 Task: Find connections with filter location Pushkar with filter topic #Saleswith filter profile language English with filter current company INeuron.ai with filter school Punjabi University, Patiala with filter industry Broadcast Media Production and Distribution with filter service category Information Management with filter keywords title Makeup Artist
Action: Mouse moved to (609, 60)
Screenshot: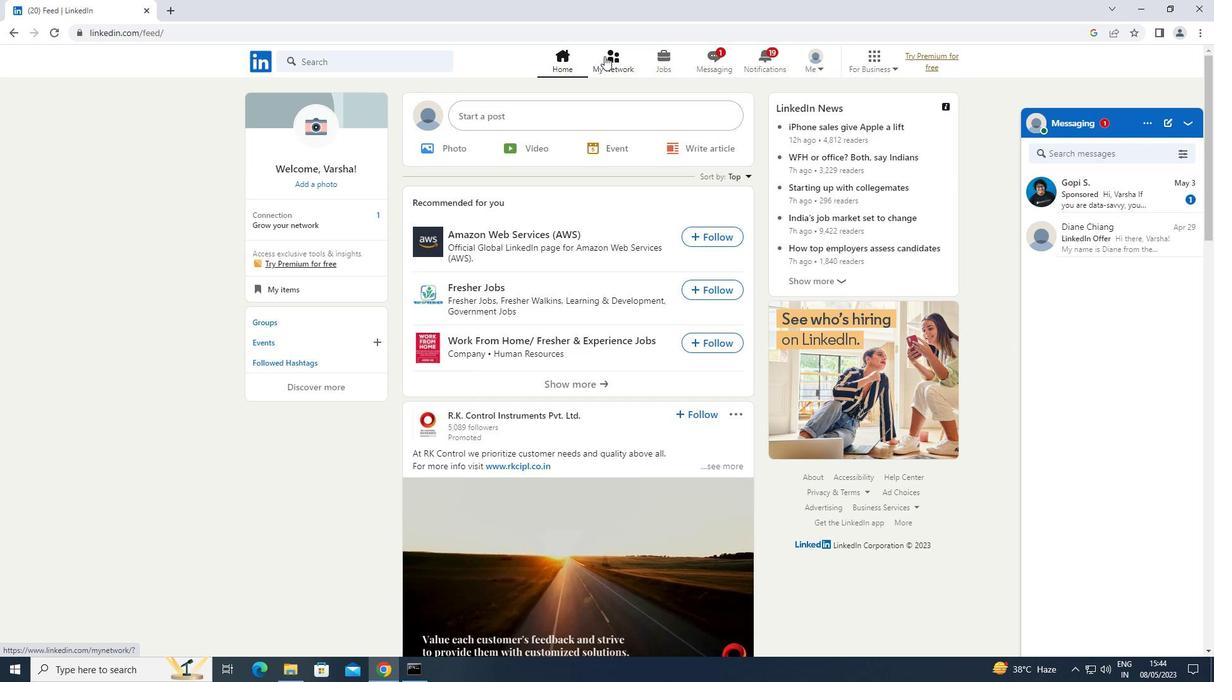 
Action: Mouse pressed left at (609, 60)
Screenshot: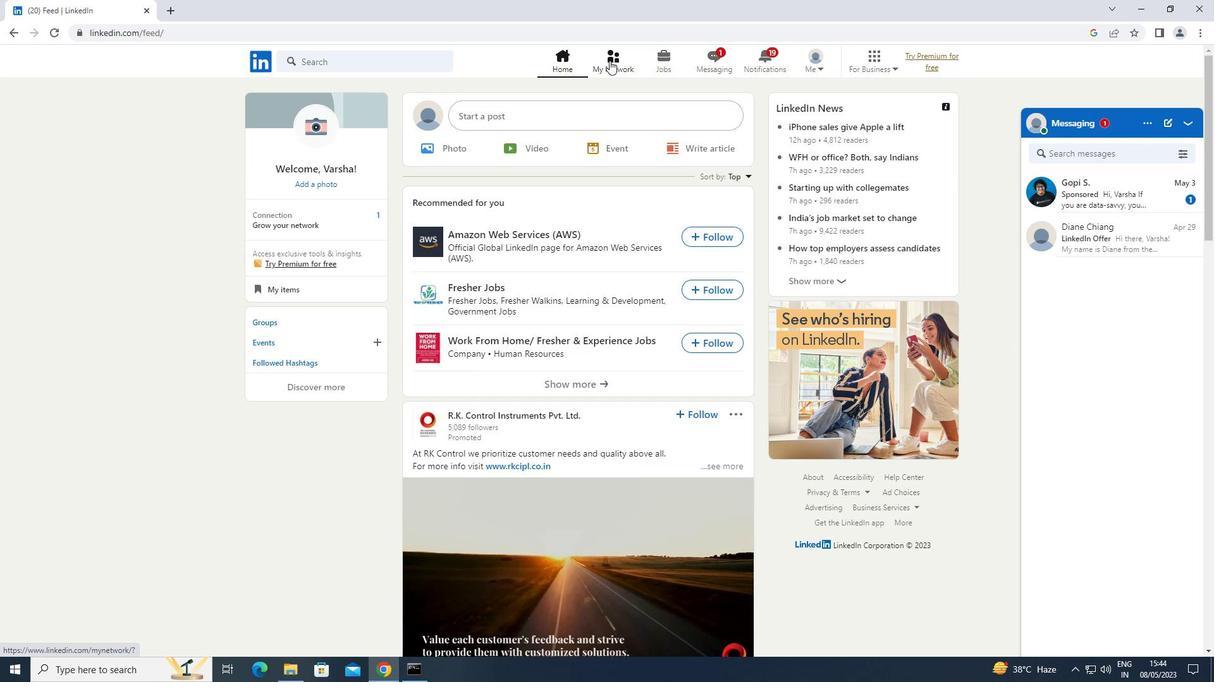 
Action: Mouse moved to (345, 132)
Screenshot: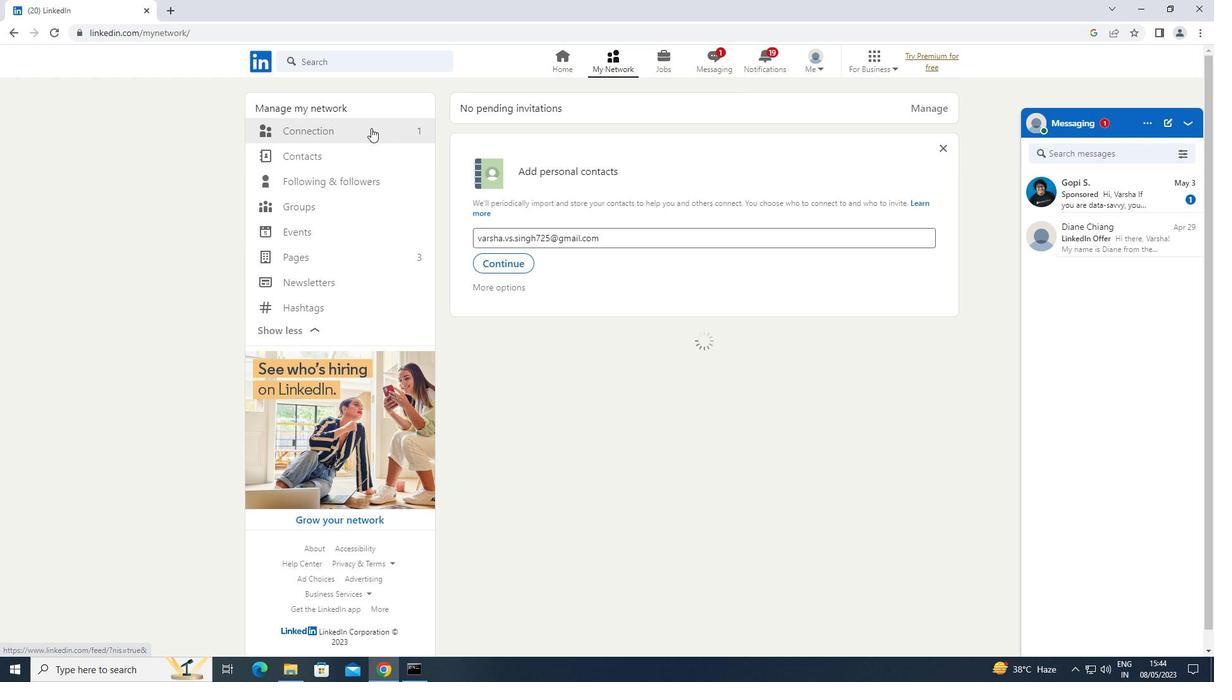 
Action: Mouse pressed left at (345, 132)
Screenshot: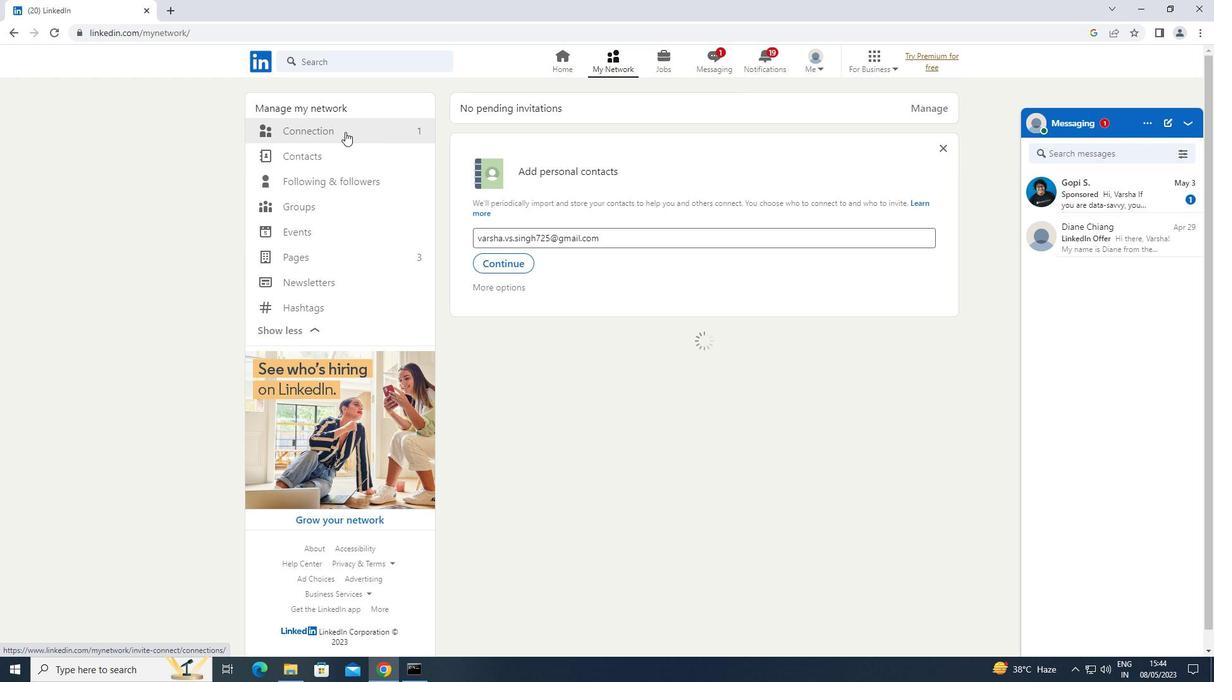 
Action: Mouse moved to (684, 127)
Screenshot: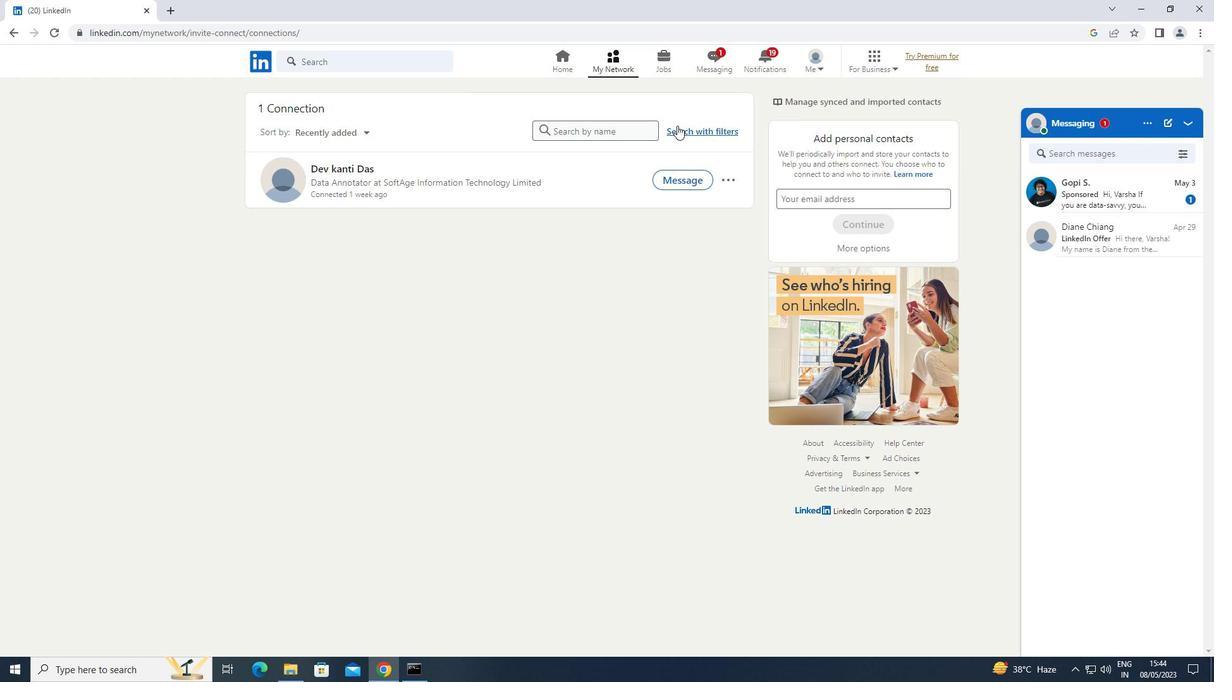 
Action: Mouse pressed left at (684, 127)
Screenshot: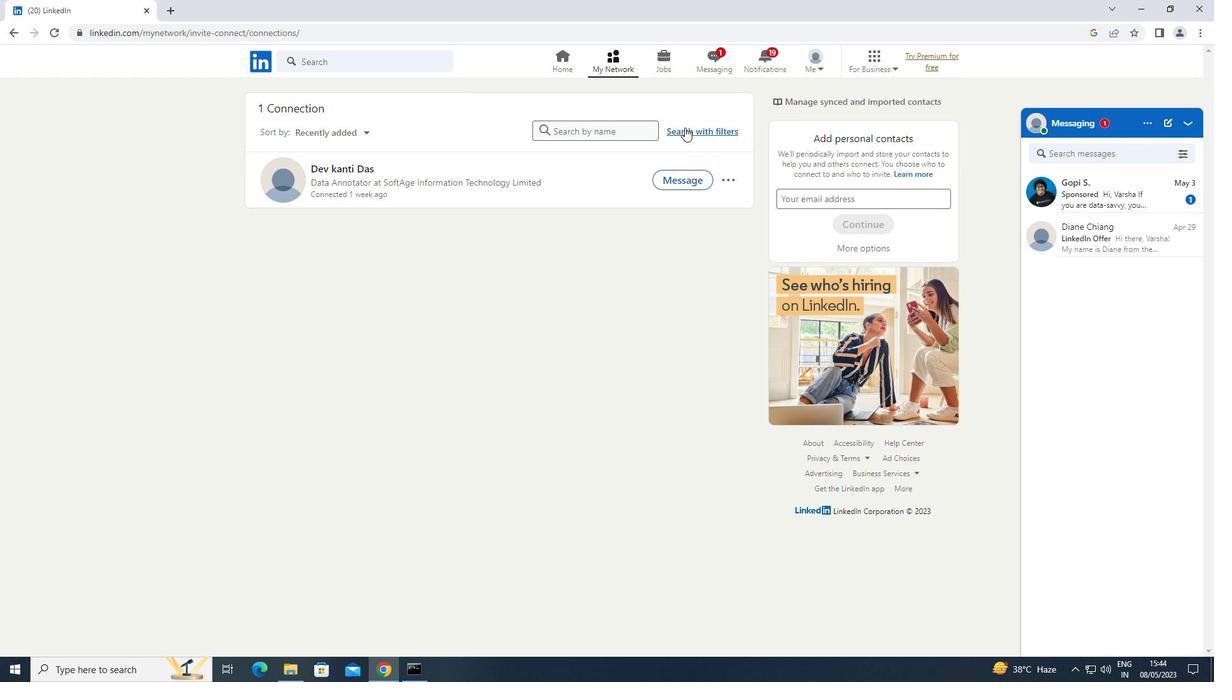
Action: Mouse moved to (646, 97)
Screenshot: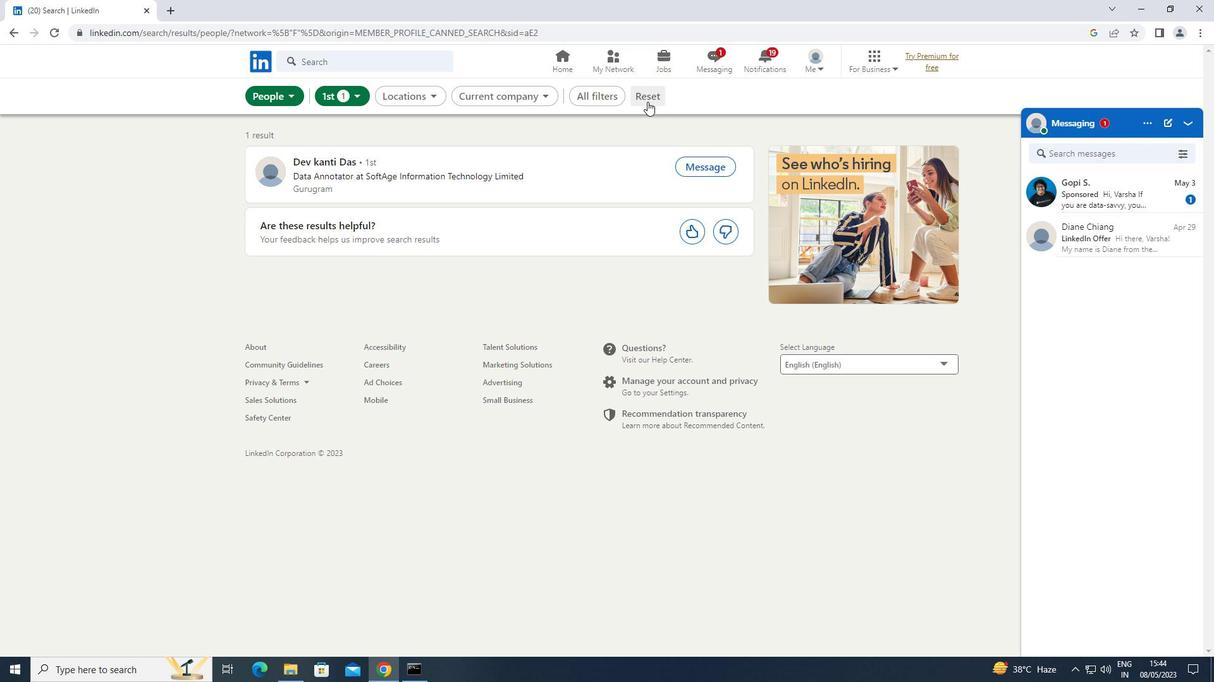 
Action: Mouse pressed left at (646, 97)
Screenshot: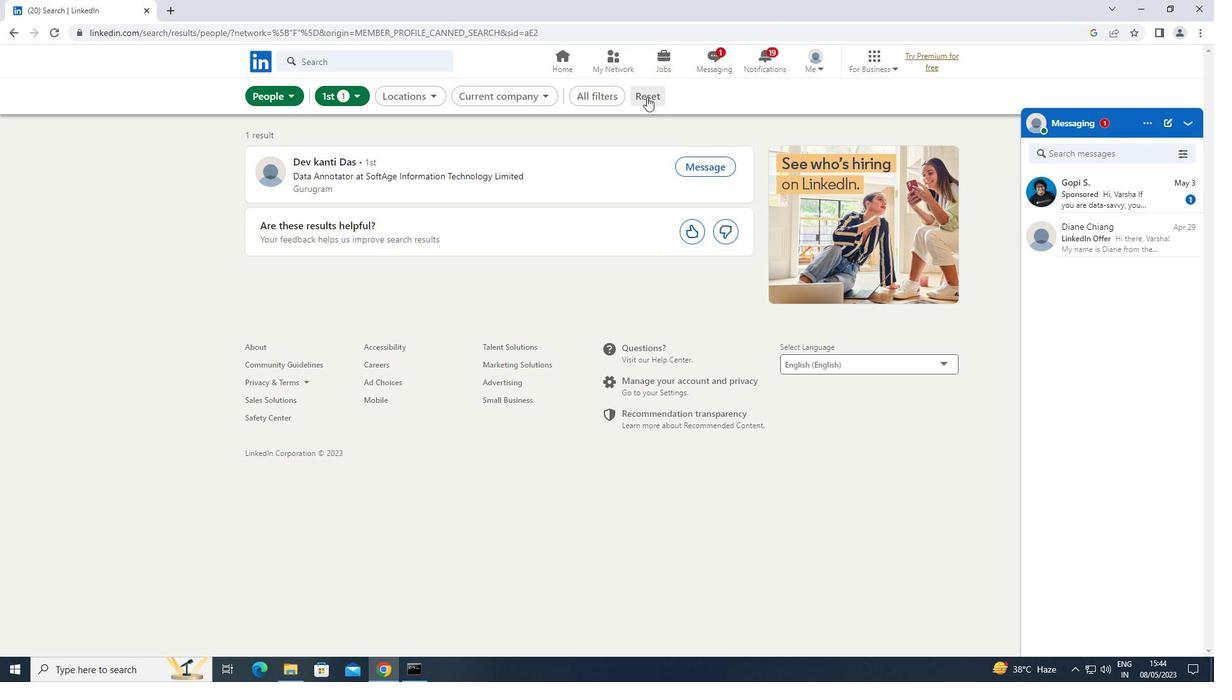 
Action: Mouse moved to (639, 92)
Screenshot: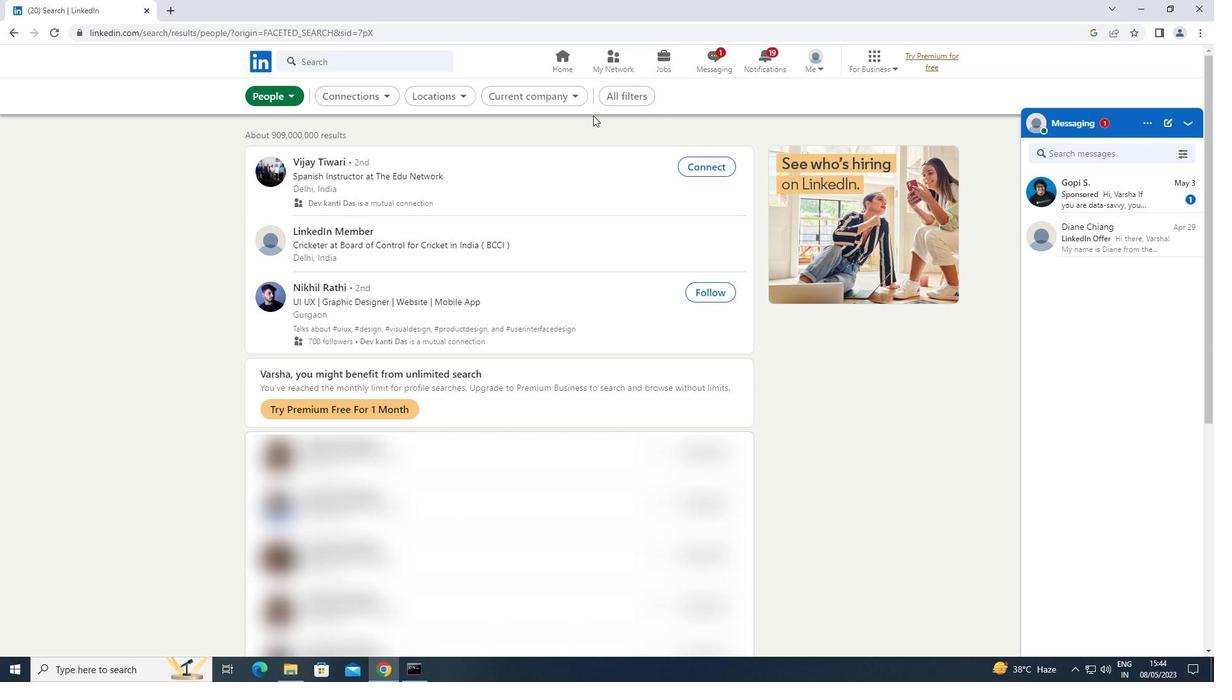 
Action: Mouse pressed left at (639, 92)
Screenshot: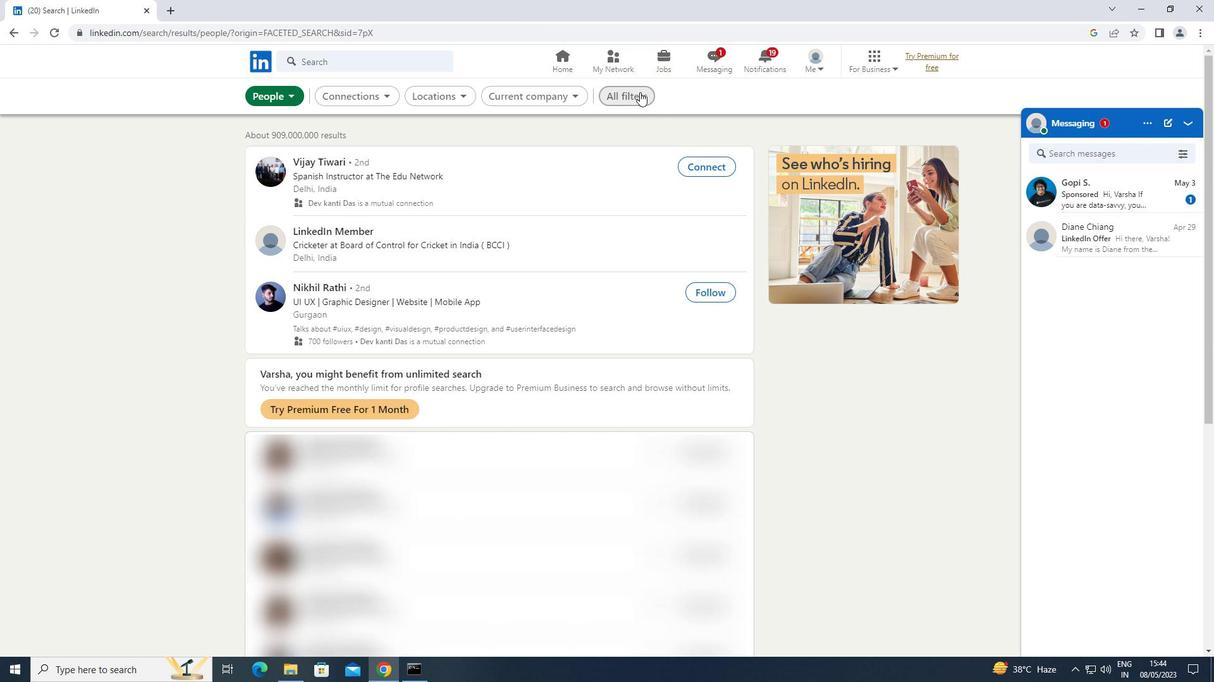 
Action: Mouse moved to (857, 259)
Screenshot: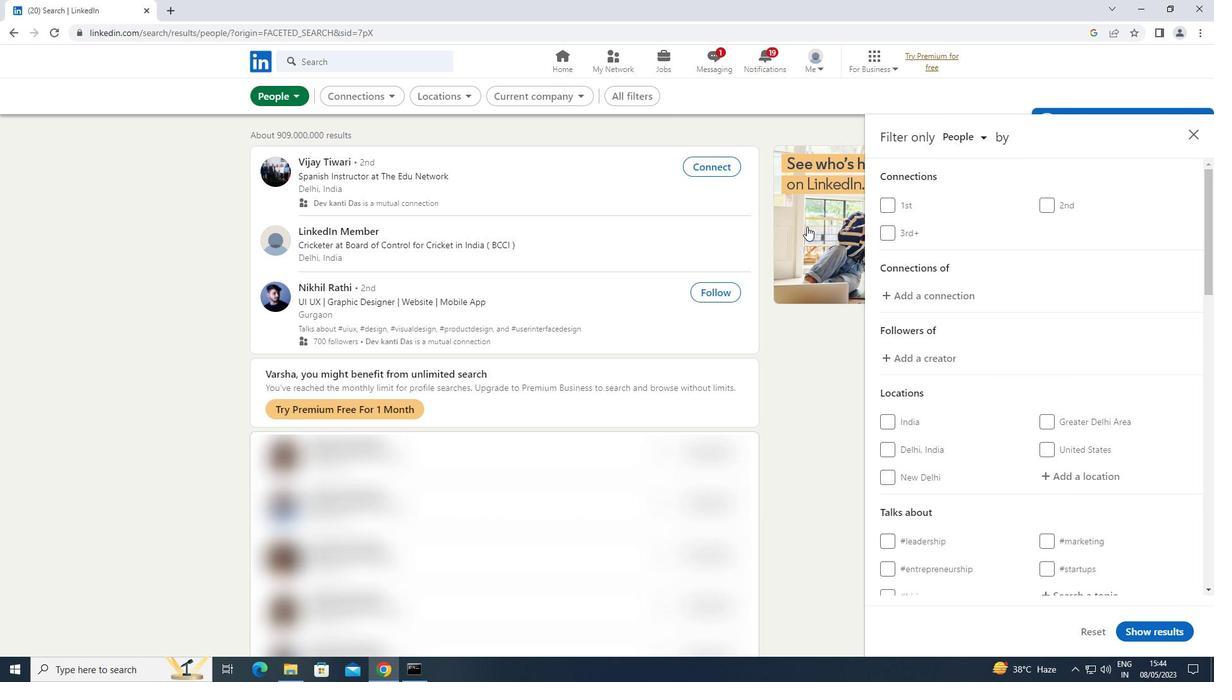 
Action: Mouse scrolled (857, 258) with delta (0, 0)
Screenshot: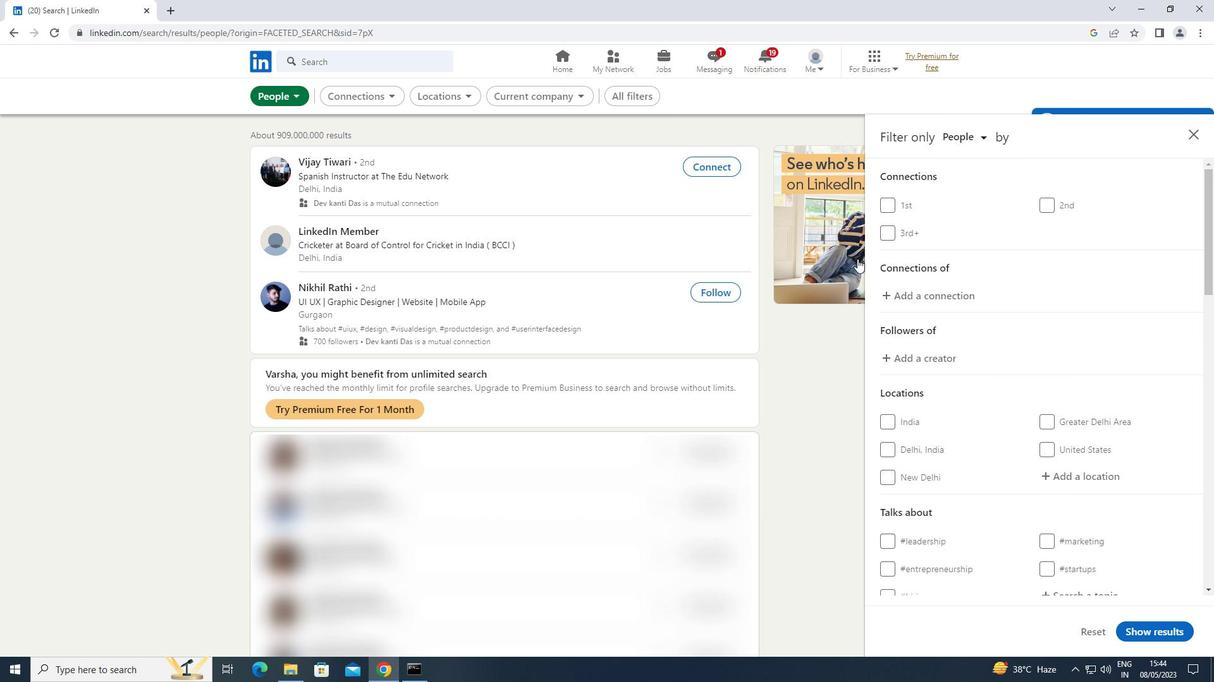 
Action: Mouse scrolled (857, 258) with delta (0, 0)
Screenshot: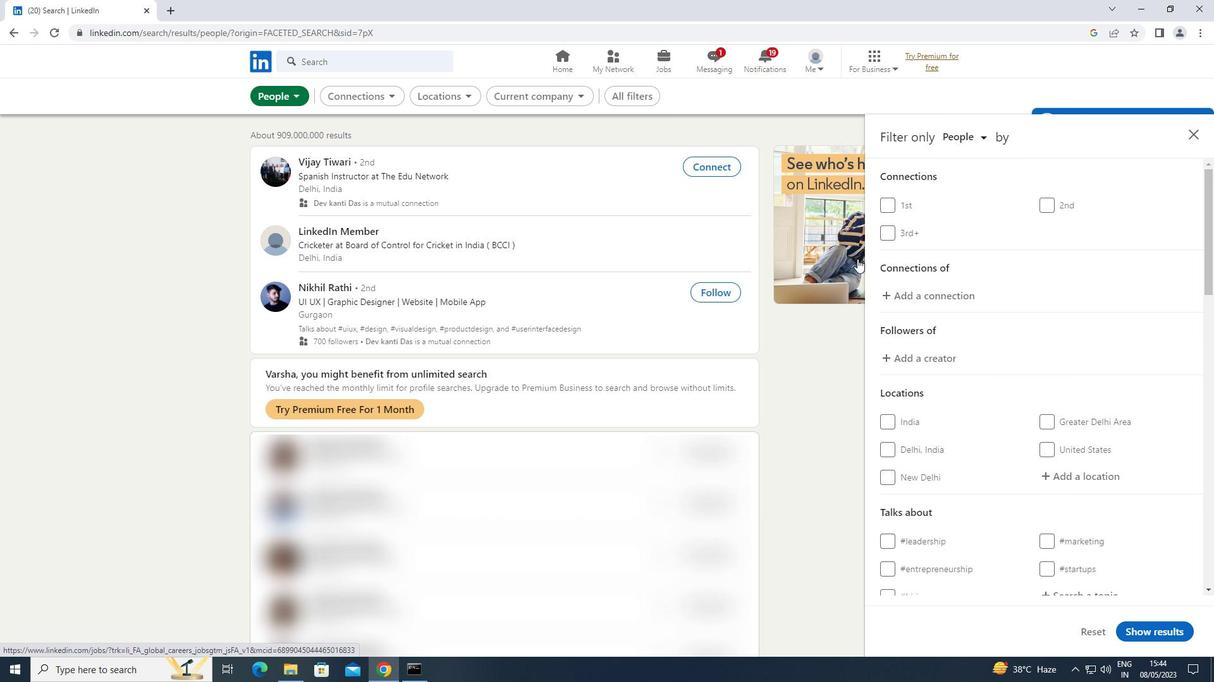
Action: Mouse moved to (914, 284)
Screenshot: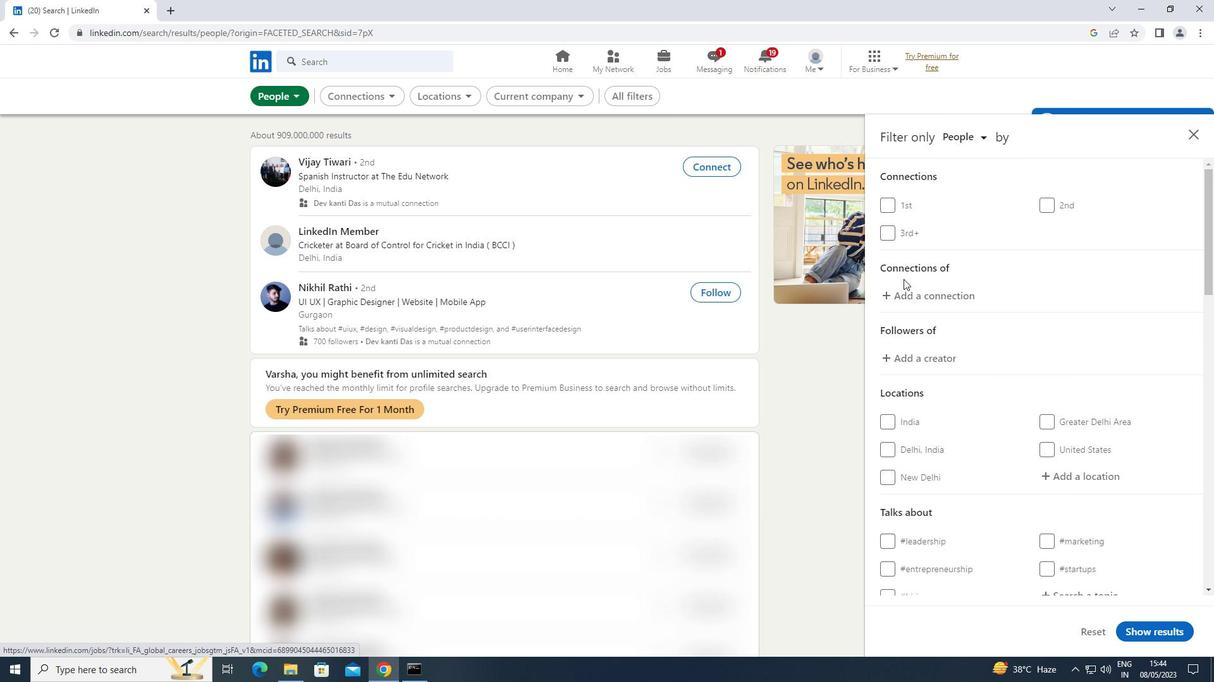 
Action: Mouse scrolled (914, 283) with delta (0, 0)
Screenshot: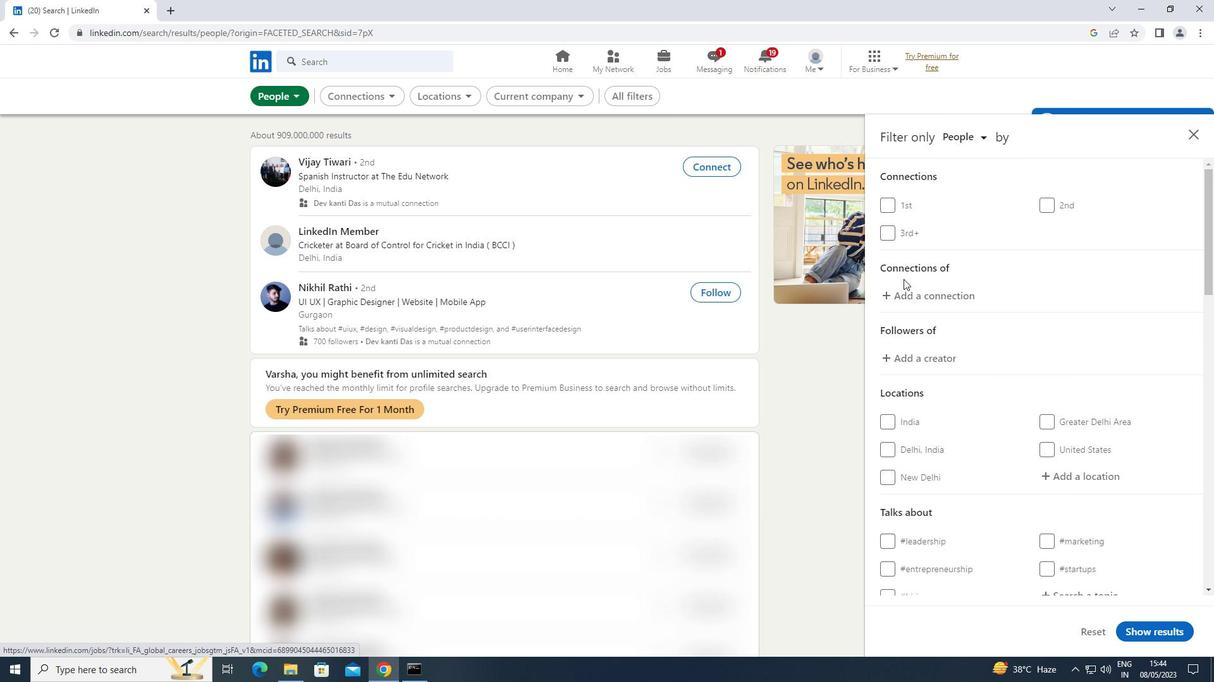 
Action: Mouse moved to (916, 285)
Screenshot: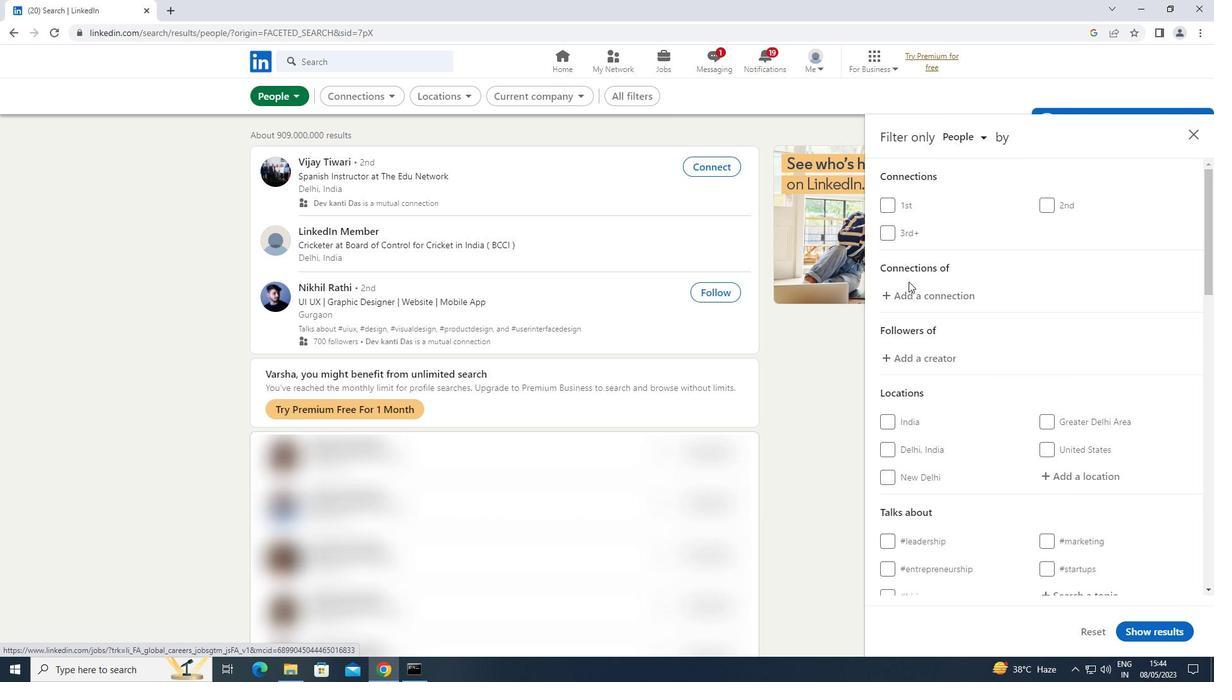 
Action: Mouse scrolled (916, 285) with delta (0, 0)
Screenshot: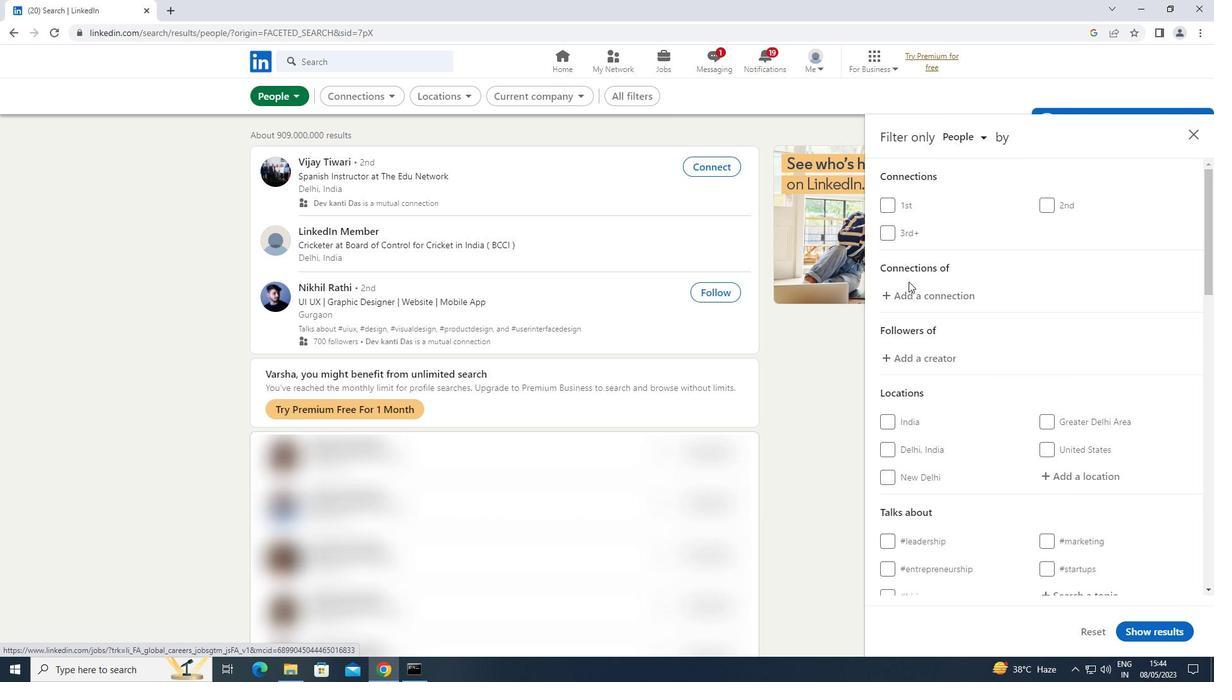 
Action: Mouse moved to (1074, 343)
Screenshot: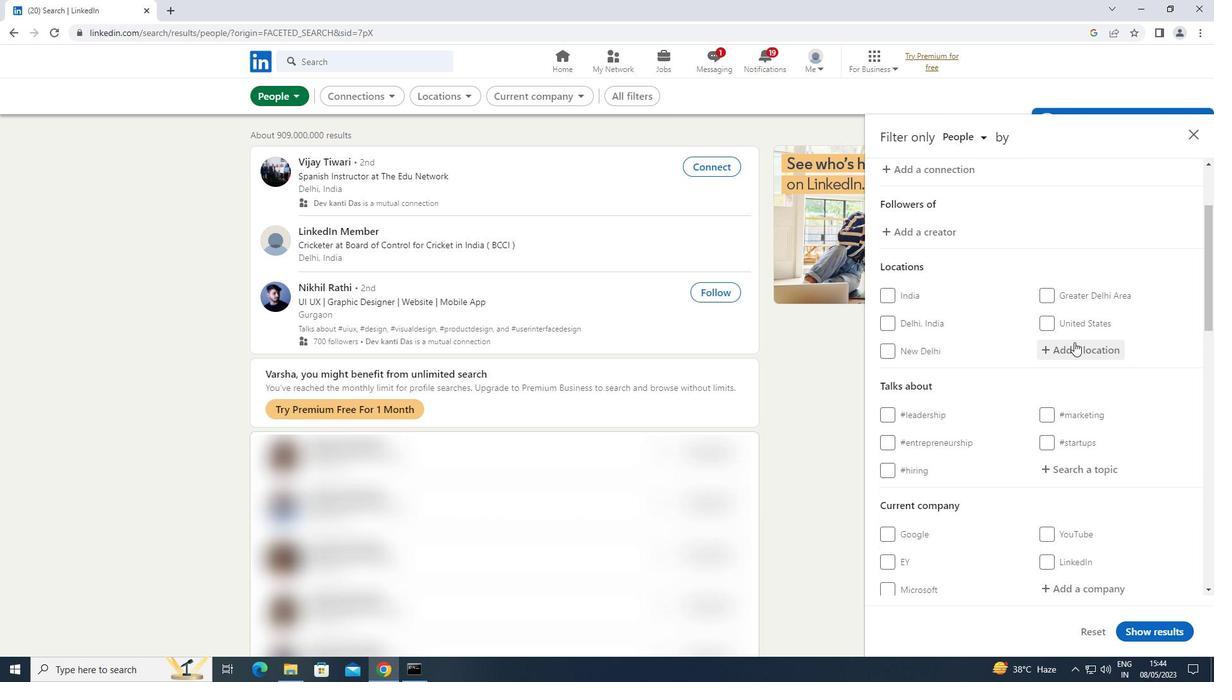 
Action: Mouse pressed left at (1074, 343)
Screenshot: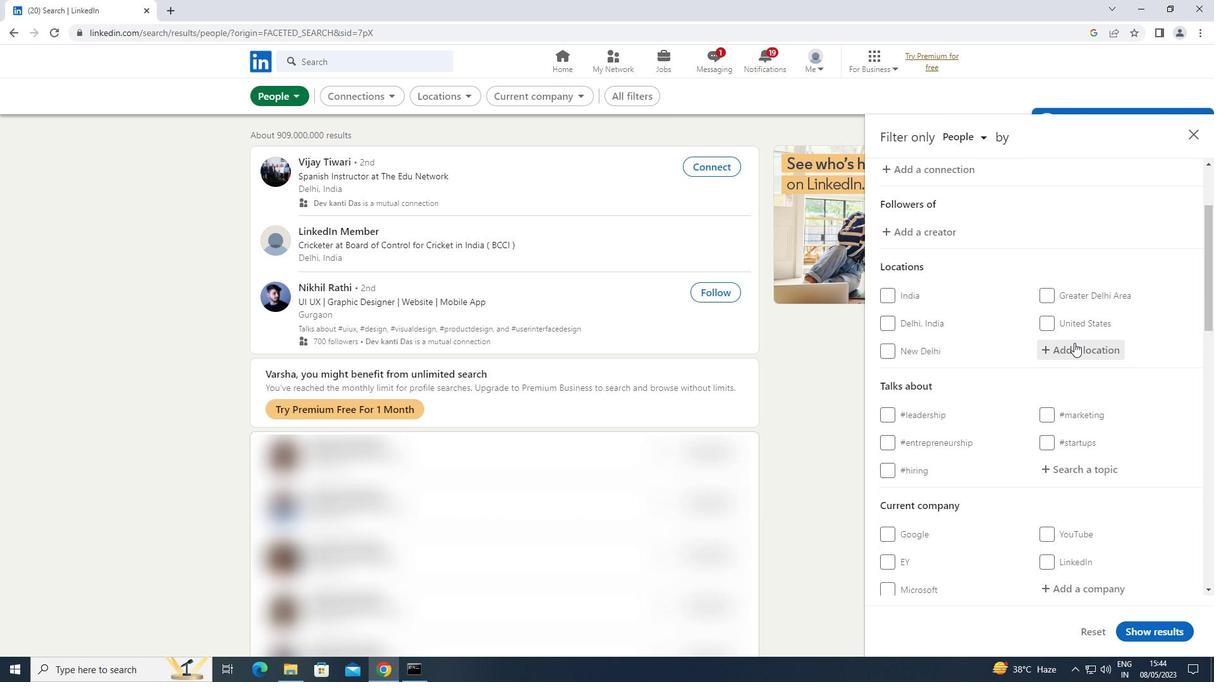 
Action: Key pressed <Key.shift>PU
Screenshot: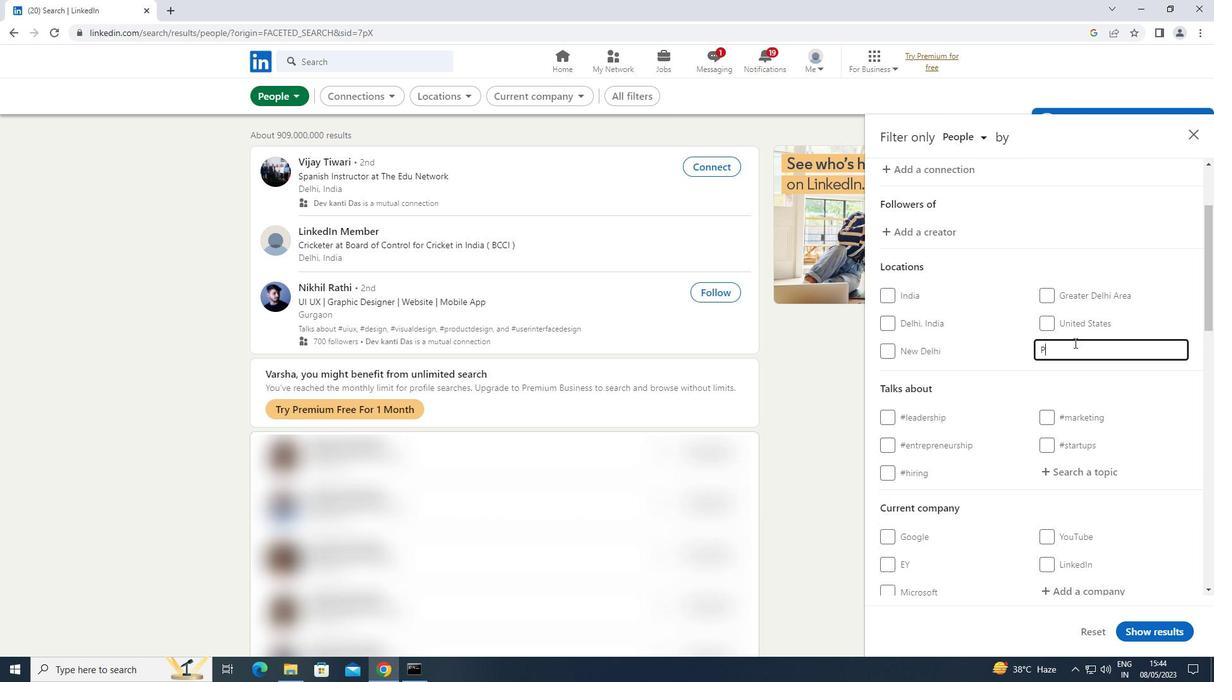 
Action: Mouse moved to (1073, 343)
Screenshot: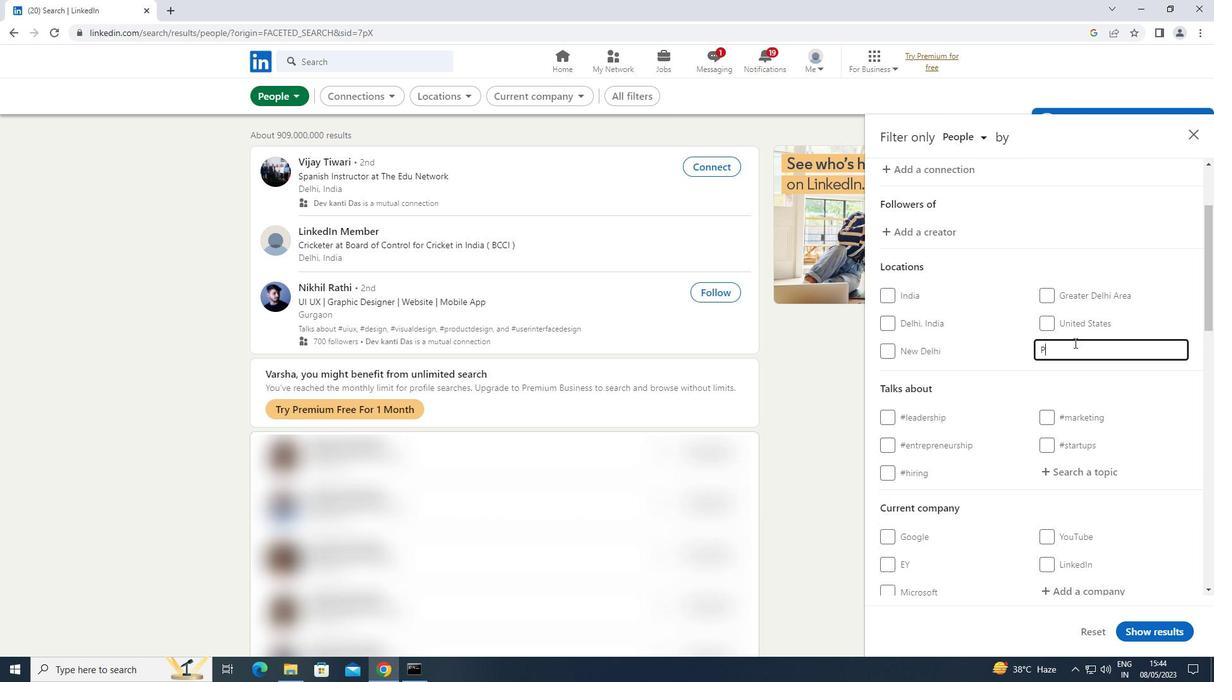 
Action: Key pressed SHKAR
Screenshot: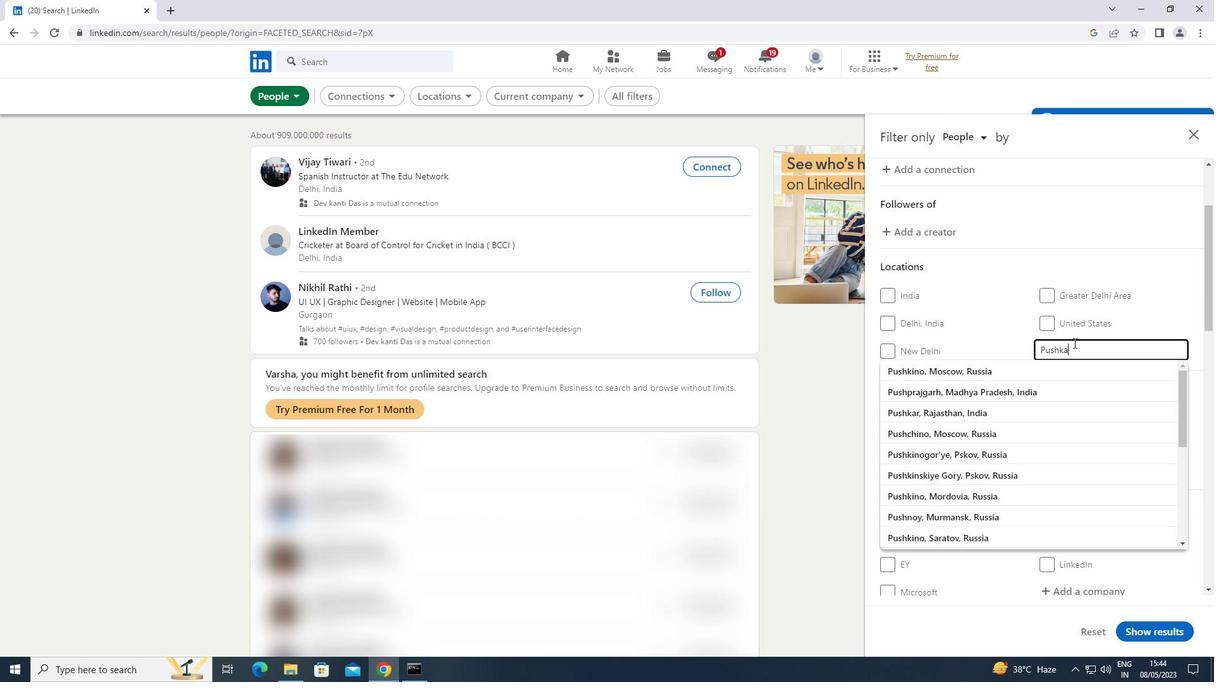 
Action: Mouse moved to (1079, 554)
Screenshot: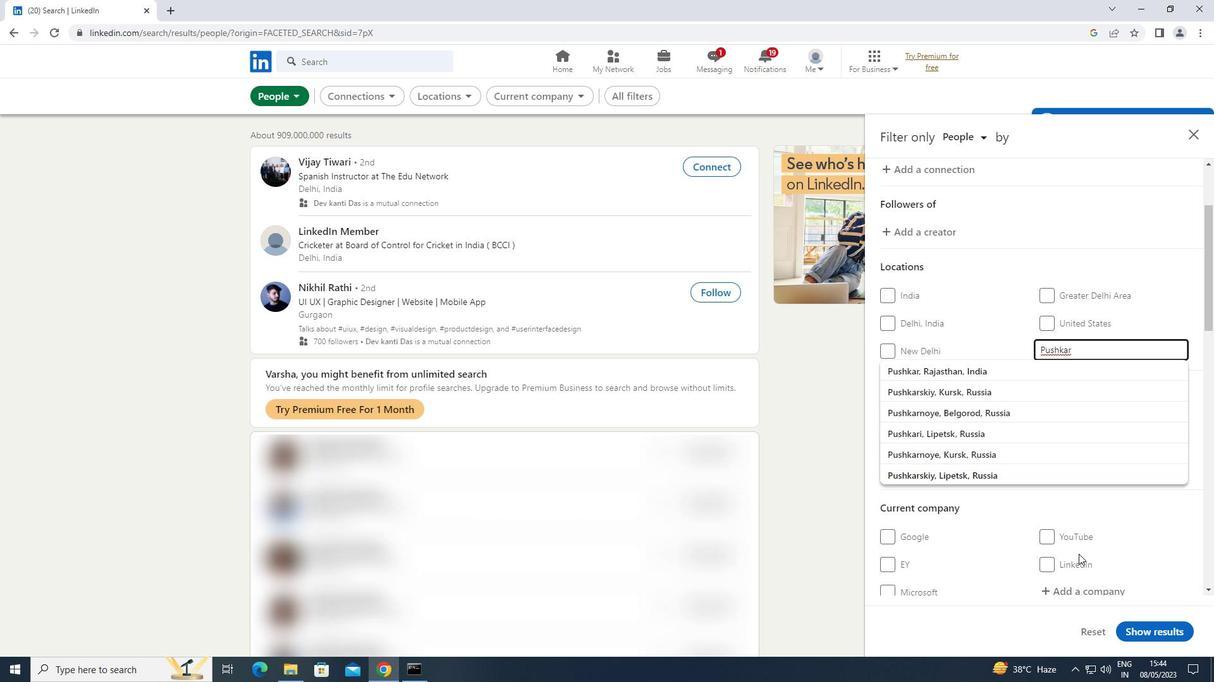
Action: Key pressed <Key.enter>
Screenshot: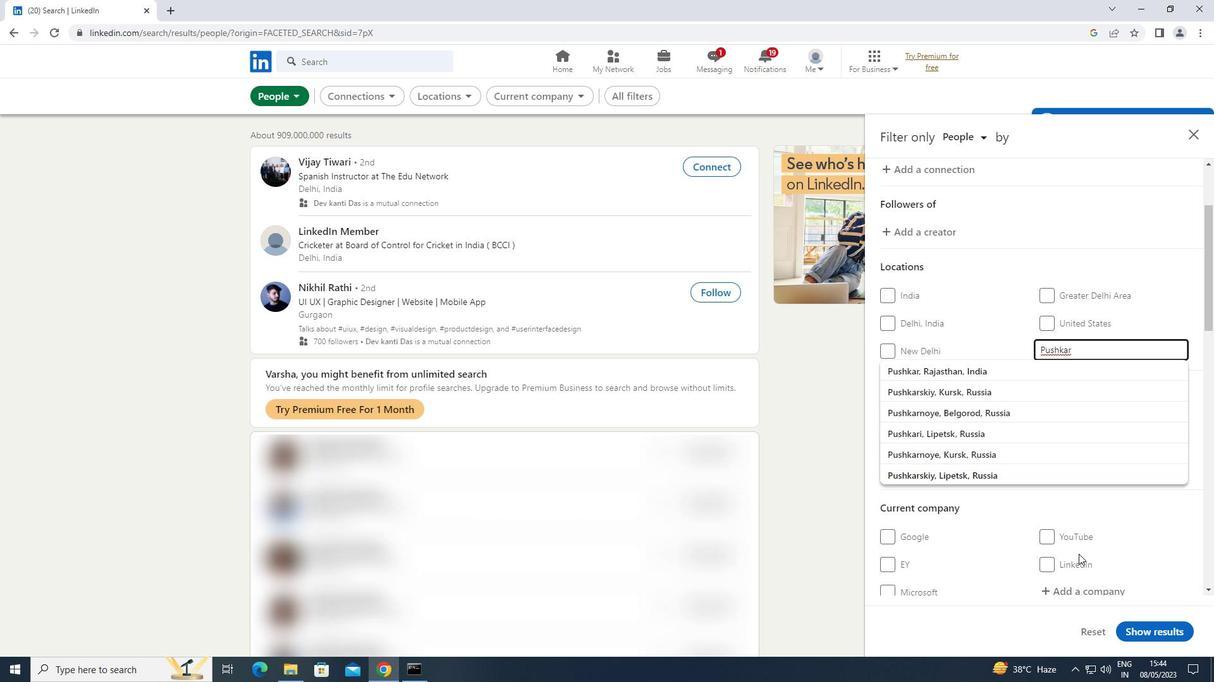 
Action: Mouse moved to (1079, 552)
Screenshot: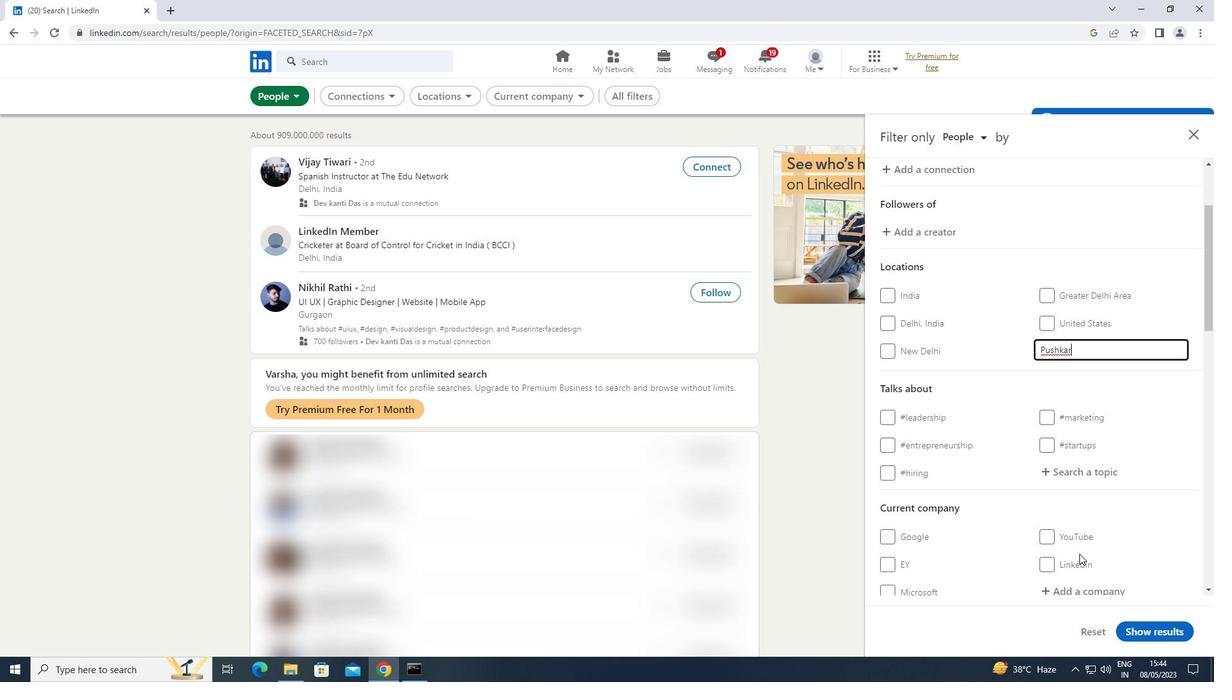 
Action: Mouse scrolled (1079, 552) with delta (0, 0)
Screenshot: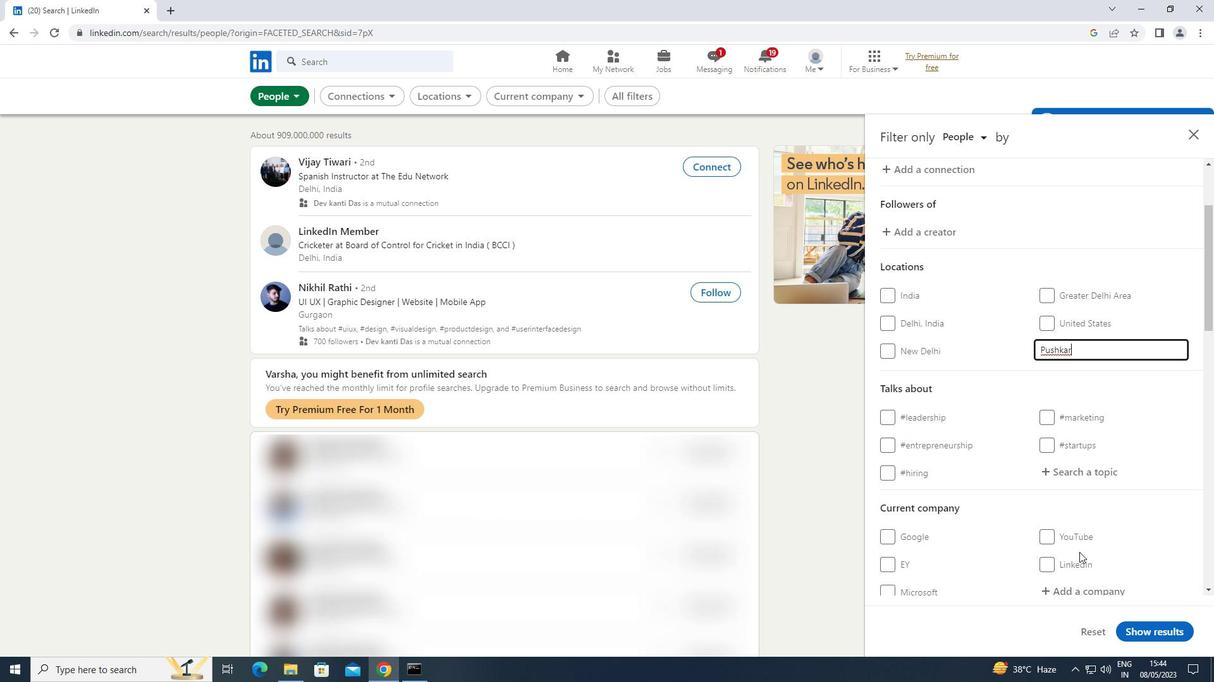 
Action: Mouse scrolled (1079, 552) with delta (0, 0)
Screenshot: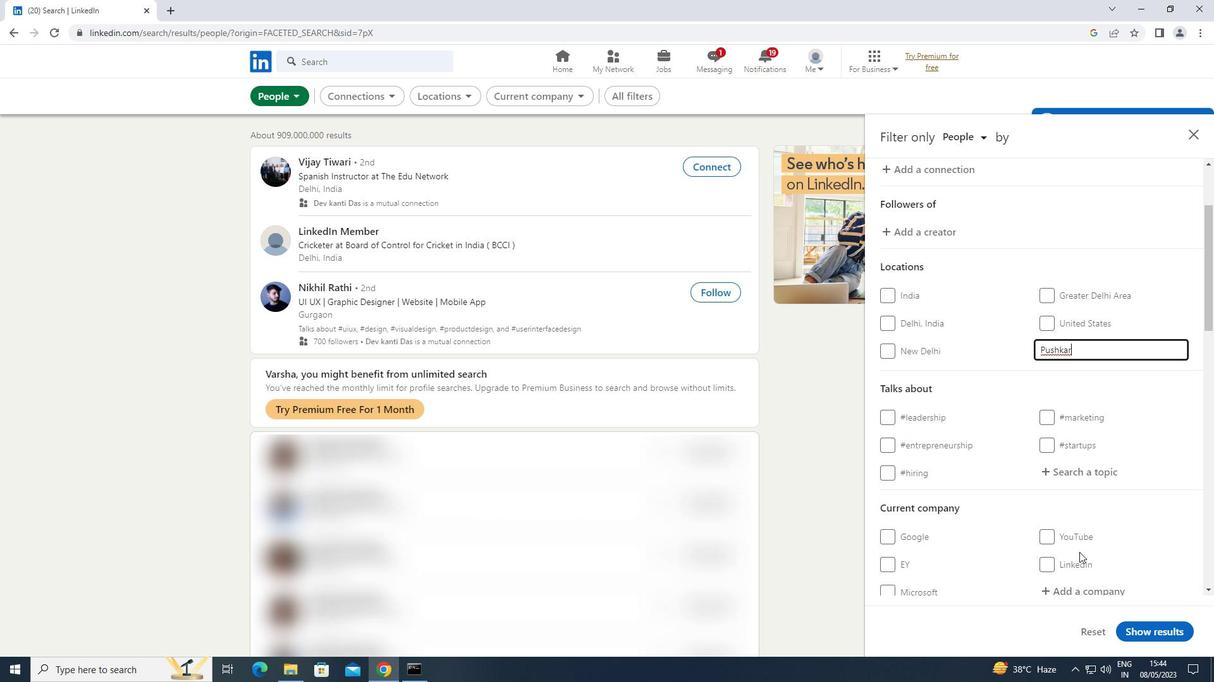 
Action: Mouse moved to (1090, 334)
Screenshot: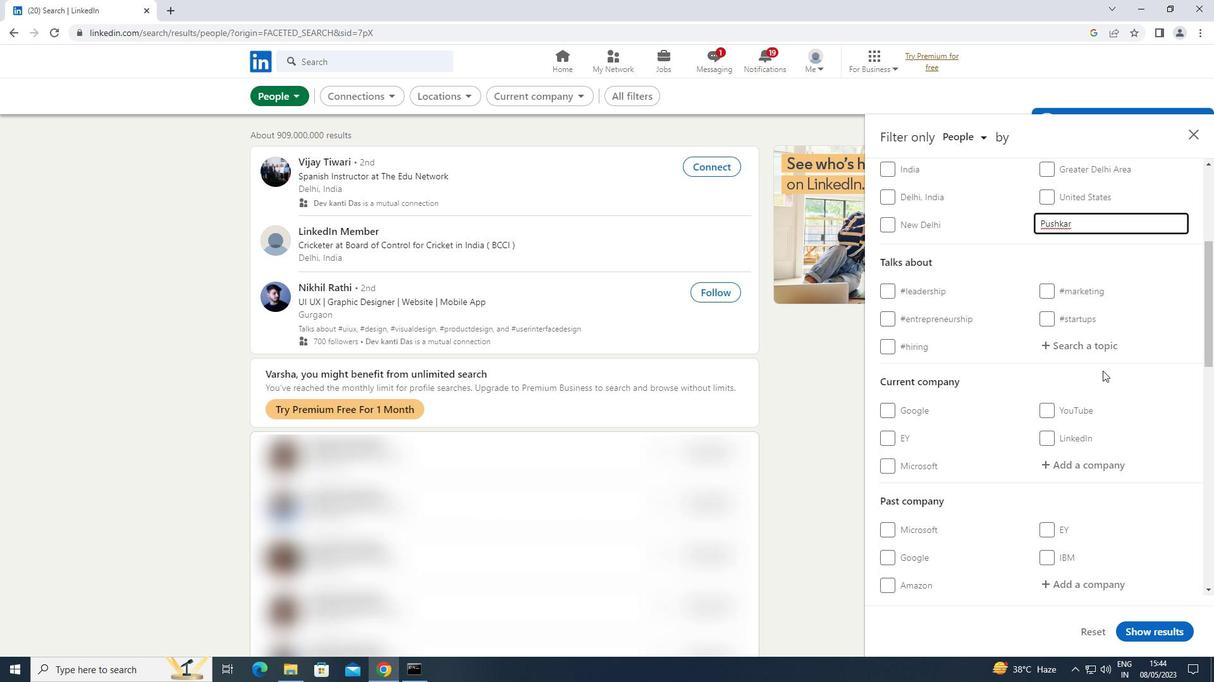 
Action: Mouse pressed left at (1090, 334)
Screenshot: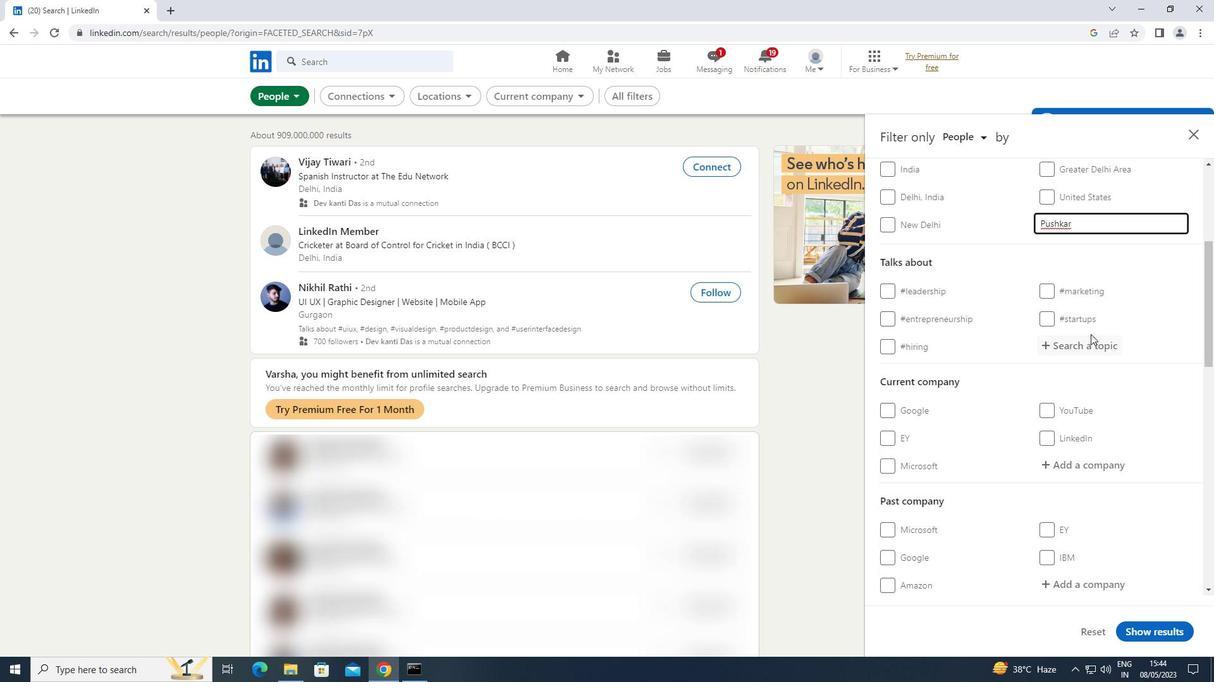 
Action: Mouse moved to (1089, 343)
Screenshot: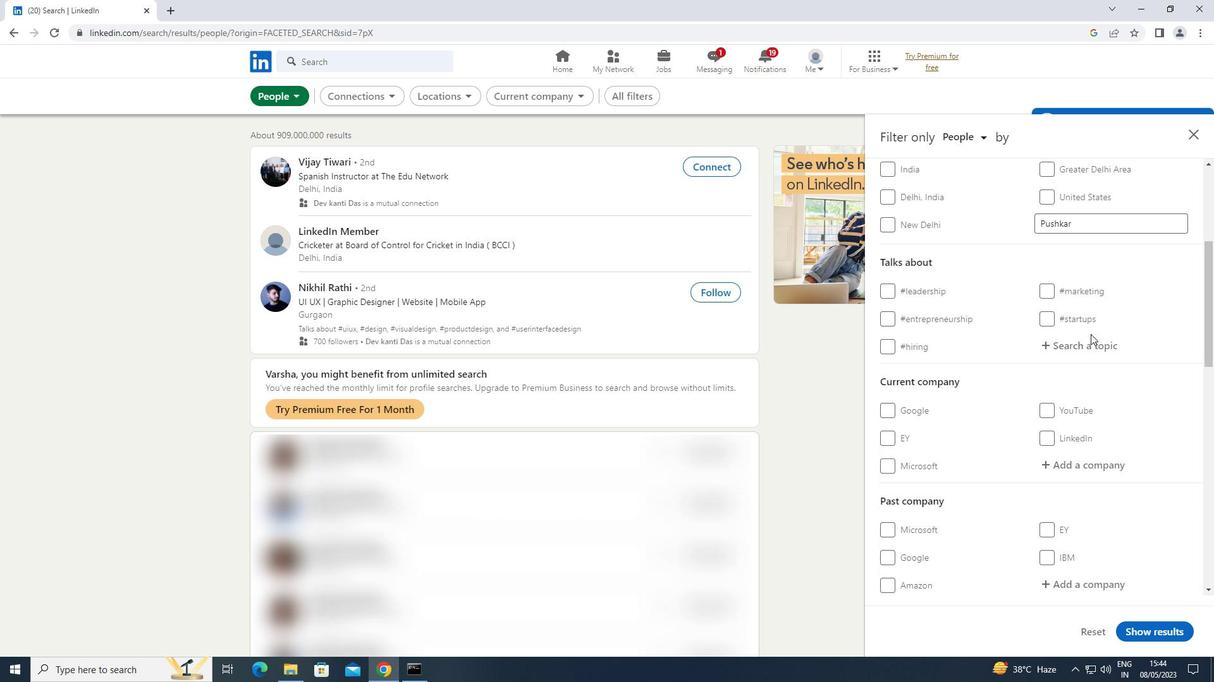 
Action: Mouse pressed left at (1089, 343)
Screenshot: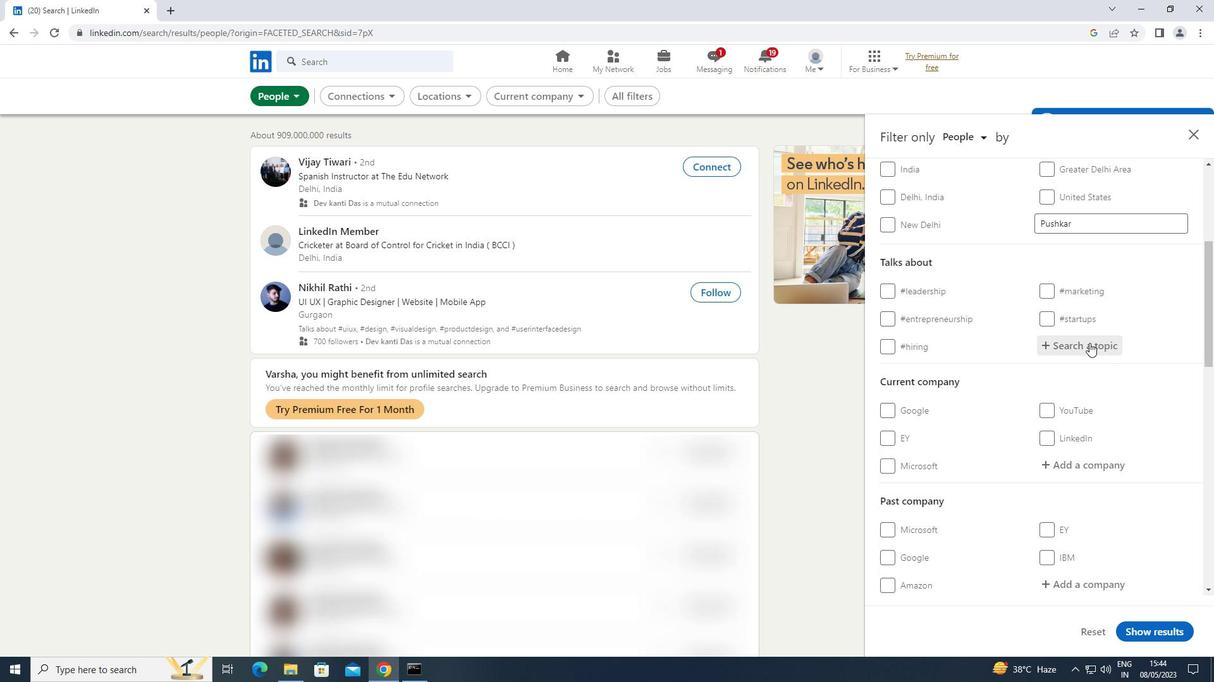 
Action: Key pressed <Key.shift><Key.shift><Key.shift>#<Key.shift>SALES
Screenshot: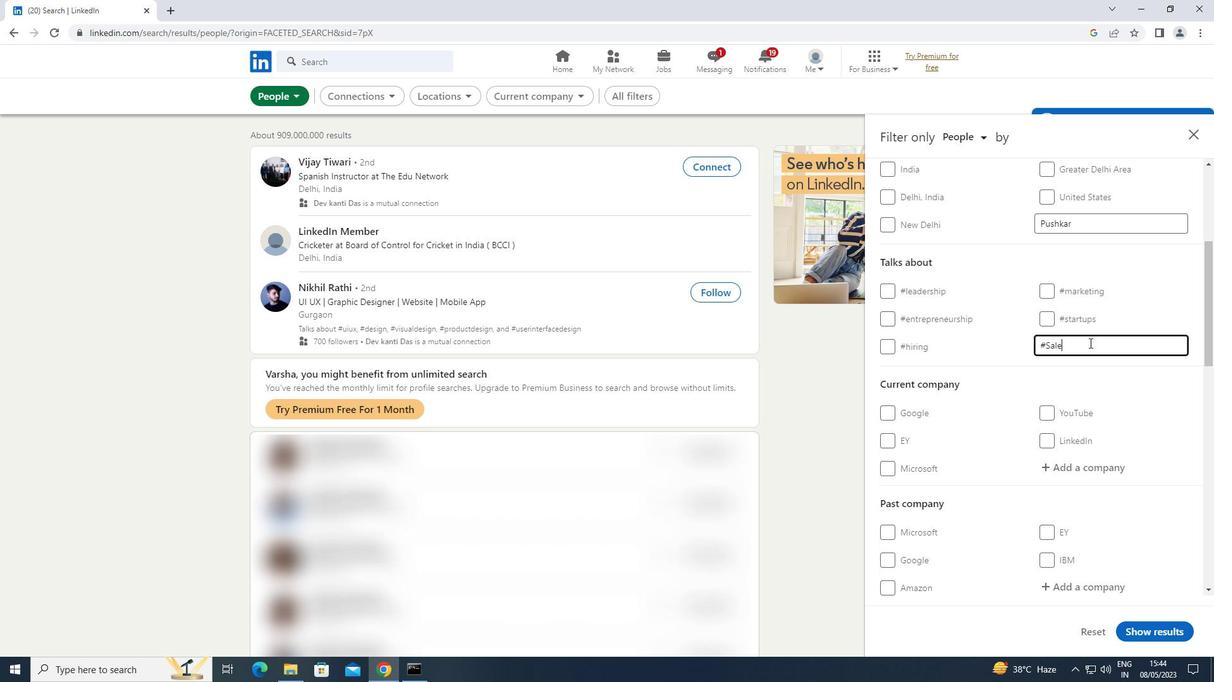 
Action: Mouse moved to (1085, 368)
Screenshot: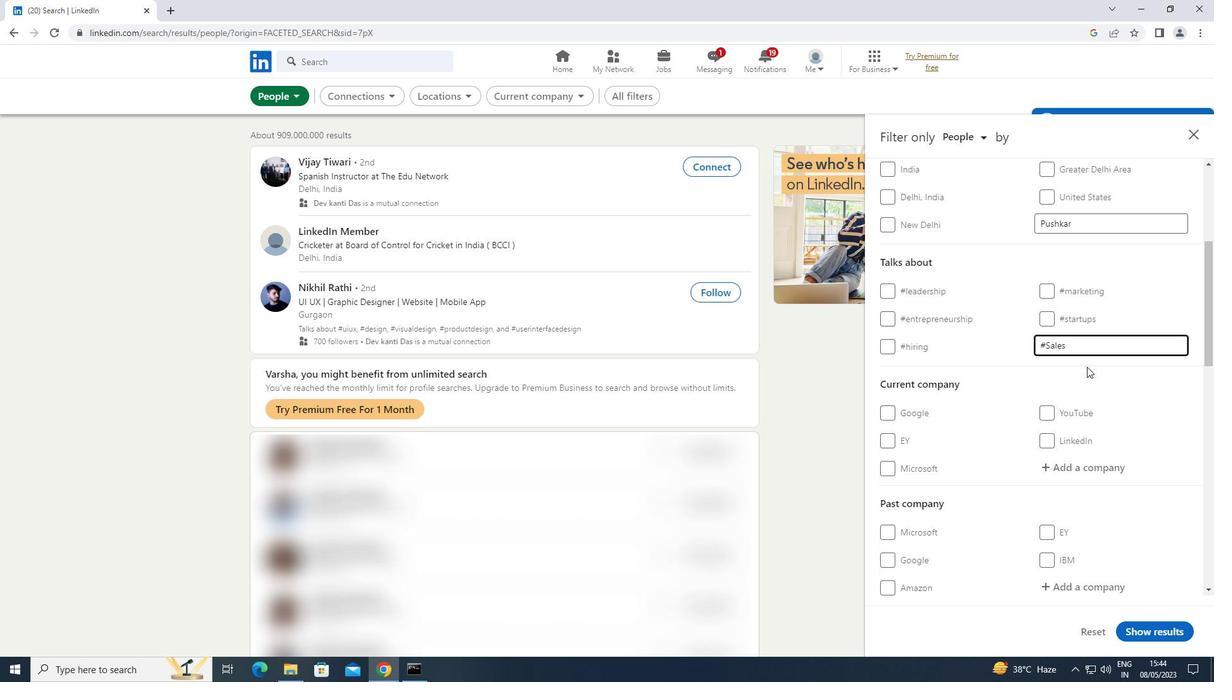 
Action: Mouse scrolled (1085, 368) with delta (0, 0)
Screenshot: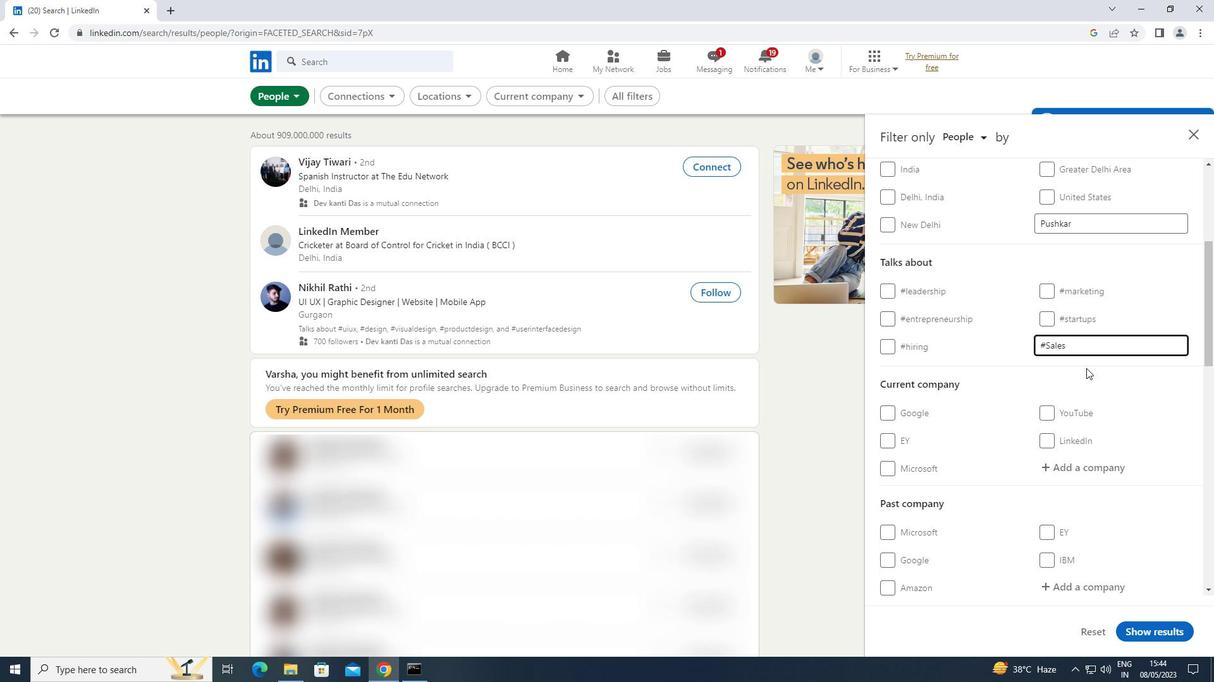 
Action: Mouse moved to (1085, 369)
Screenshot: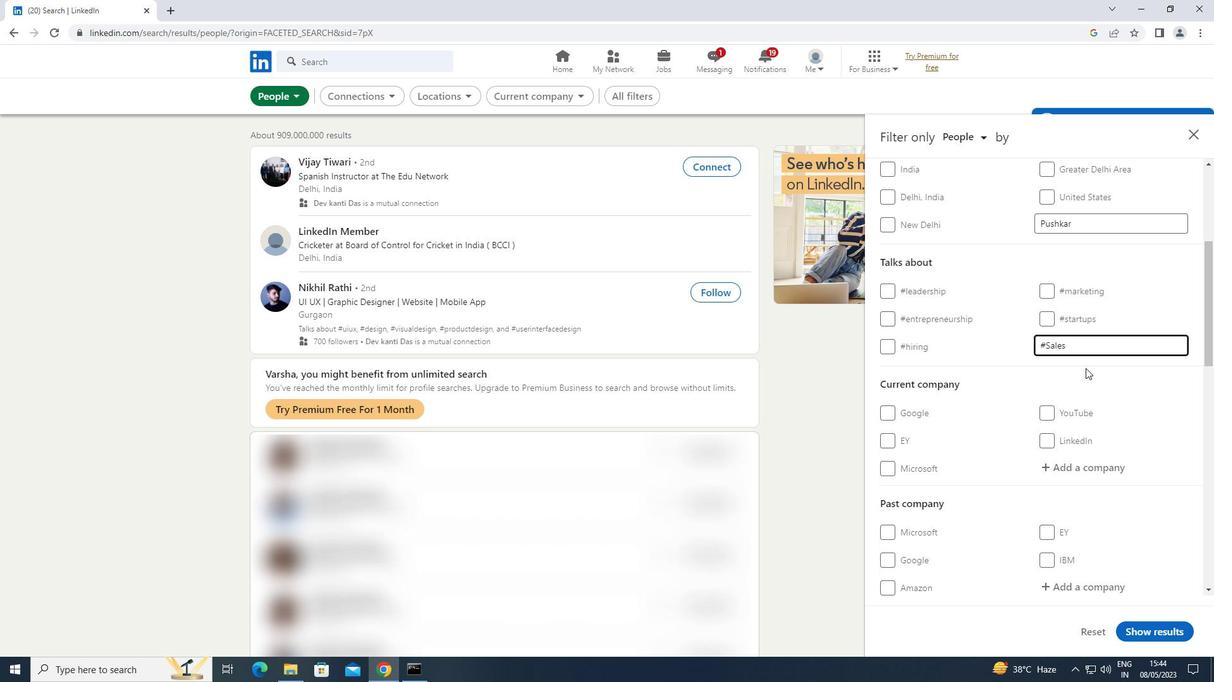 
Action: Mouse scrolled (1085, 369) with delta (0, 0)
Screenshot: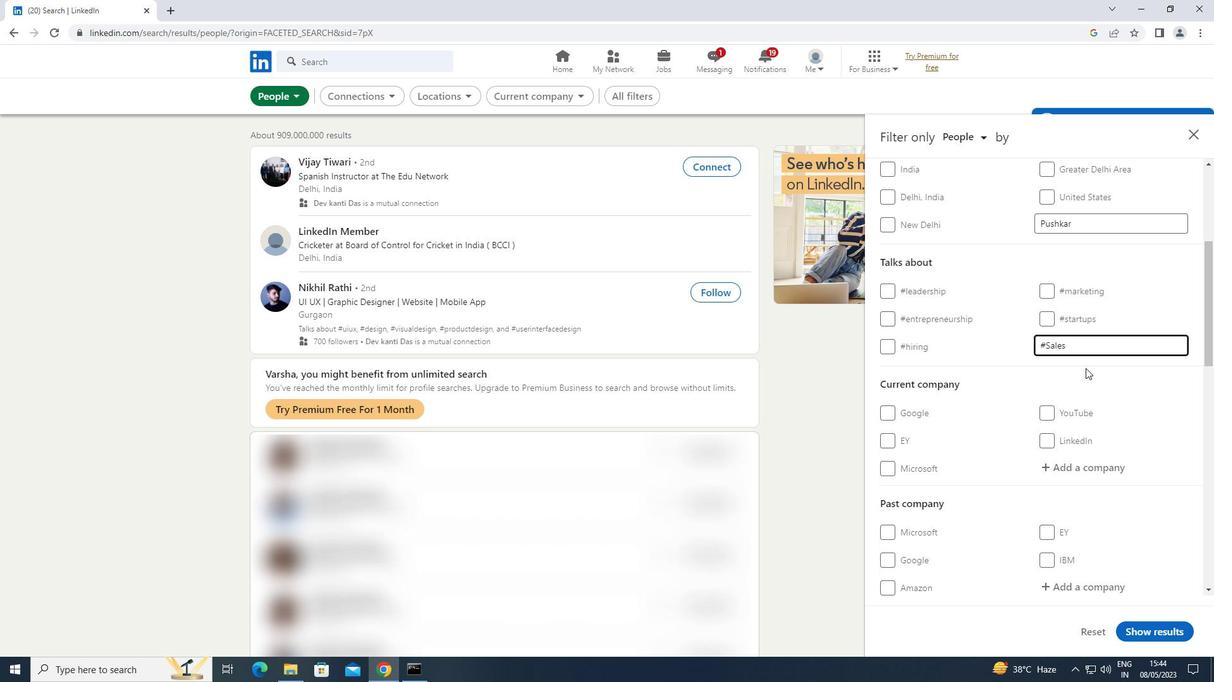 
Action: Mouse moved to (1085, 370)
Screenshot: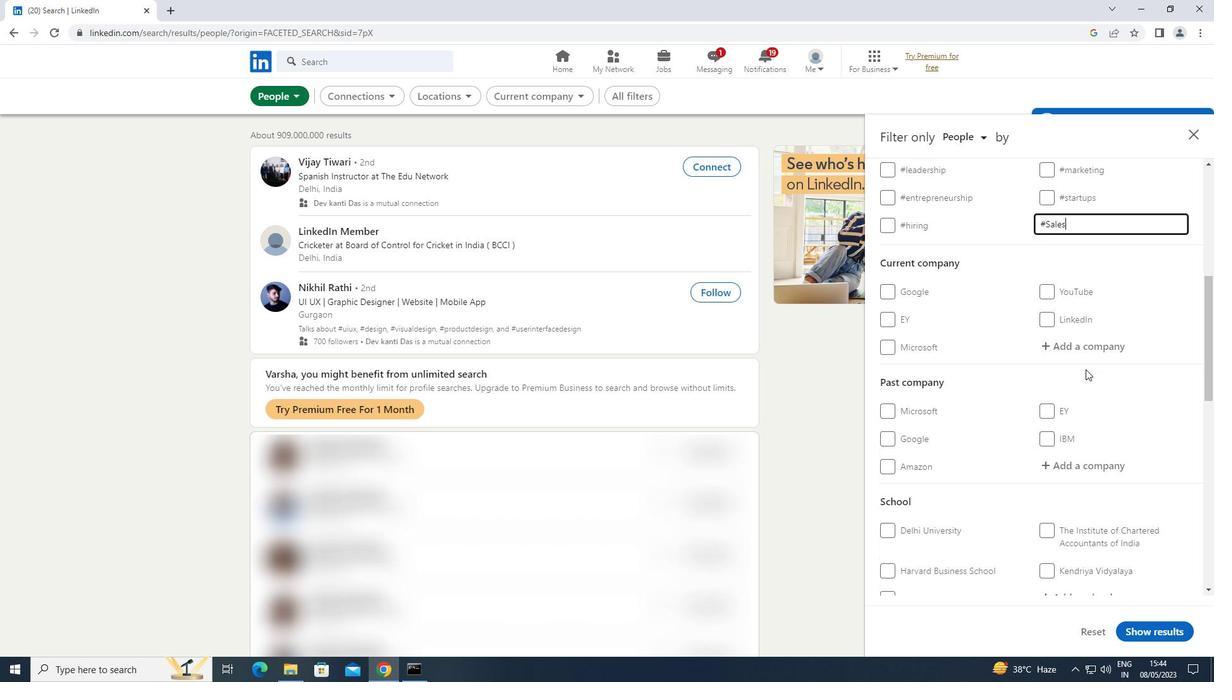 
Action: Mouse scrolled (1085, 369) with delta (0, 0)
Screenshot: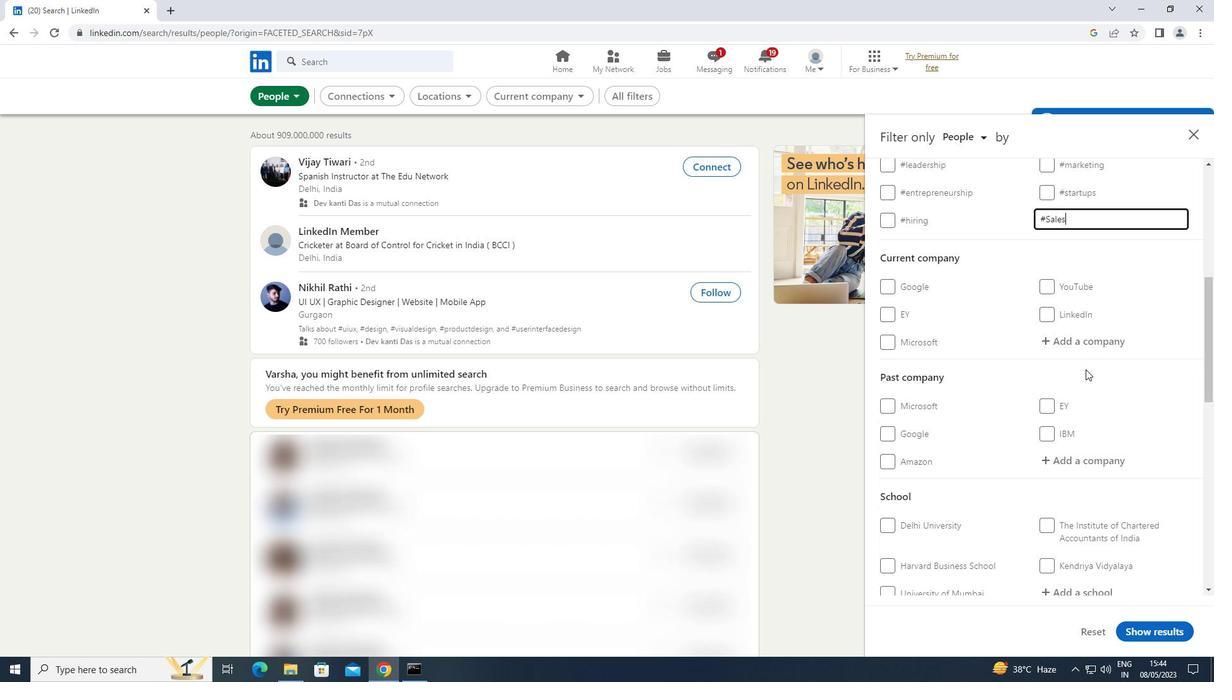 
Action: Mouse moved to (1085, 370)
Screenshot: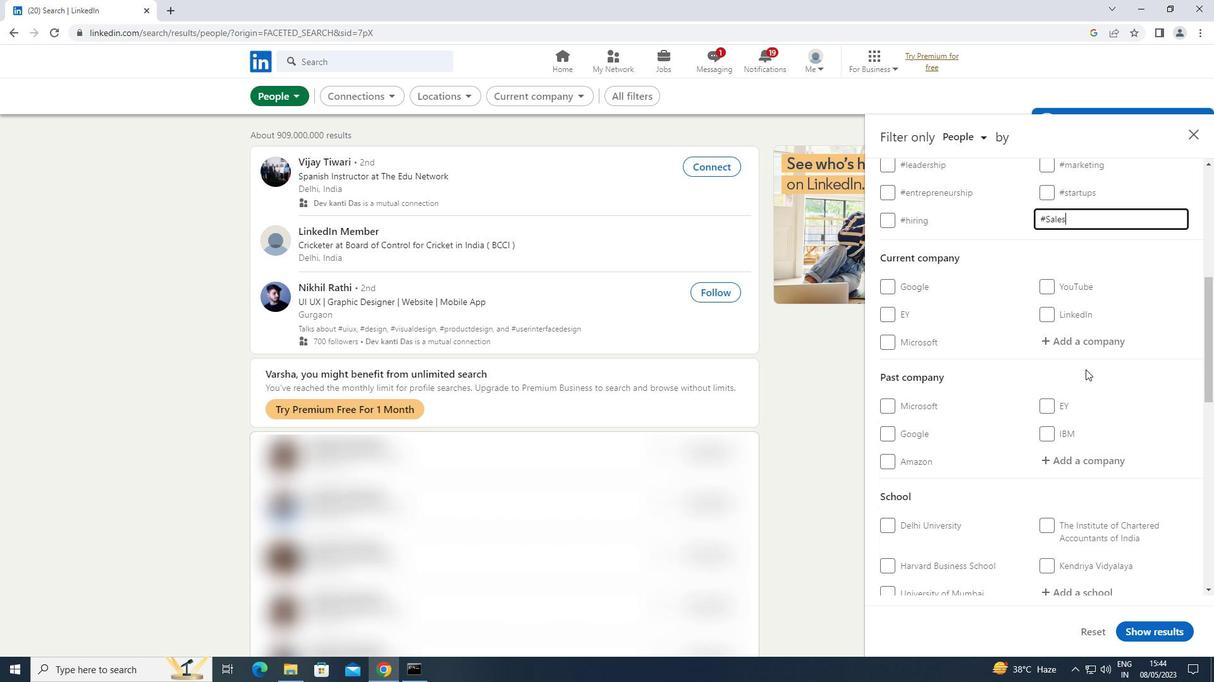 
Action: Mouse scrolled (1085, 369) with delta (0, 0)
Screenshot: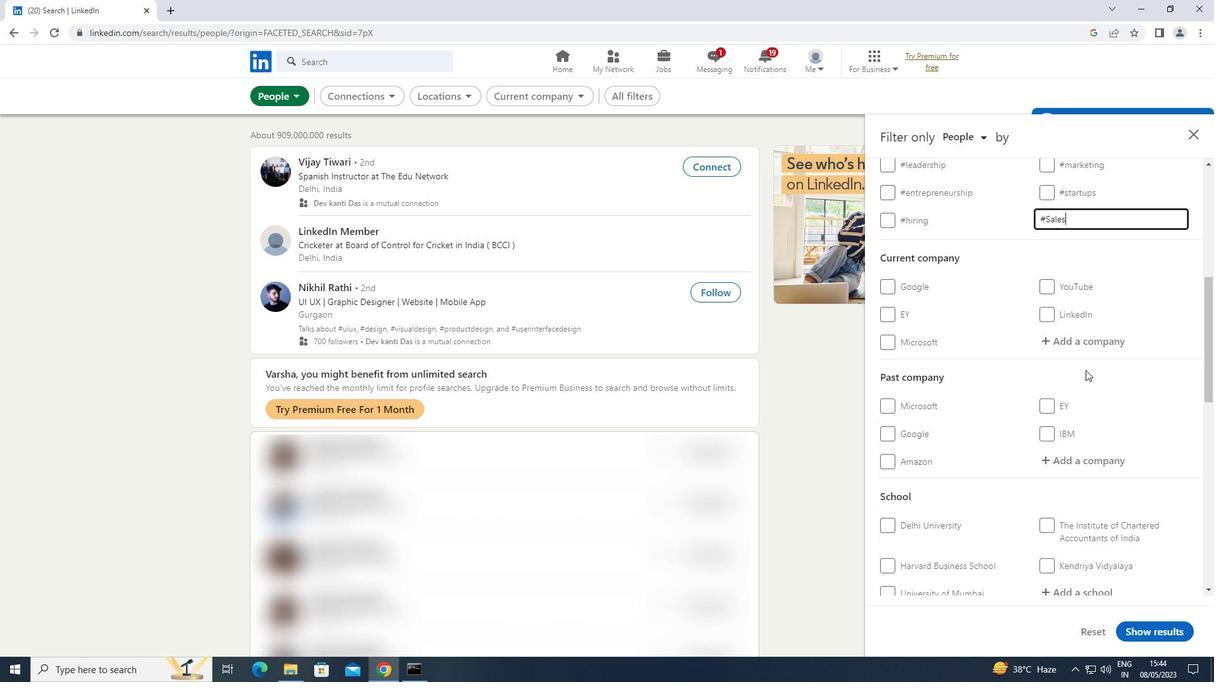 
Action: Mouse scrolled (1085, 369) with delta (0, 0)
Screenshot: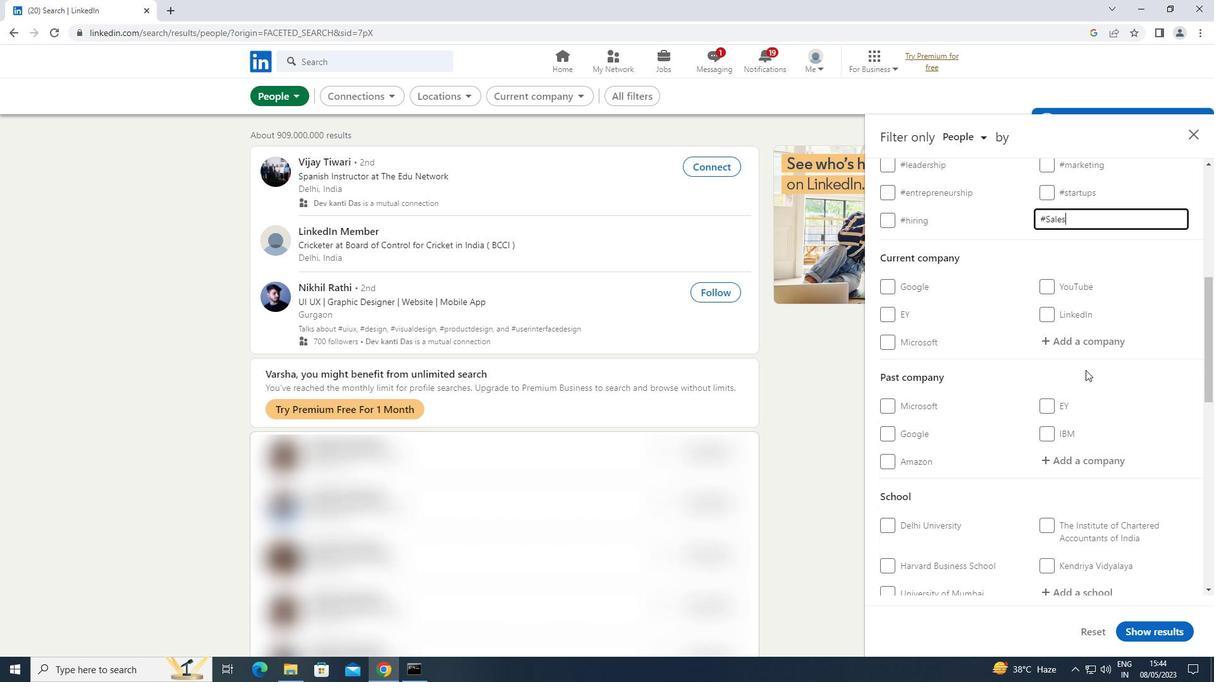 
Action: Mouse scrolled (1085, 369) with delta (0, 0)
Screenshot: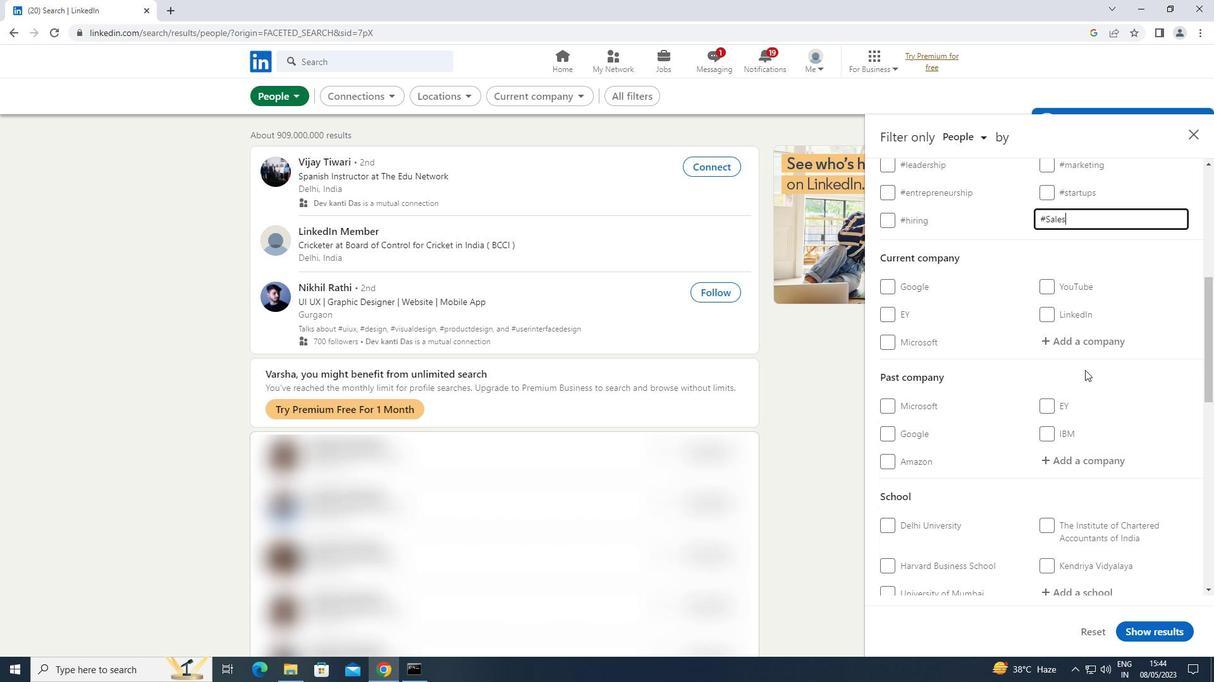 
Action: Mouse moved to (890, 545)
Screenshot: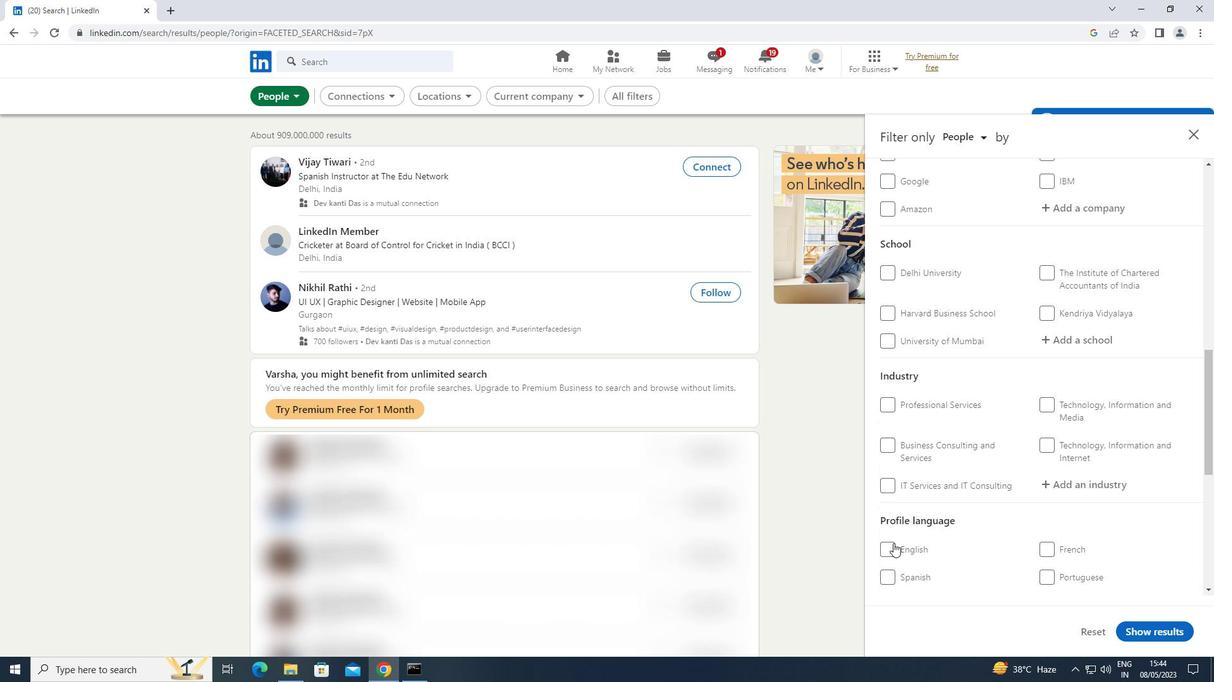 
Action: Mouse pressed left at (890, 545)
Screenshot: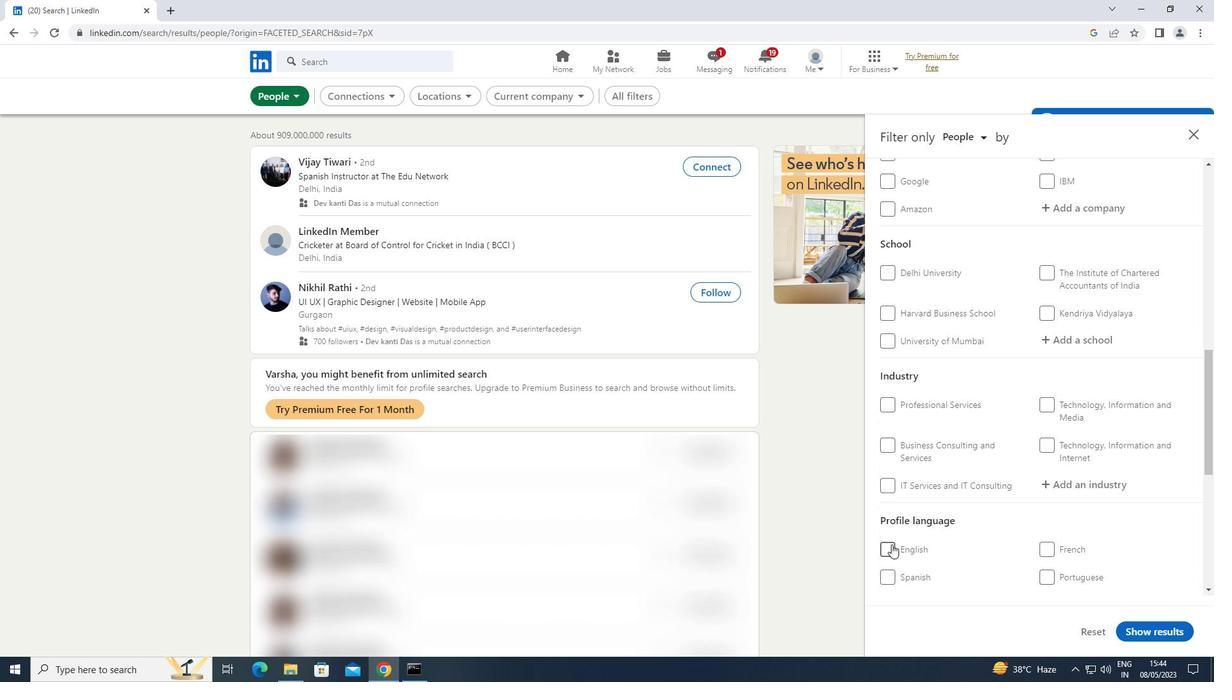 
Action: Mouse moved to (908, 514)
Screenshot: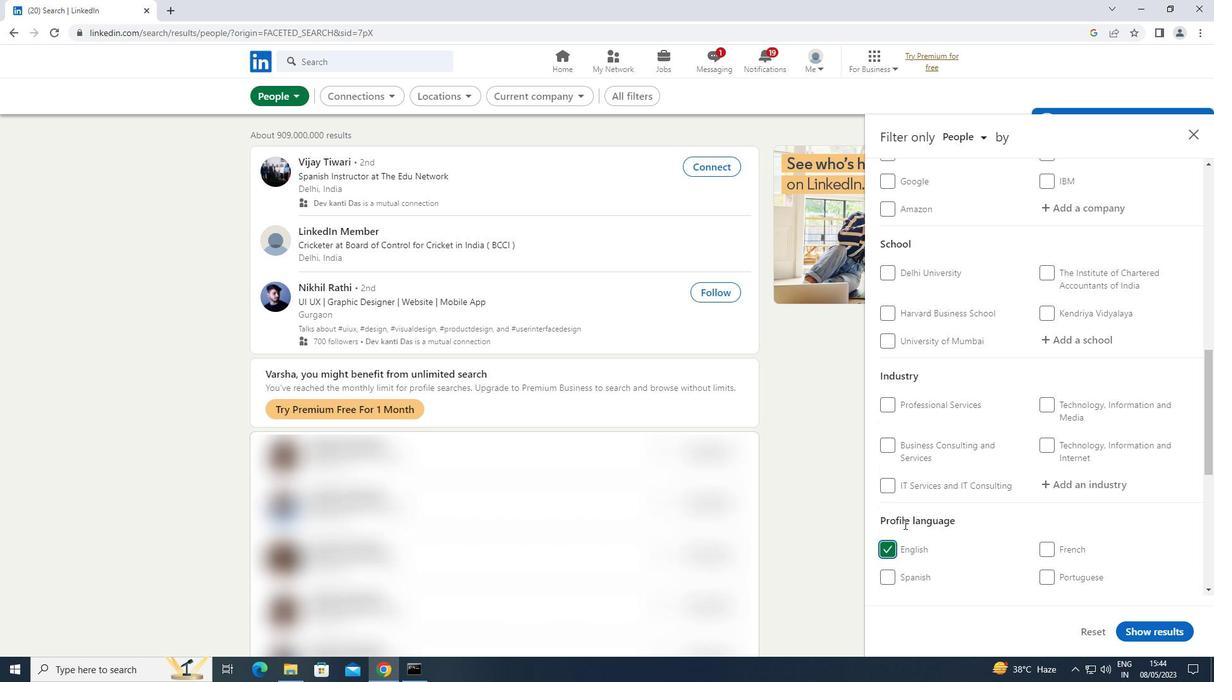 
Action: Mouse scrolled (908, 514) with delta (0, 0)
Screenshot: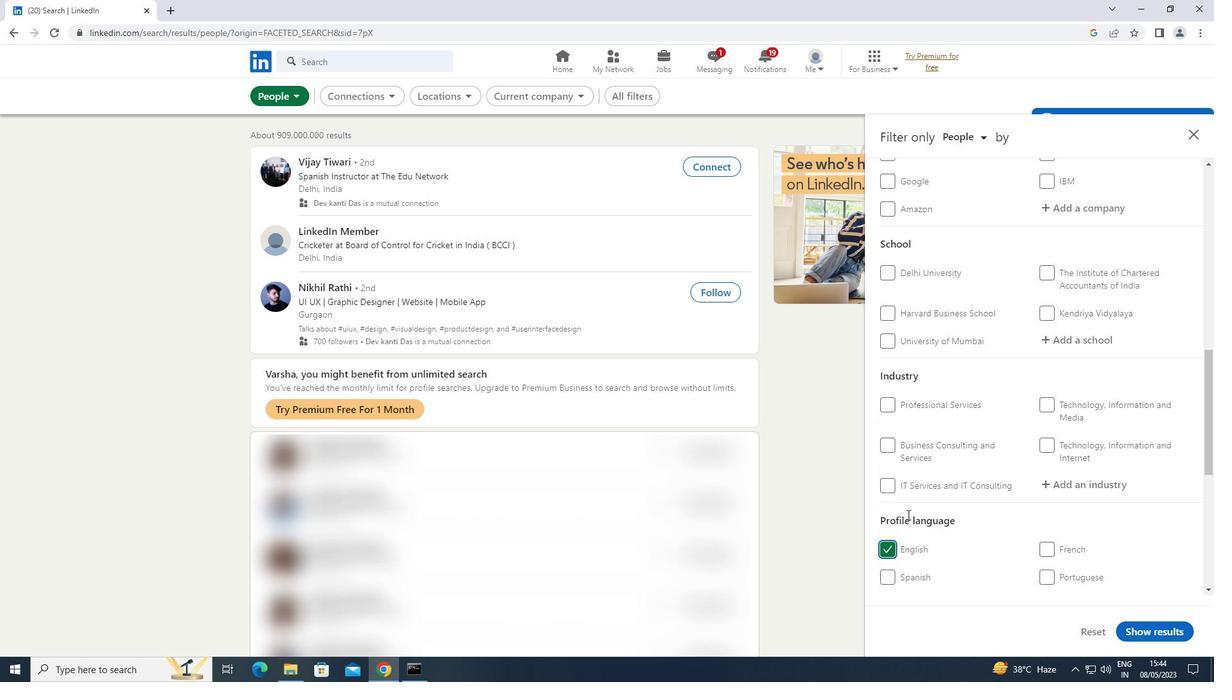 
Action: Mouse scrolled (908, 514) with delta (0, 0)
Screenshot: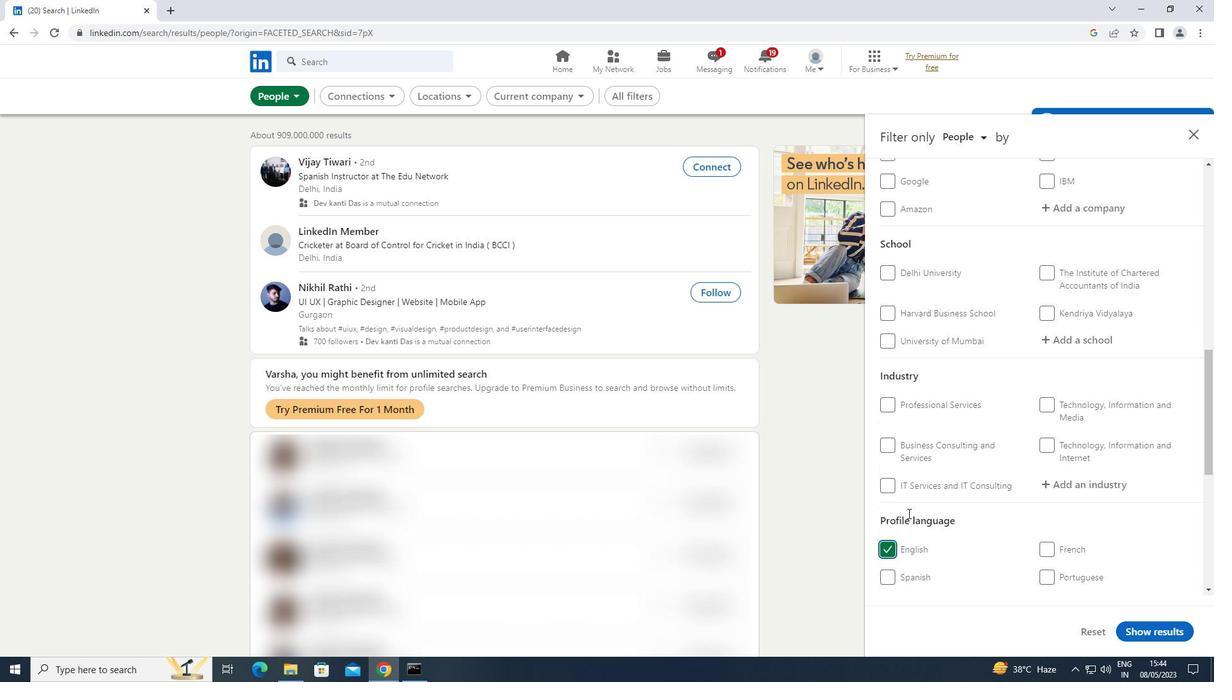 
Action: Mouse scrolled (908, 514) with delta (0, 0)
Screenshot: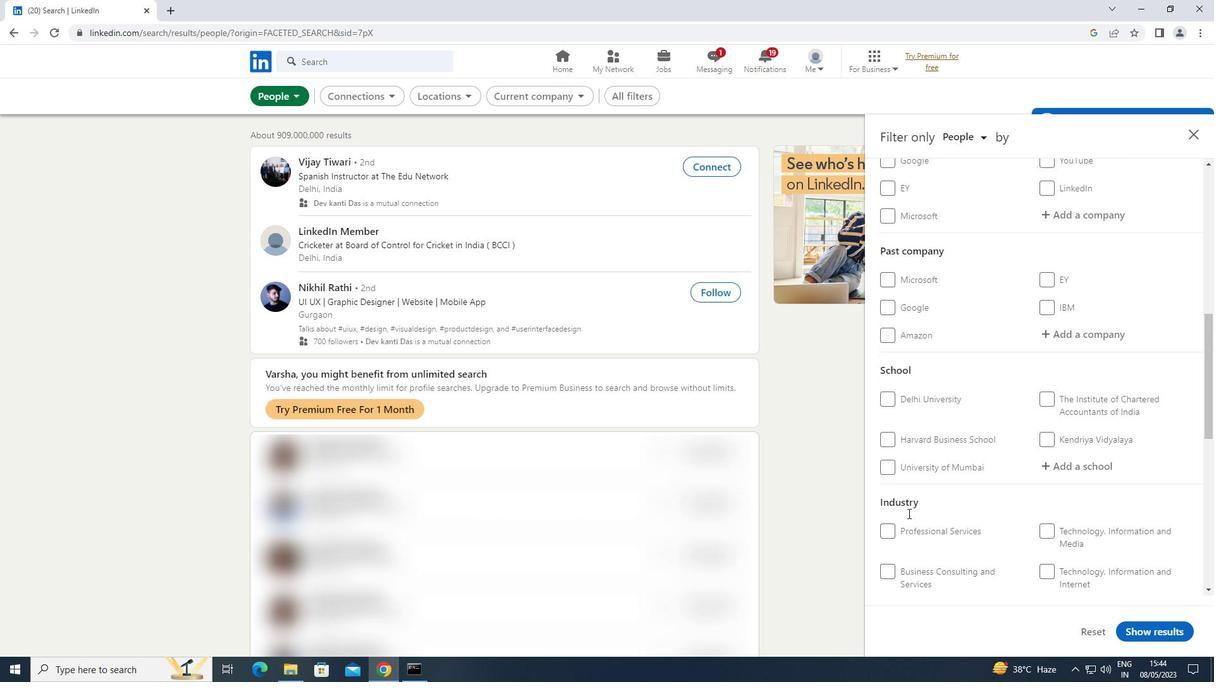 
Action: Mouse scrolled (908, 514) with delta (0, 0)
Screenshot: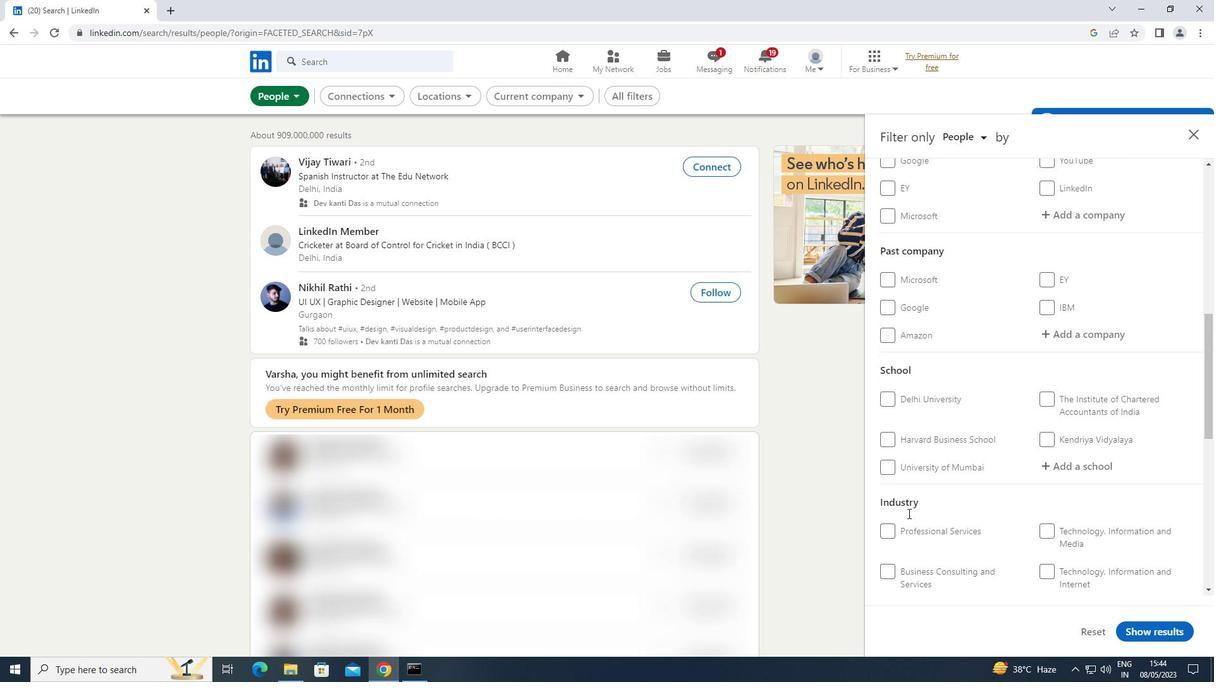 
Action: Mouse scrolled (908, 514) with delta (0, 0)
Screenshot: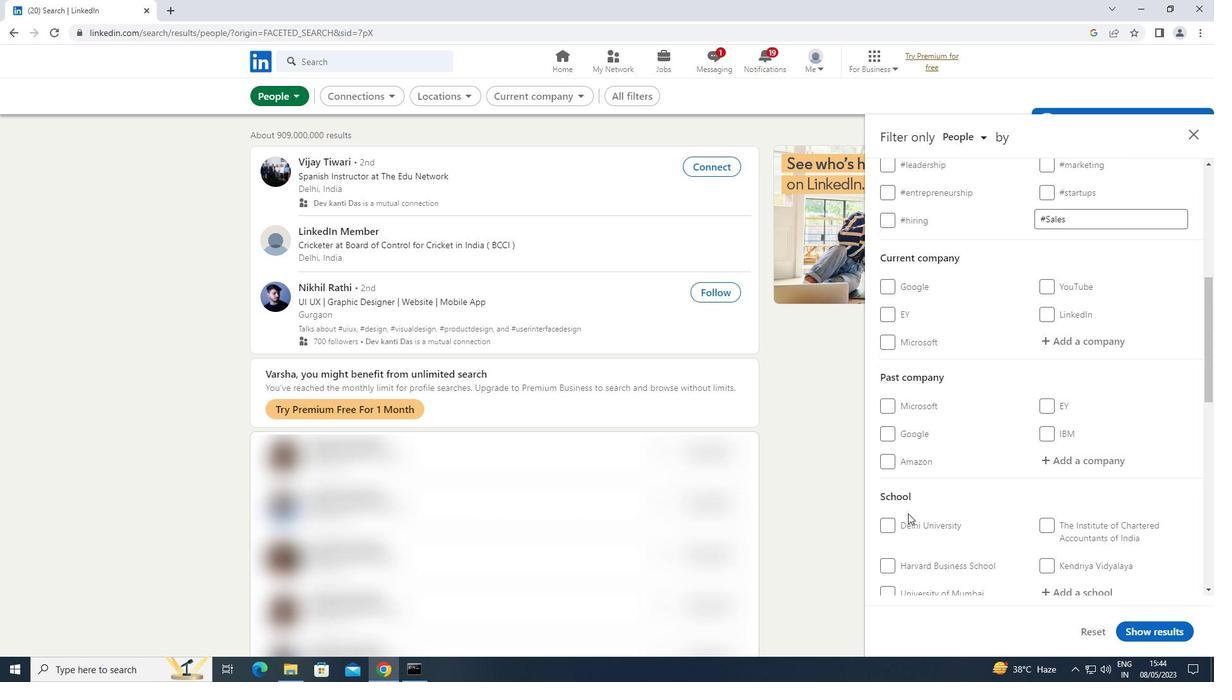 
Action: Mouse moved to (1072, 406)
Screenshot: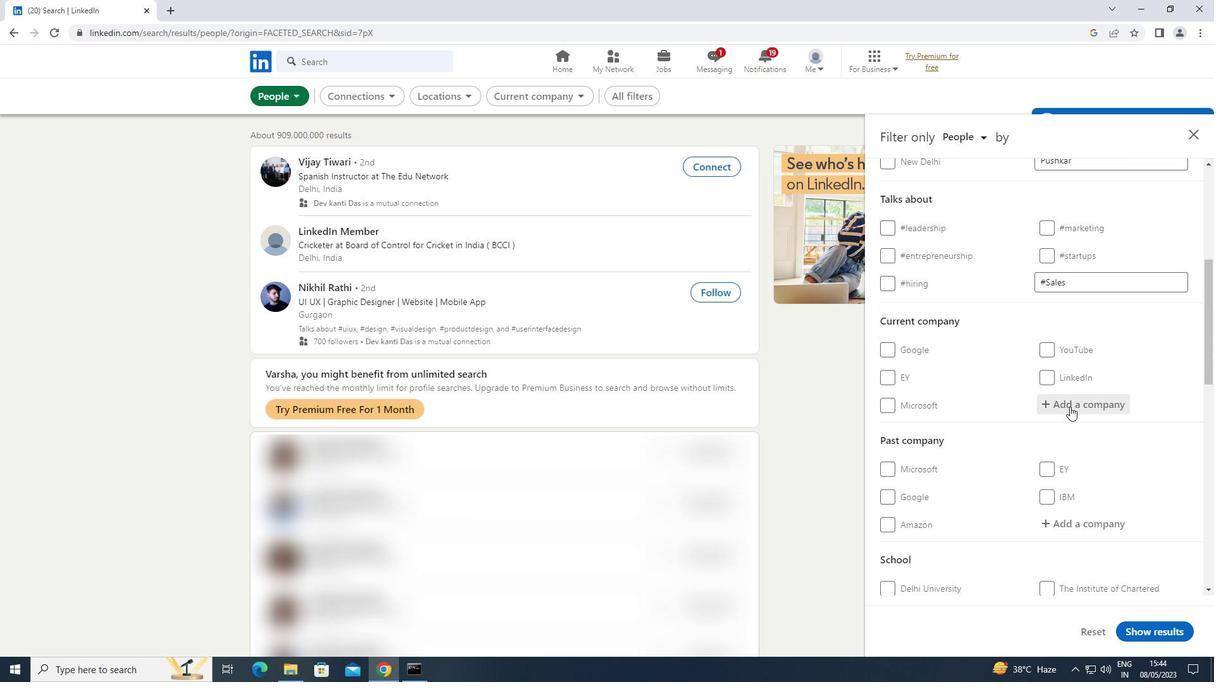 
Action: Mouse pressed left at (1072, 406)
Screenshot: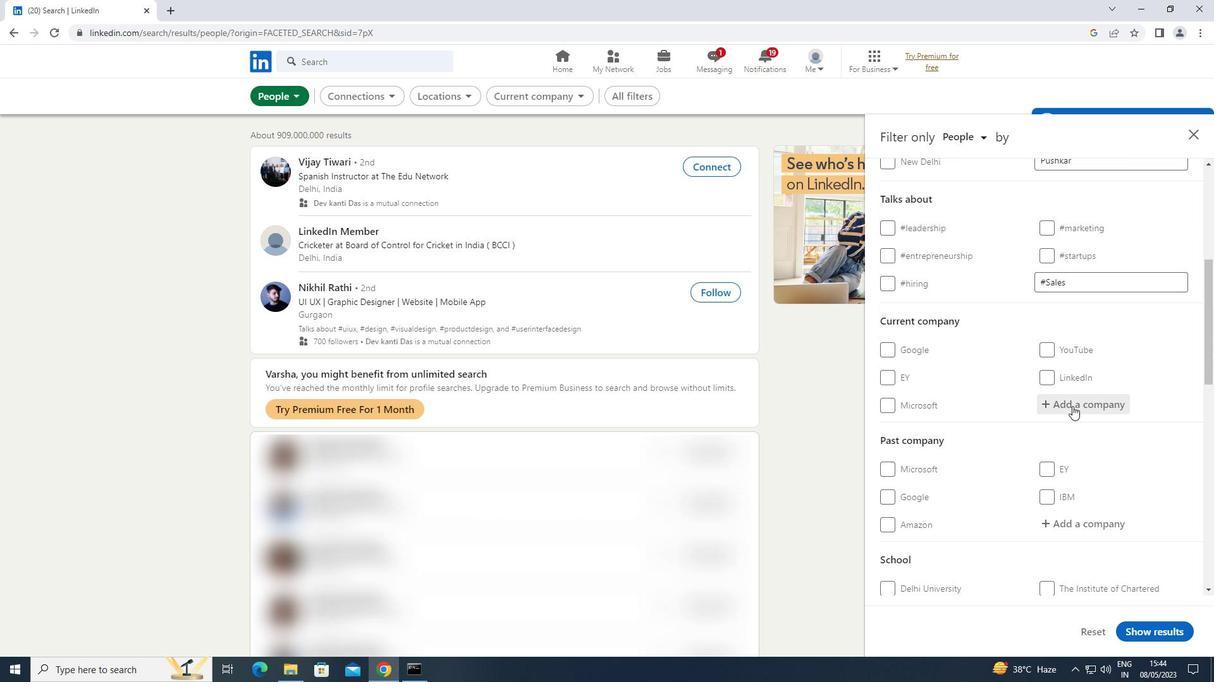 
Action: Key pressed <Key.shift>NEURON.AI
Screenshot: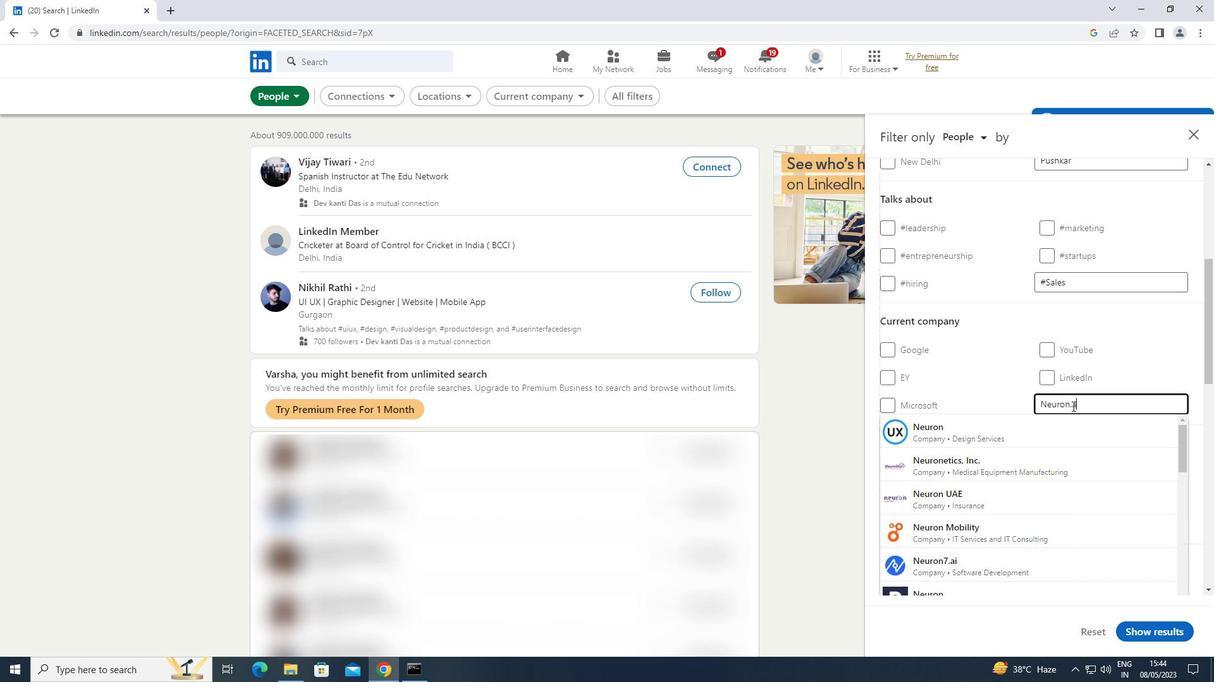 
Action: Mouse moved to (1038, 400)
Screenshot: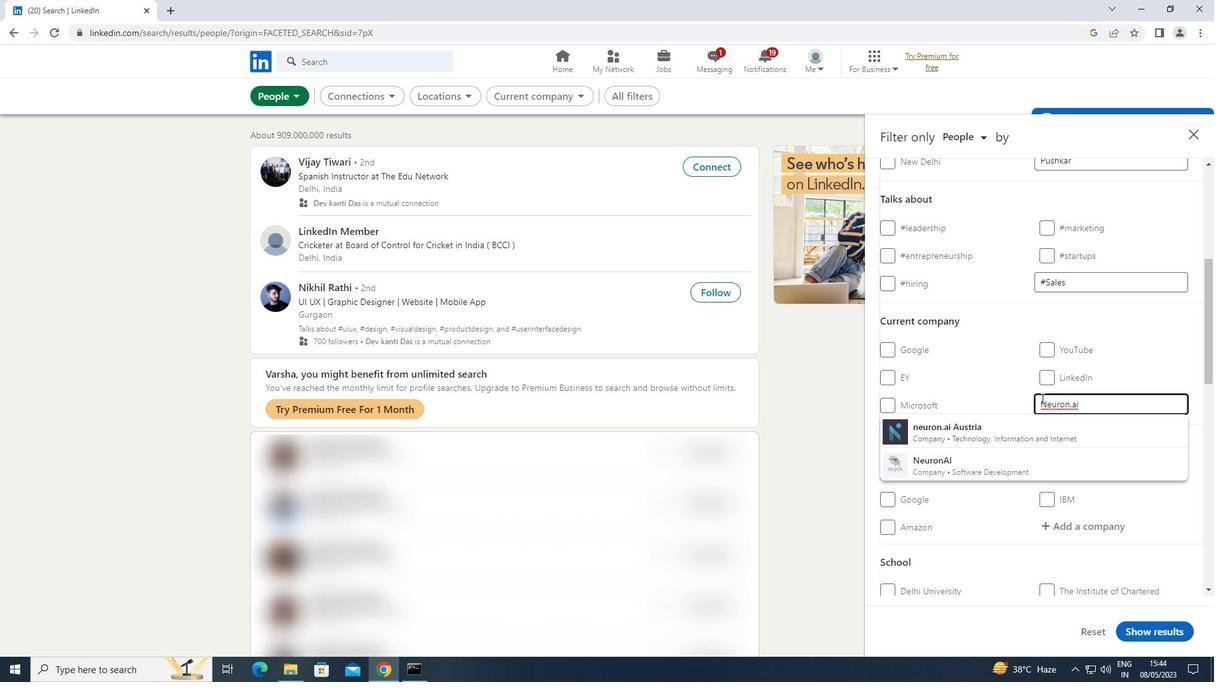 
Action: Mouse pressed left at (1038, 400)
Screenshot: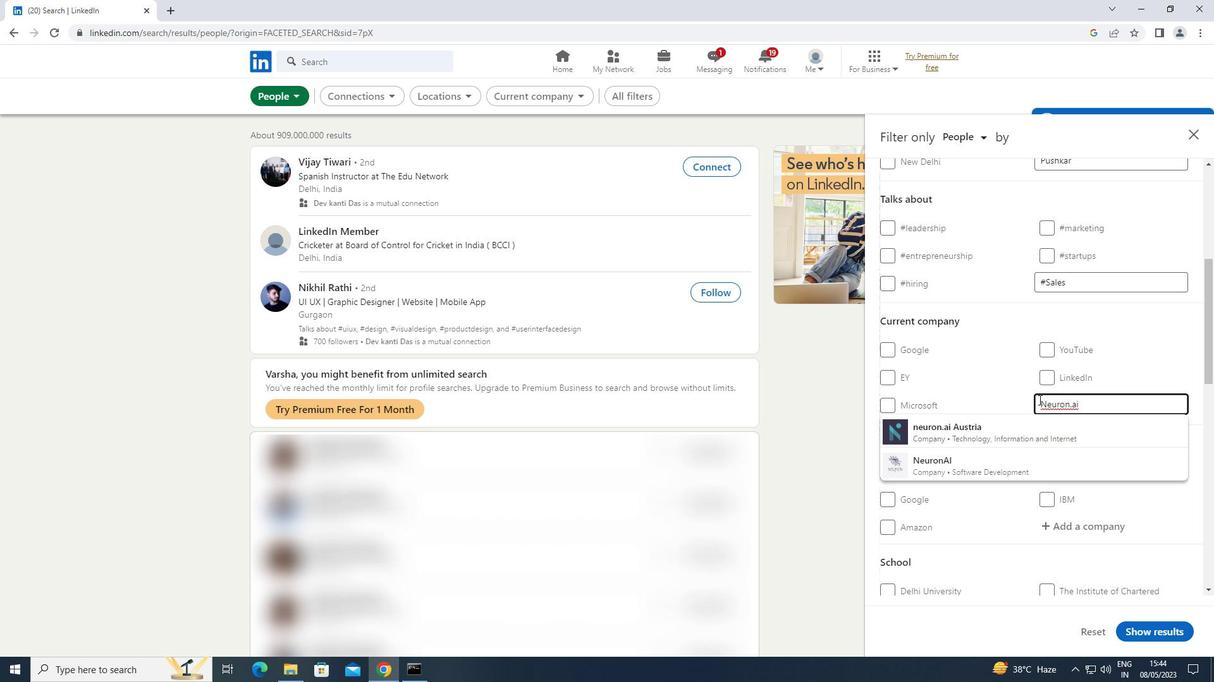 
Action: Mouse moved to (1038, 399)
Screenshot: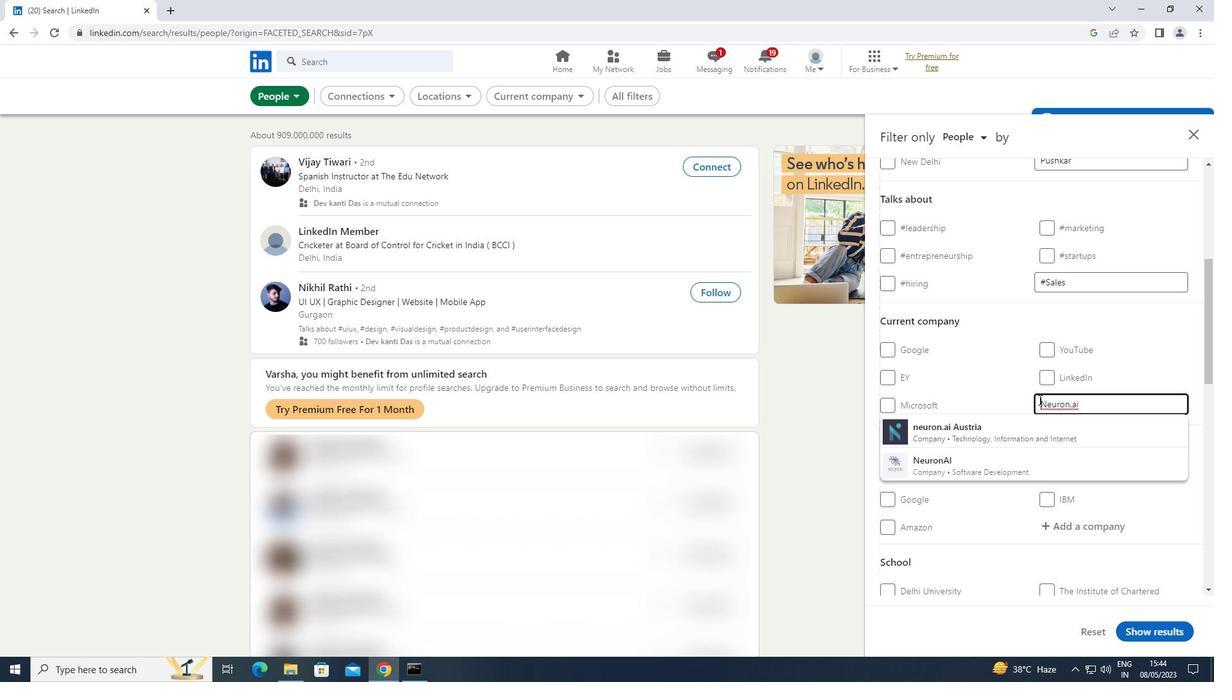 
Action: Key pressed <Key.shift>I
Screenshot: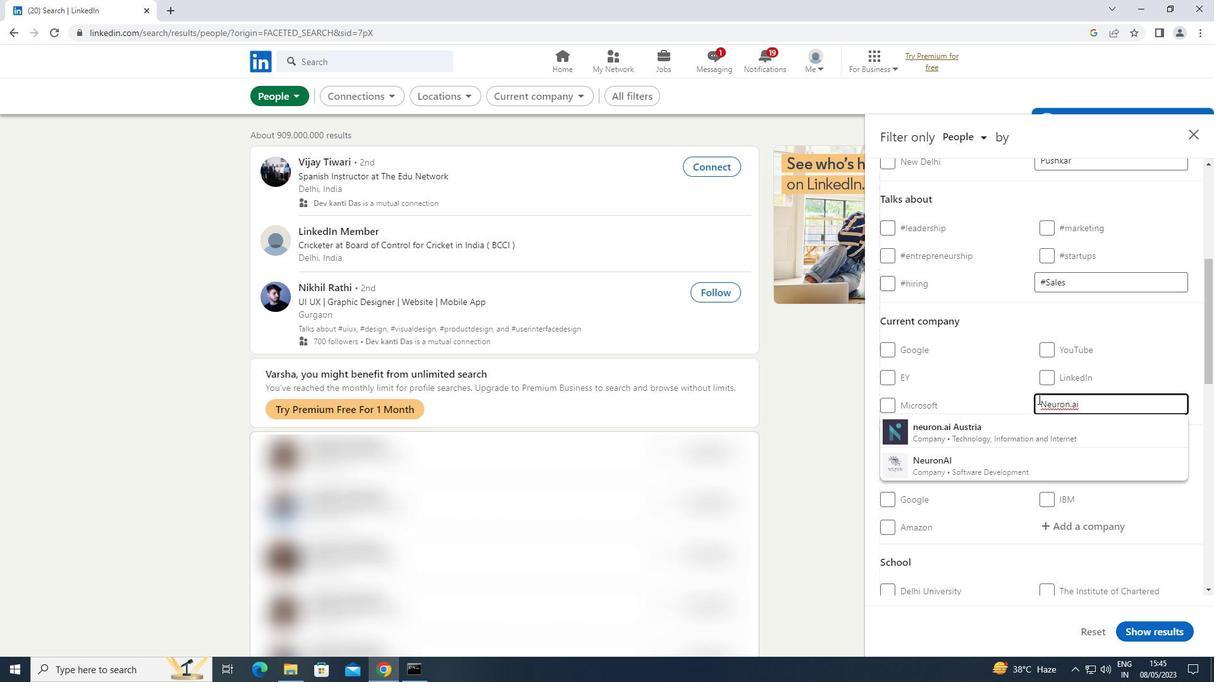 
Action: Mouse moved to (1069, 428)
Screenshot: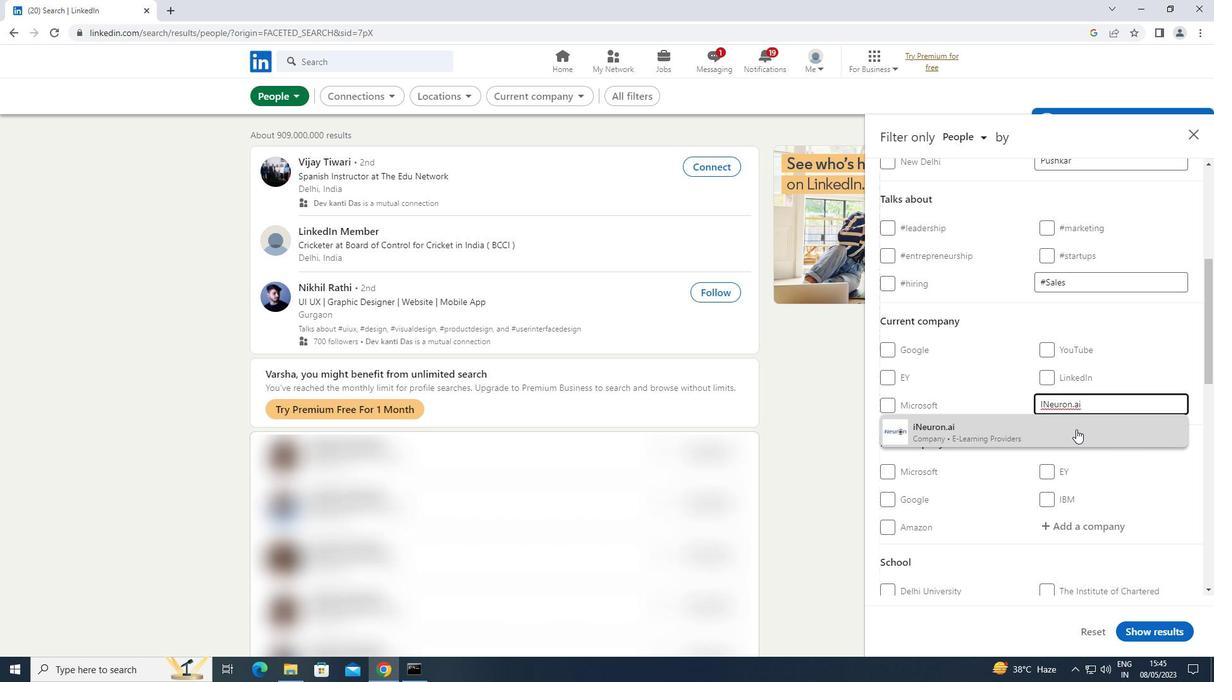 
Action: Key pressed <Key.enter>
Screenshot: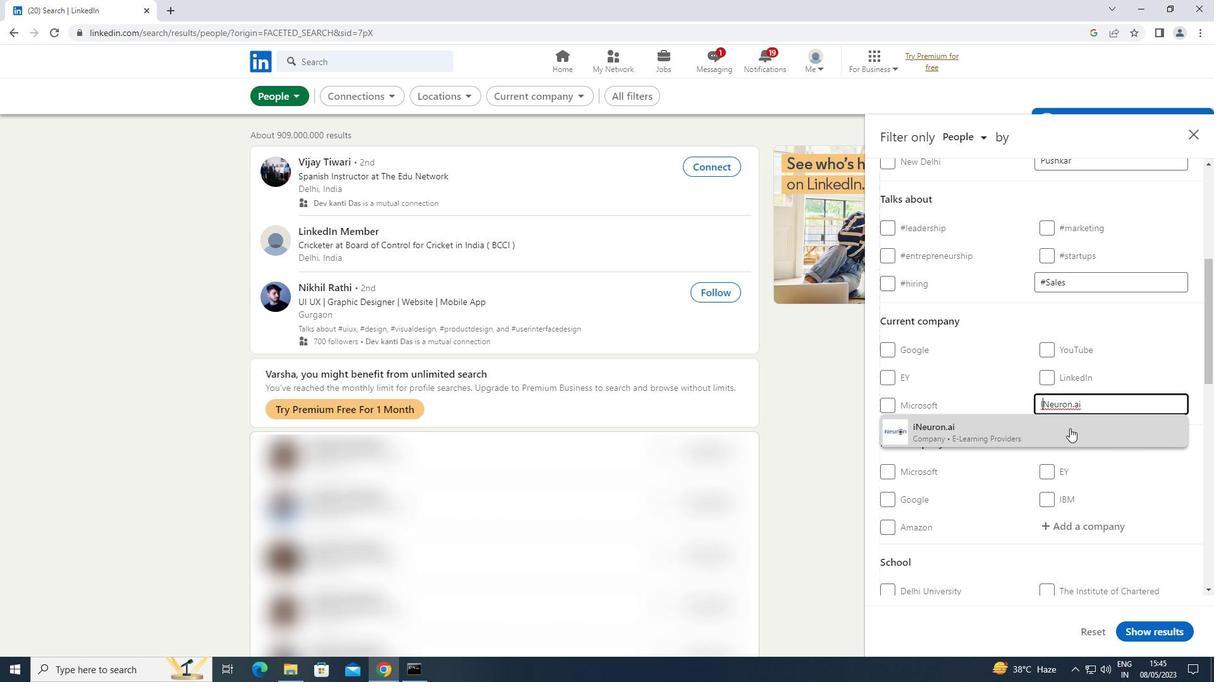 
Action: Mouse scrolled (1069, 428) with delta (0, 0)
Screenshot: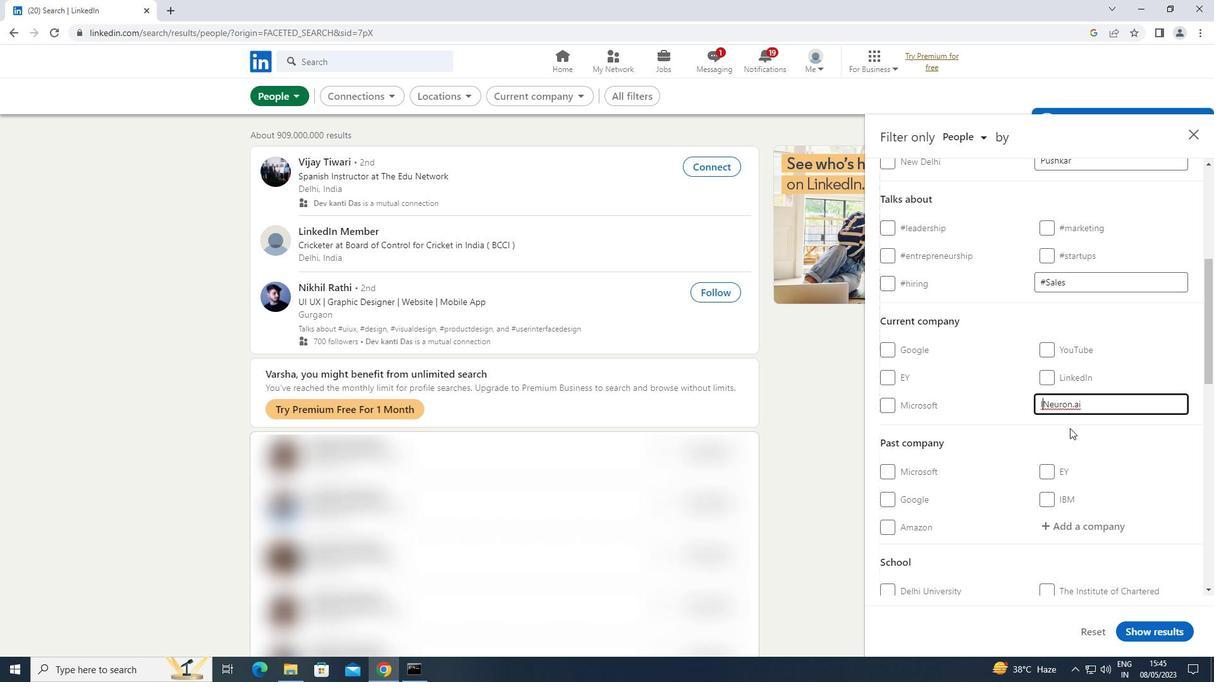 
Action: Mouse scrolled (1069, 428) with delta (0, 0)
Screenshot: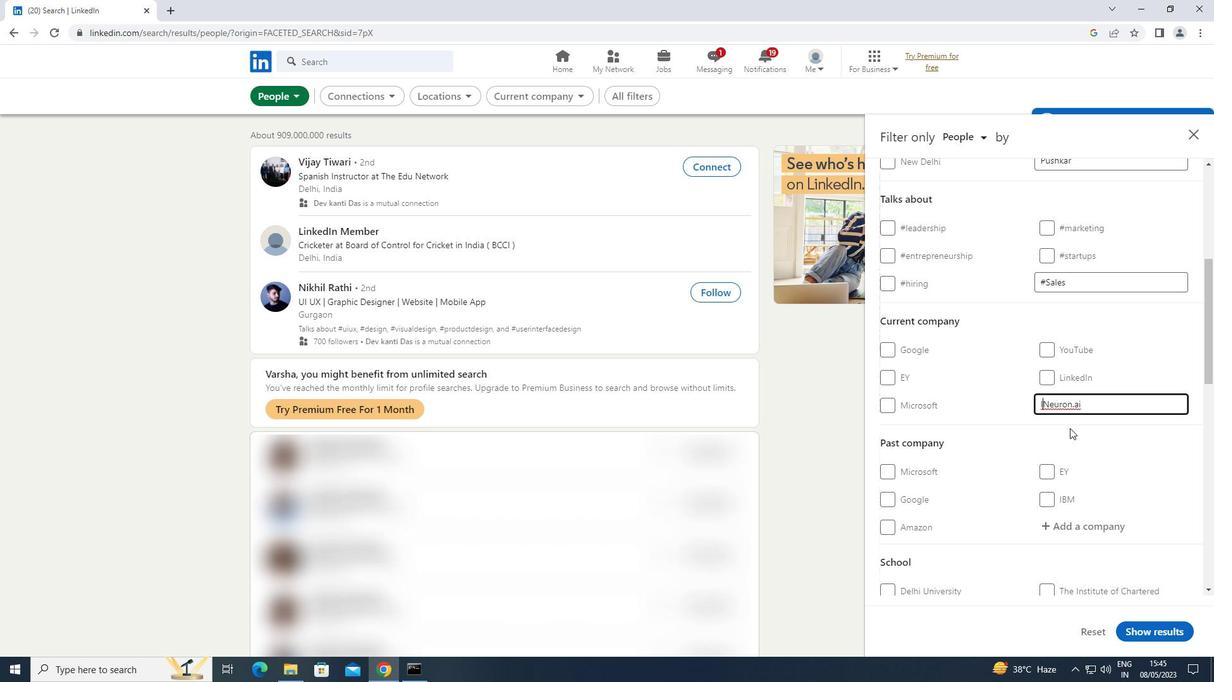 
Action: Mouse scrolled (1069, 428) with delta (0, 0)
Screenshot: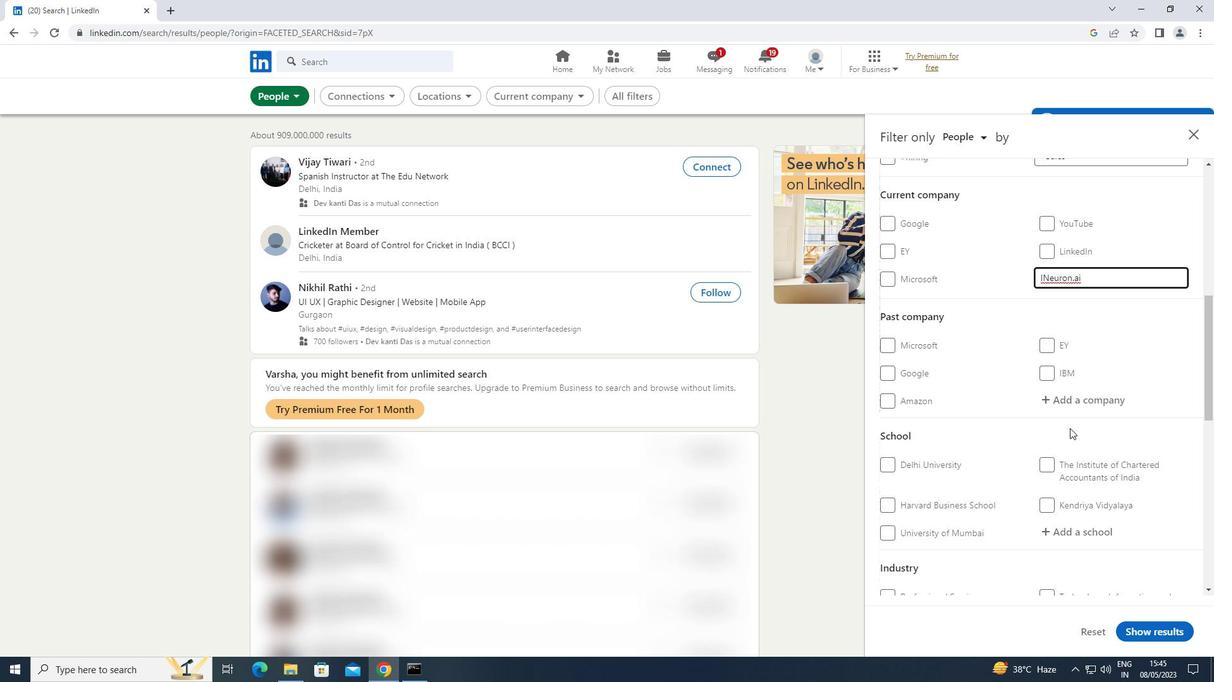 
Action: Mouse scrolled (1069, 428) with delta (0, 0)
Screenshot: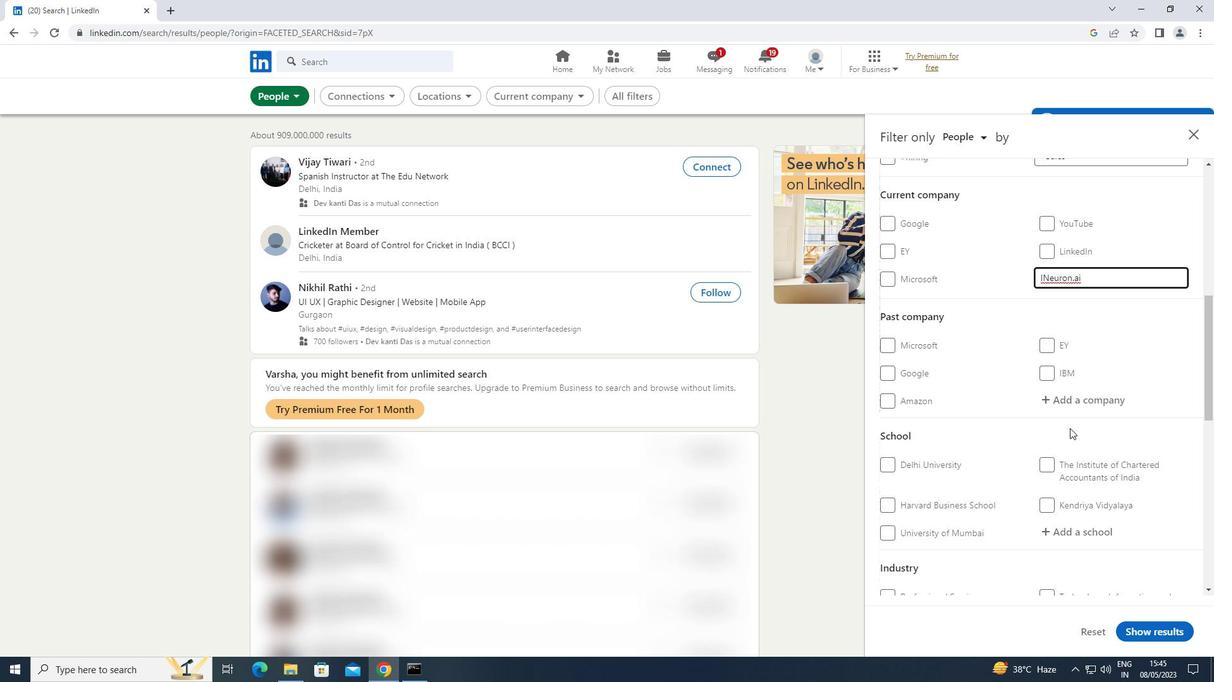 
Action: Mouse moved to (1097, 408)
Screenshot: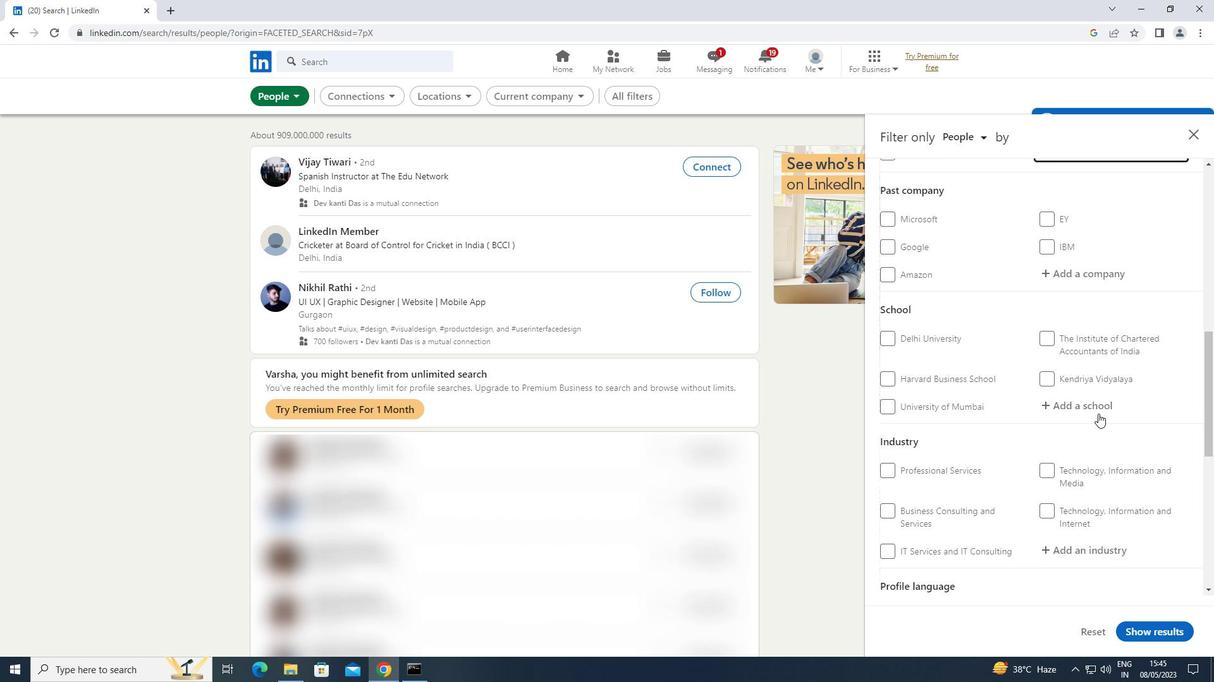 
Action: Mouse pressed left at (1097, 408)
Screenshot: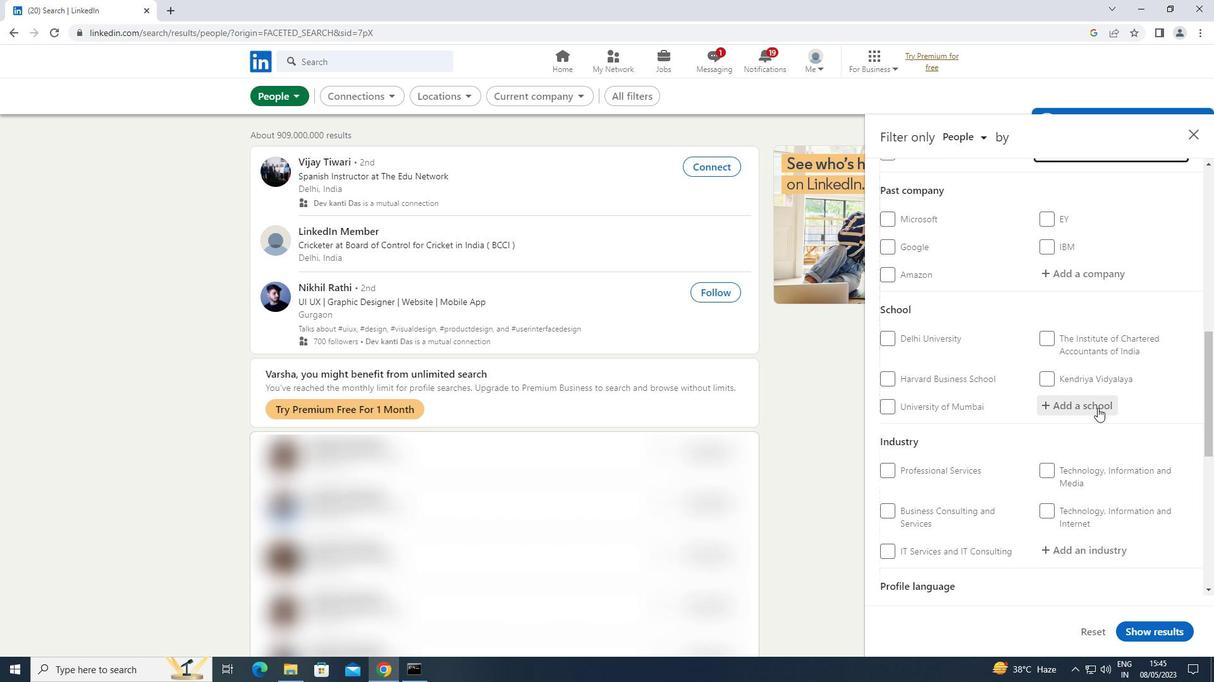 
Action: Mouse moved to (1100, 406)
Screenshot: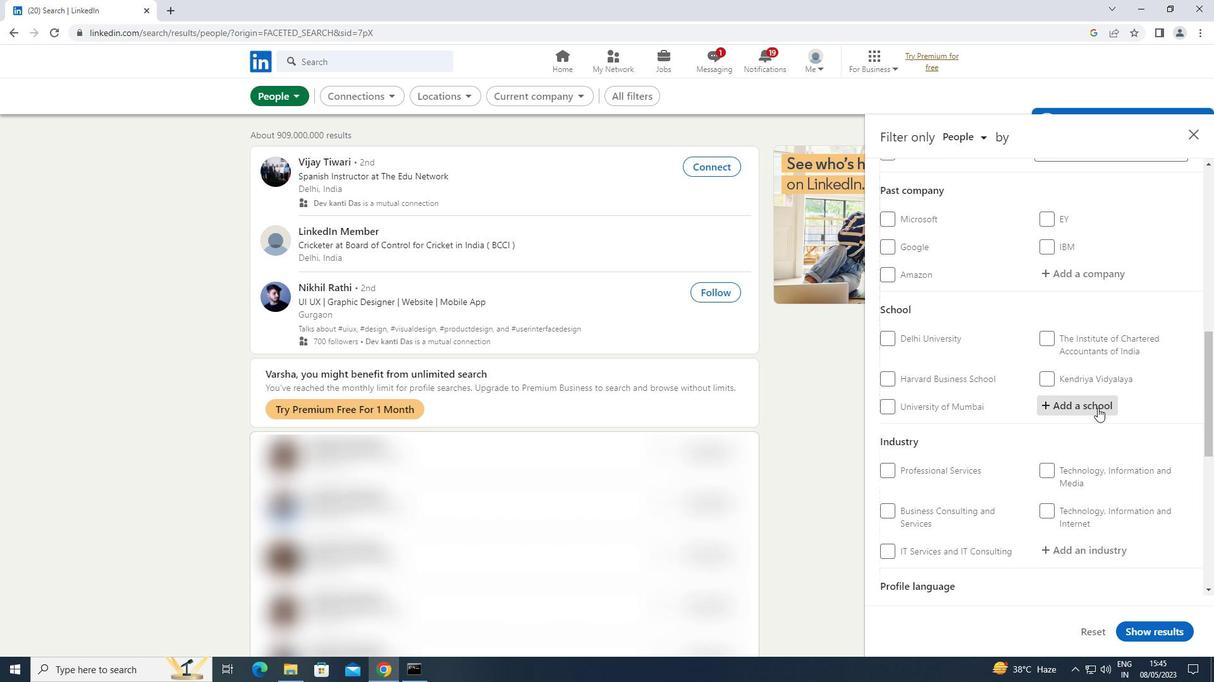
Action: Key pressed <Key.shift><Key.shift><Key.shift><Key.shift>PUNJABI
Screenshot: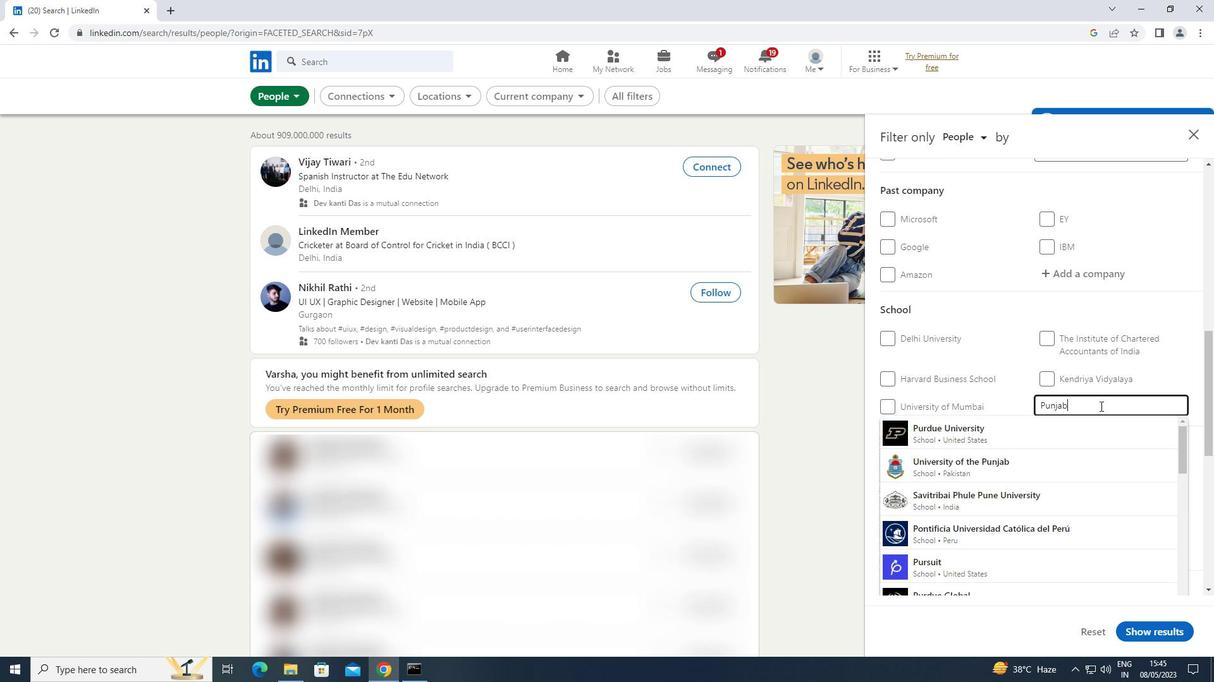 
Action: Mouse moved to (1030, 455)
Screenshot: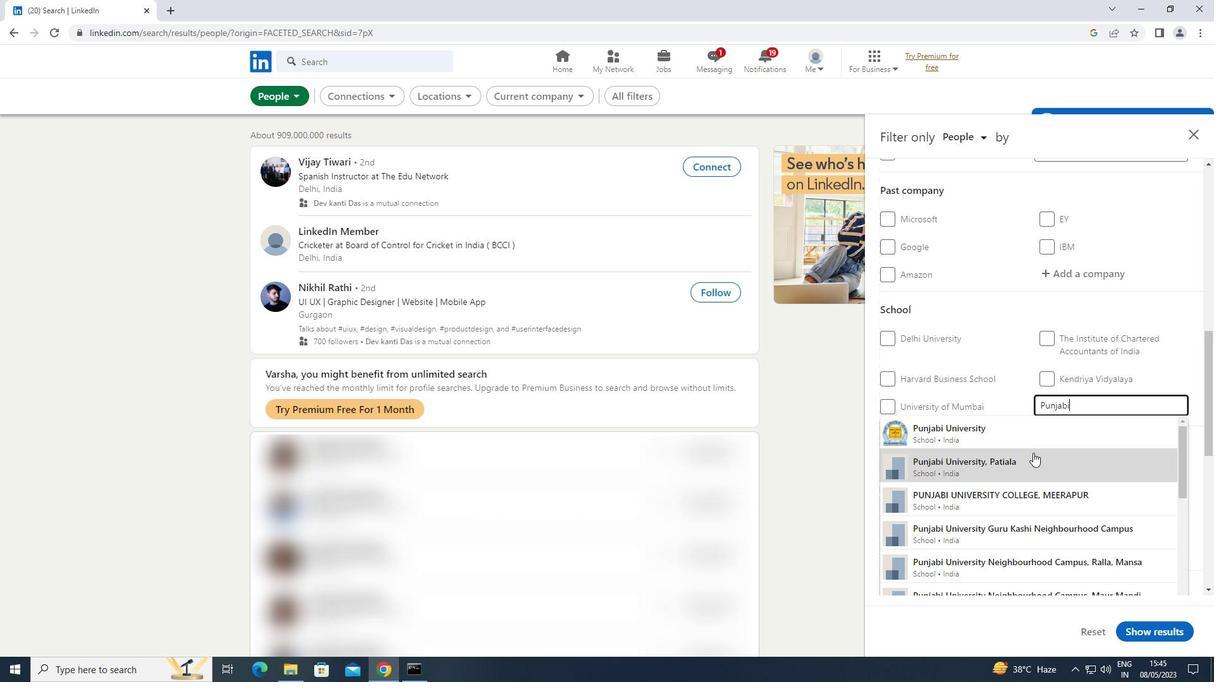 
Action: Mouse pressed left at (1030, 455)
Screenshot: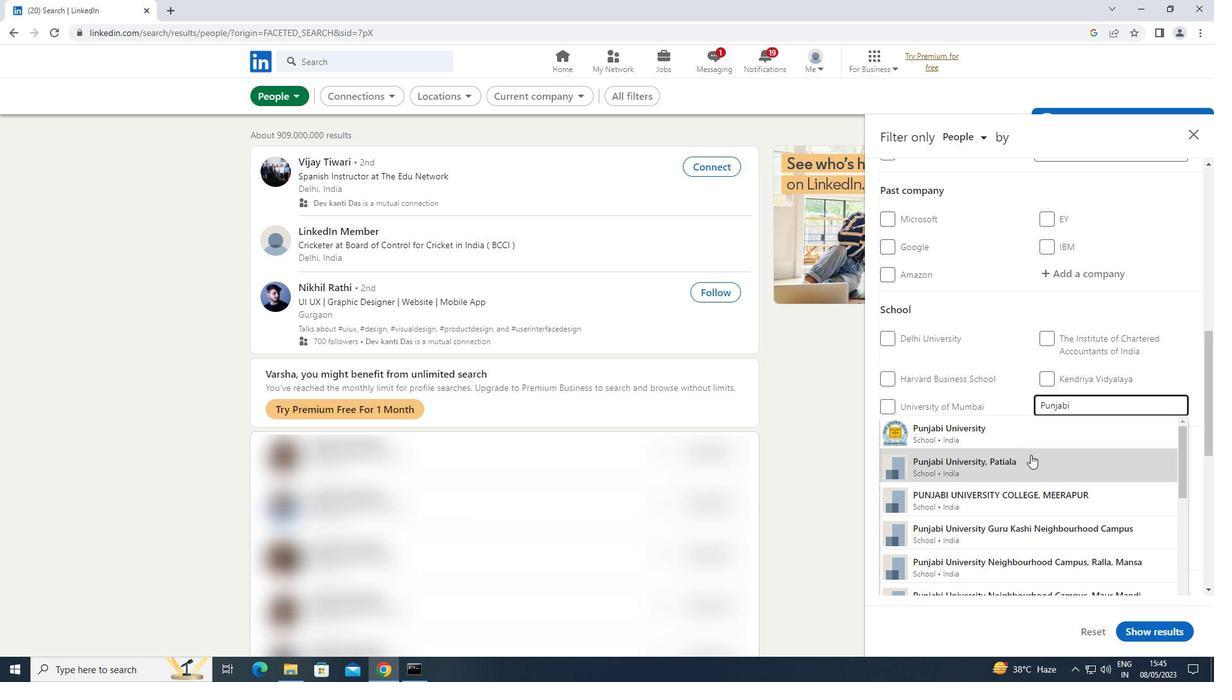 
Action: Mouse scrolled (1030, 454) with delta (0, 0)
Screenshot: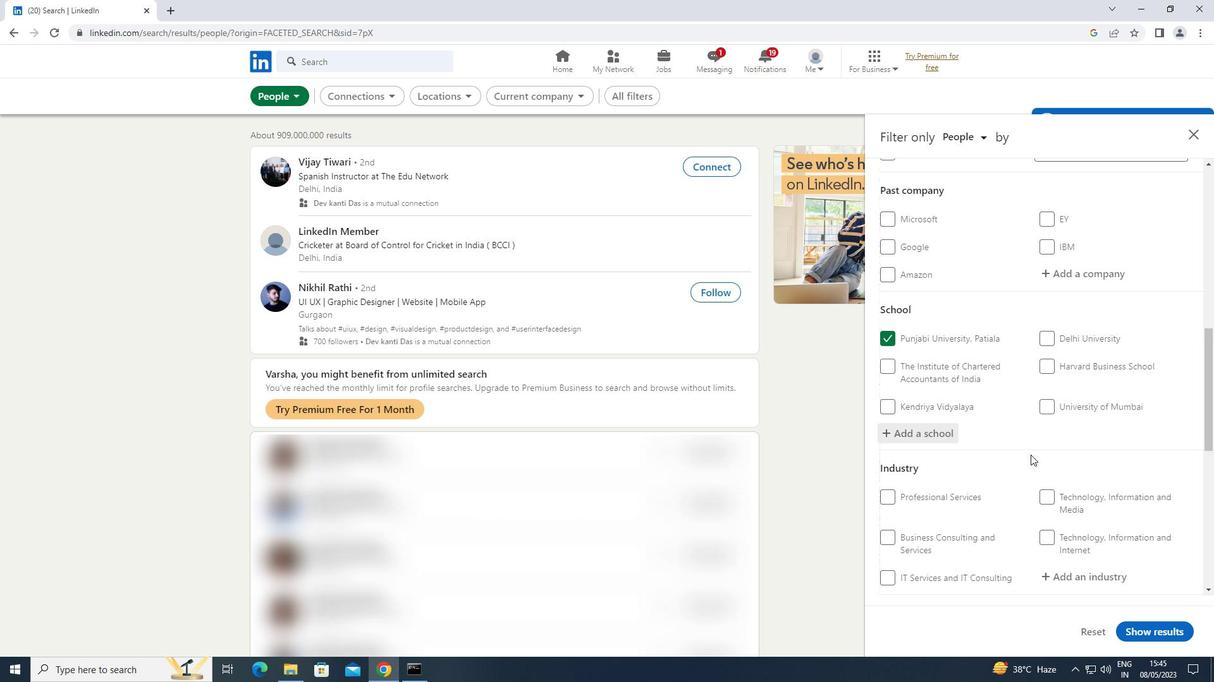 
Action: Mouse scrolled (1030, 454) with delta (0, 0)
Screenshot: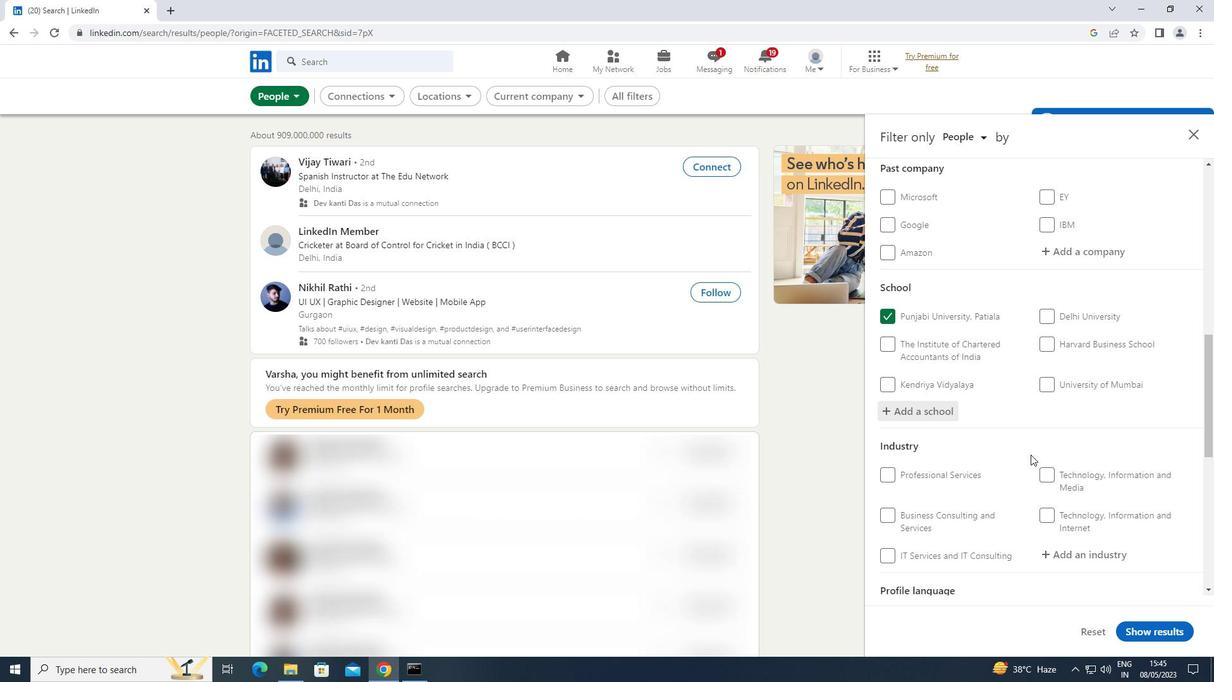
Action: Mouse scrolled (1030, 454) with delta (0, 0)
Screenshot: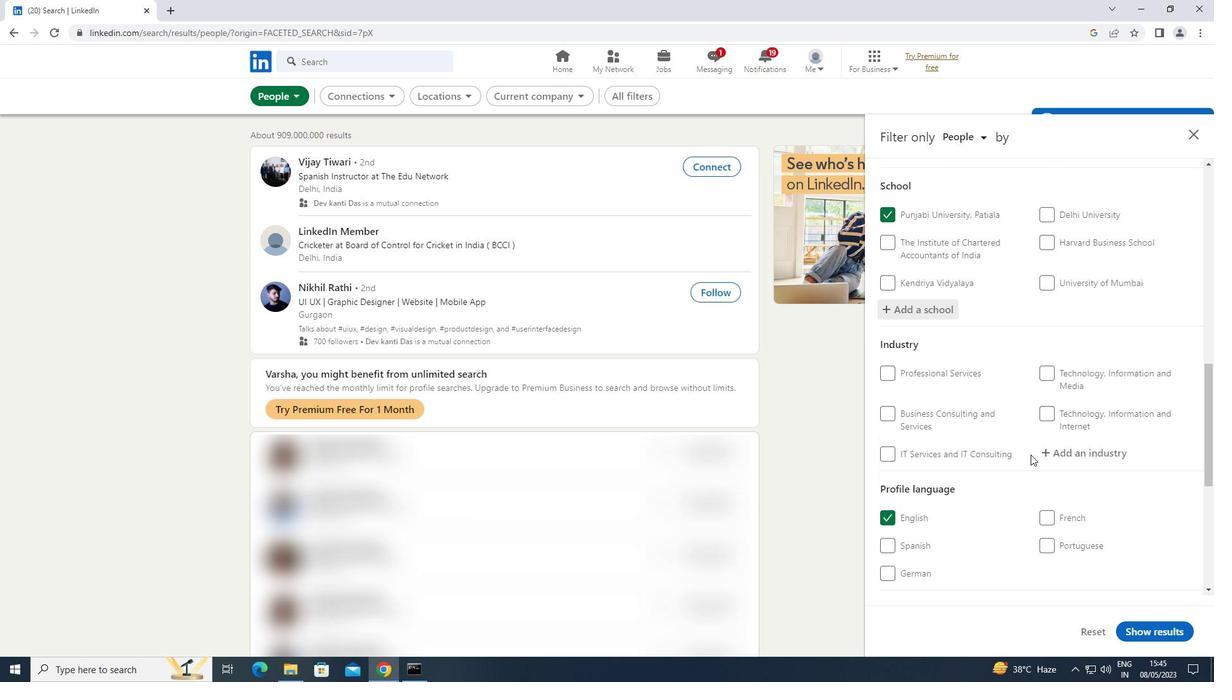 
Action: Mouse moved to (1081, 390)
Screenshot: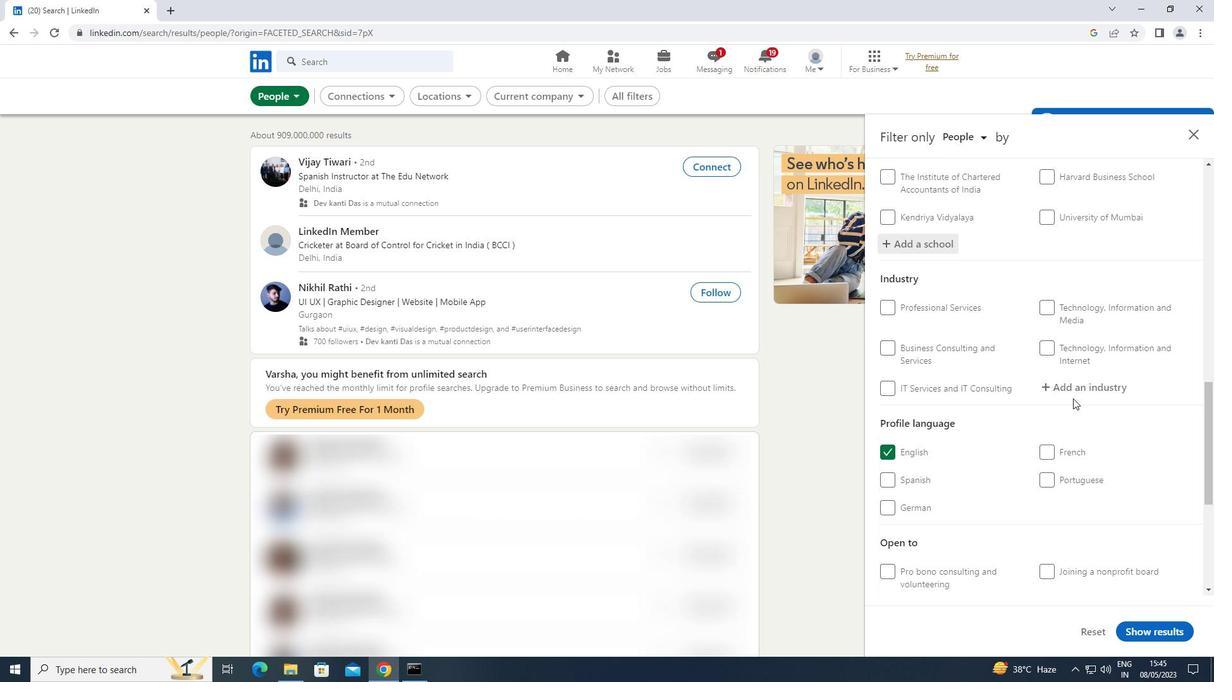 
Action: Mouse pressed left at (1081, 390)
Screenshot: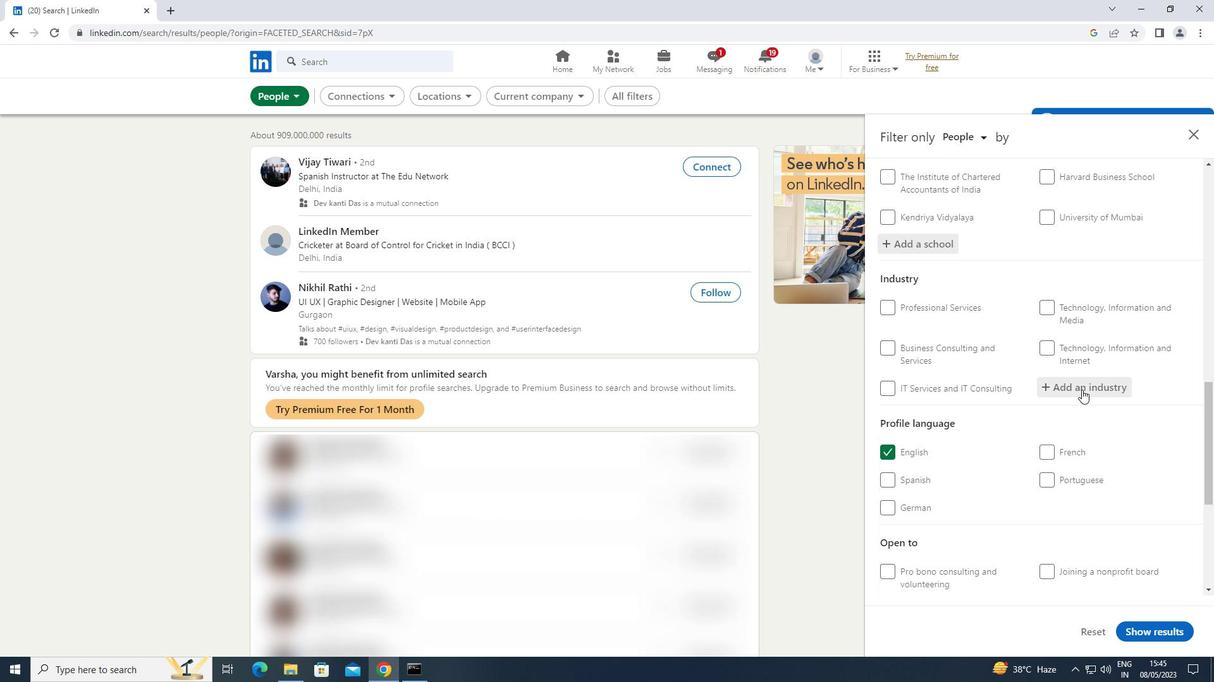 
Action: Key pressed <Key.shift>BROADCAST
Screenshot: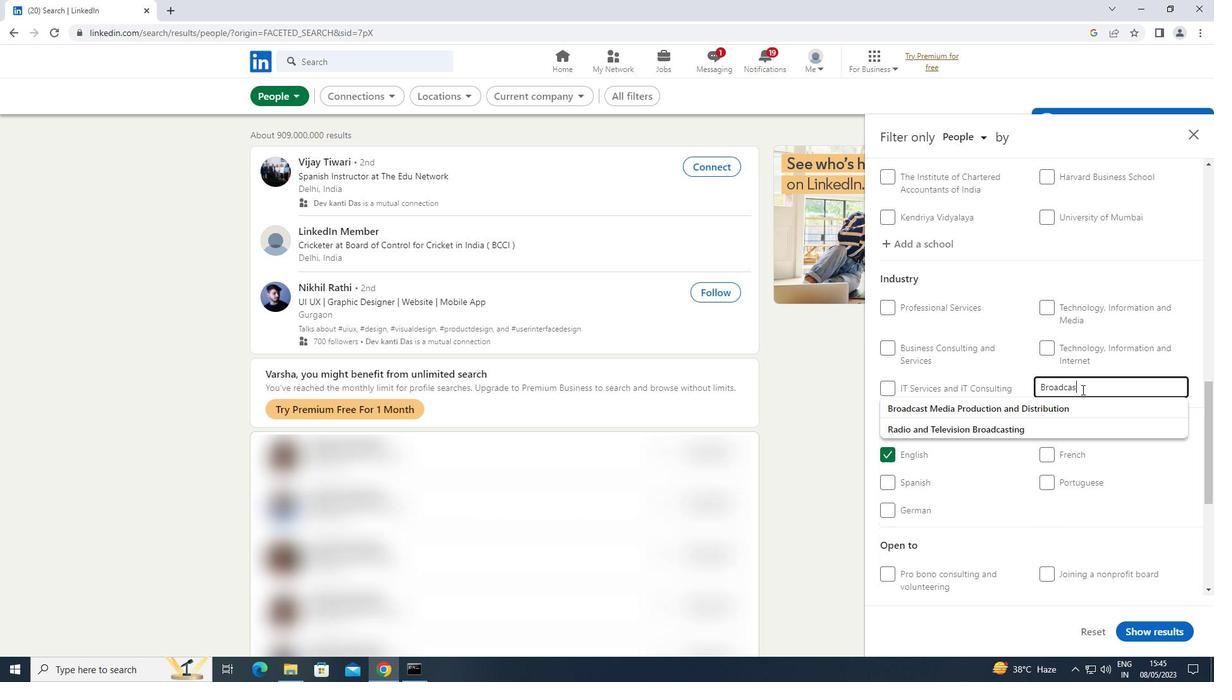 
Action: Mouse moved to (985, 411)
Screenshot: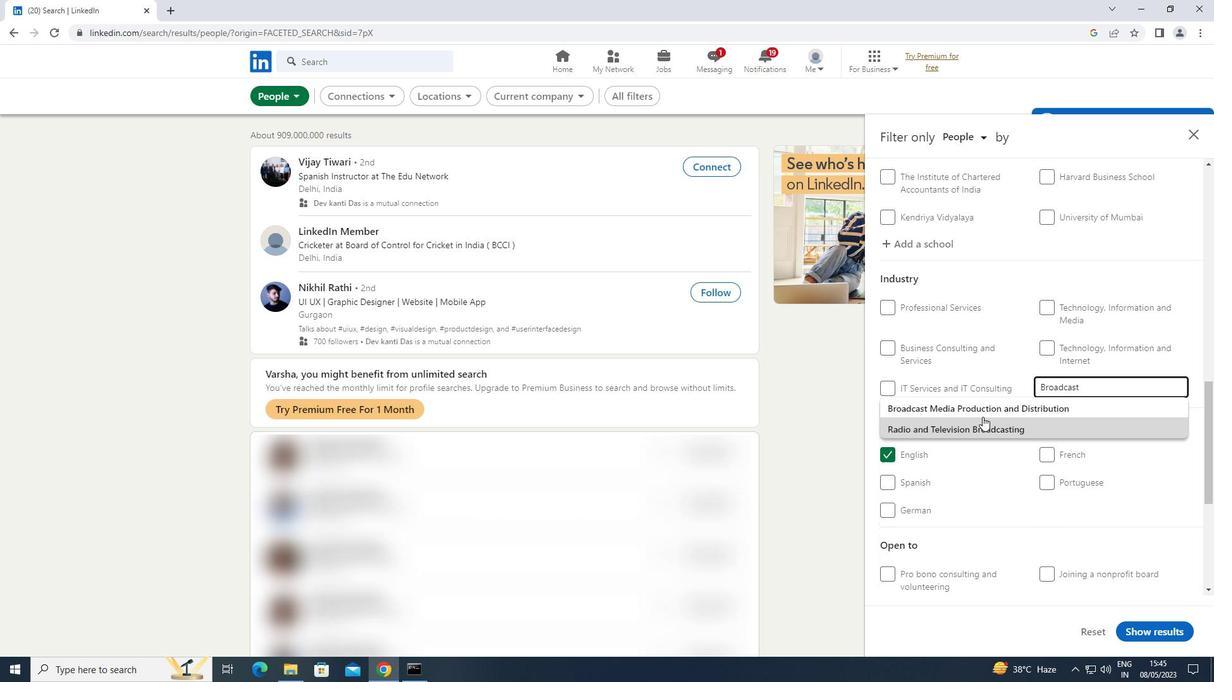 
Action: Mouse pressed left at (985, 411)
Screenshot: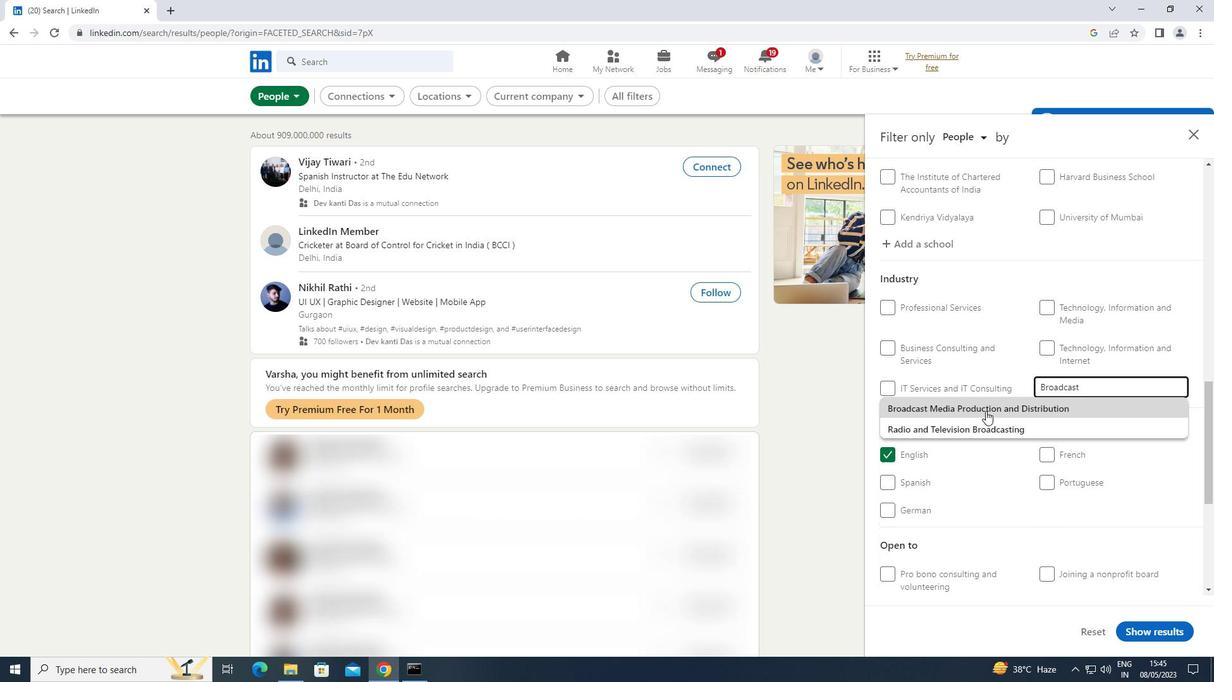 
Action: Mouse moved to (985, 411)
Screenshot: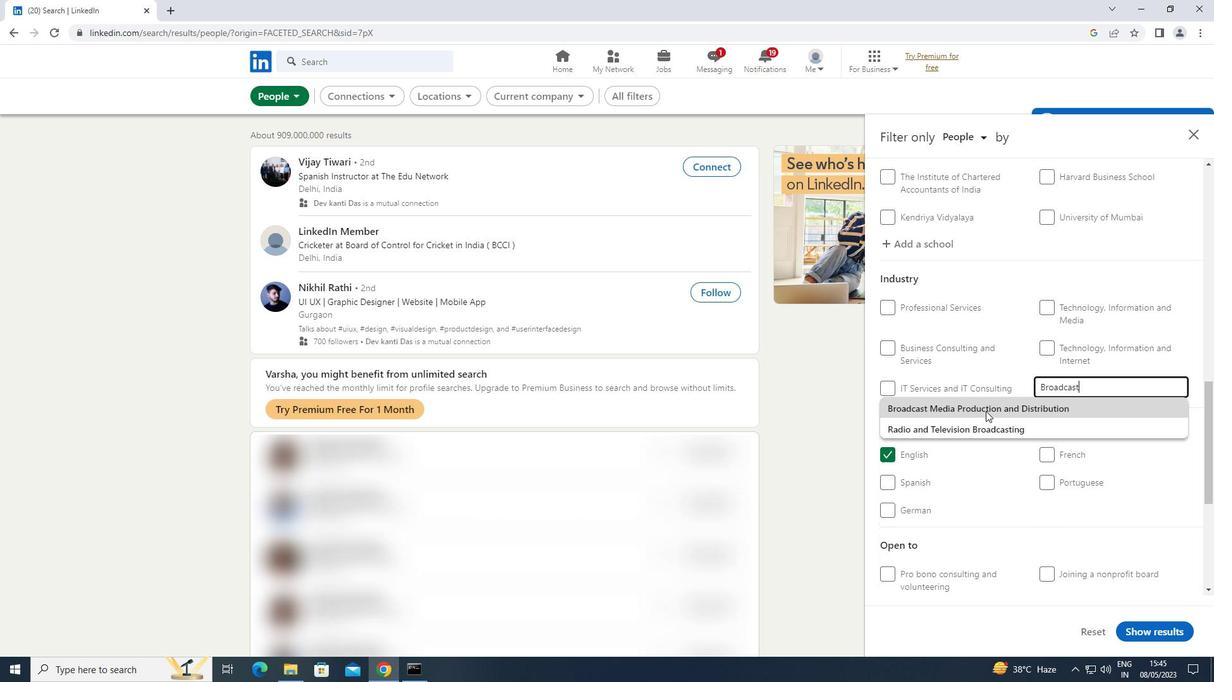 
Action: Mouse scrolled (985, 410) with delta (0, 0)
Screenshot: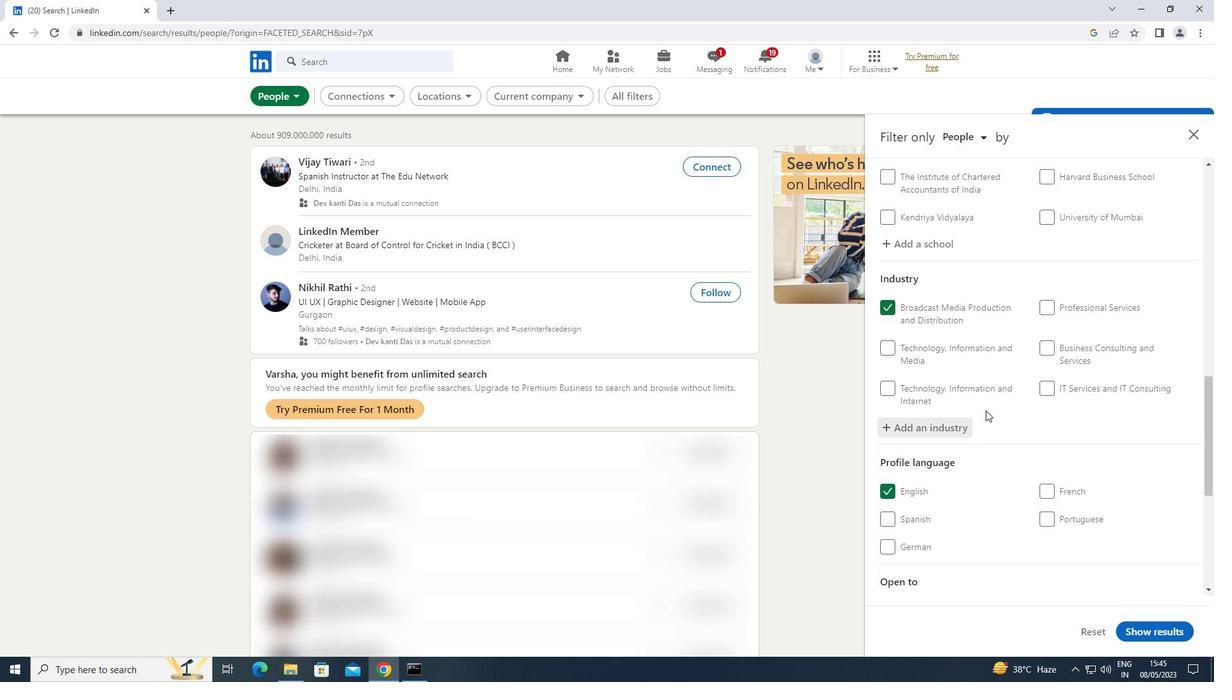 
Action: Mouse scrolled (985, 410) with delta (0, 0)
Screenshot: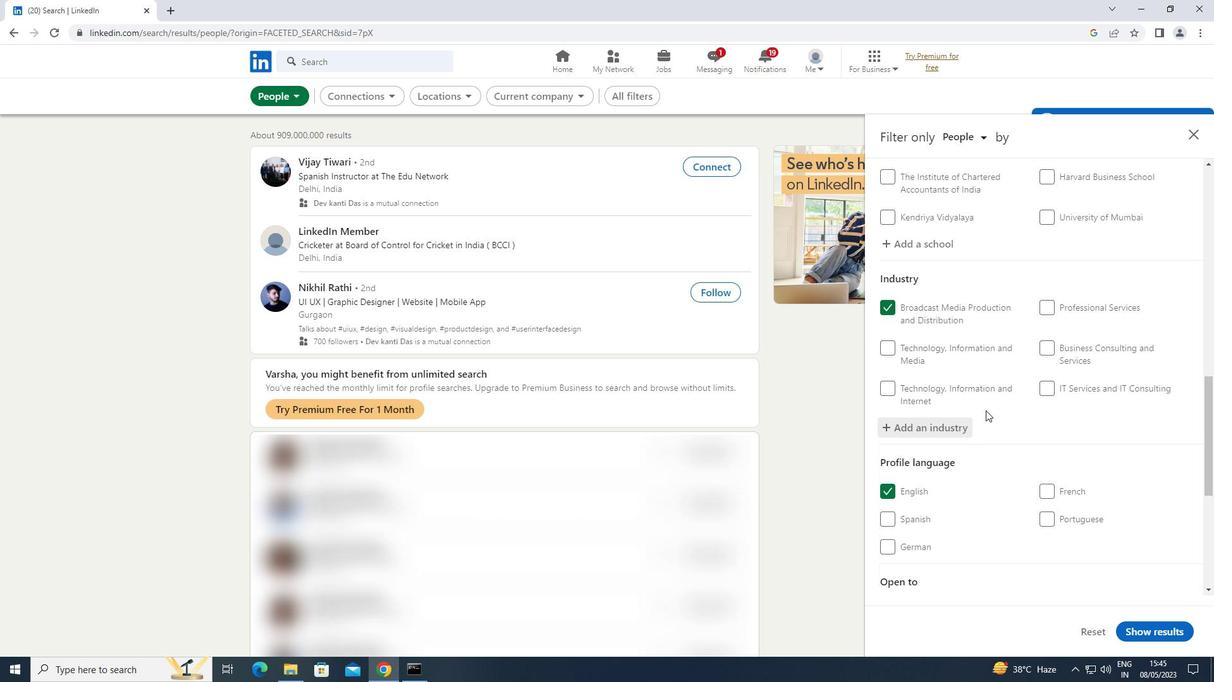 
Action: Mouse moved to (985, 411)
Screenshot: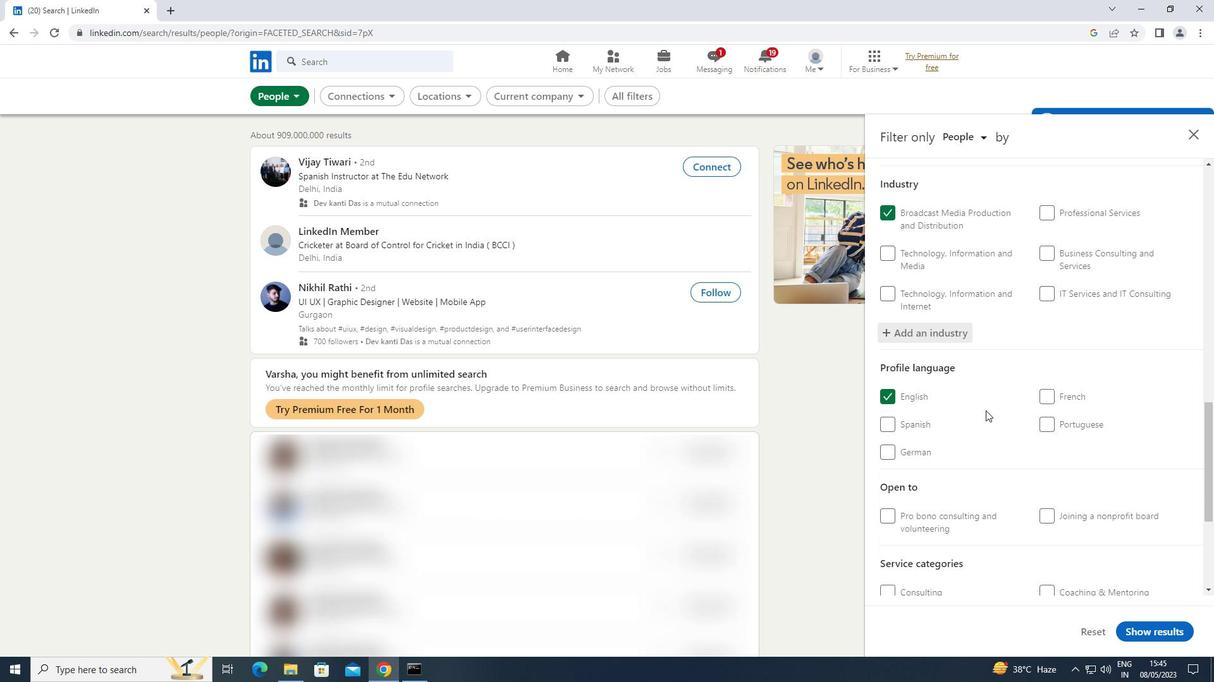 
Action: Mouse scrolled (985, 410) with delta (0, 0)
Screenshot: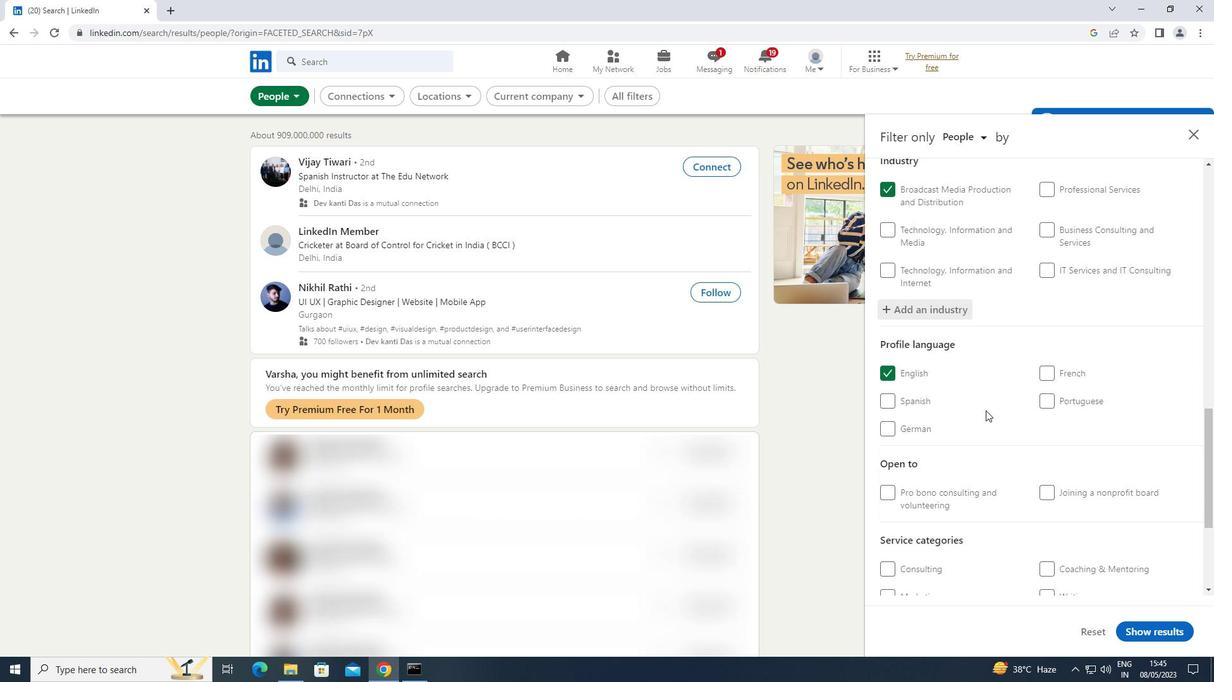 
Action: Mouse moved to (999, 397)
Screenshot: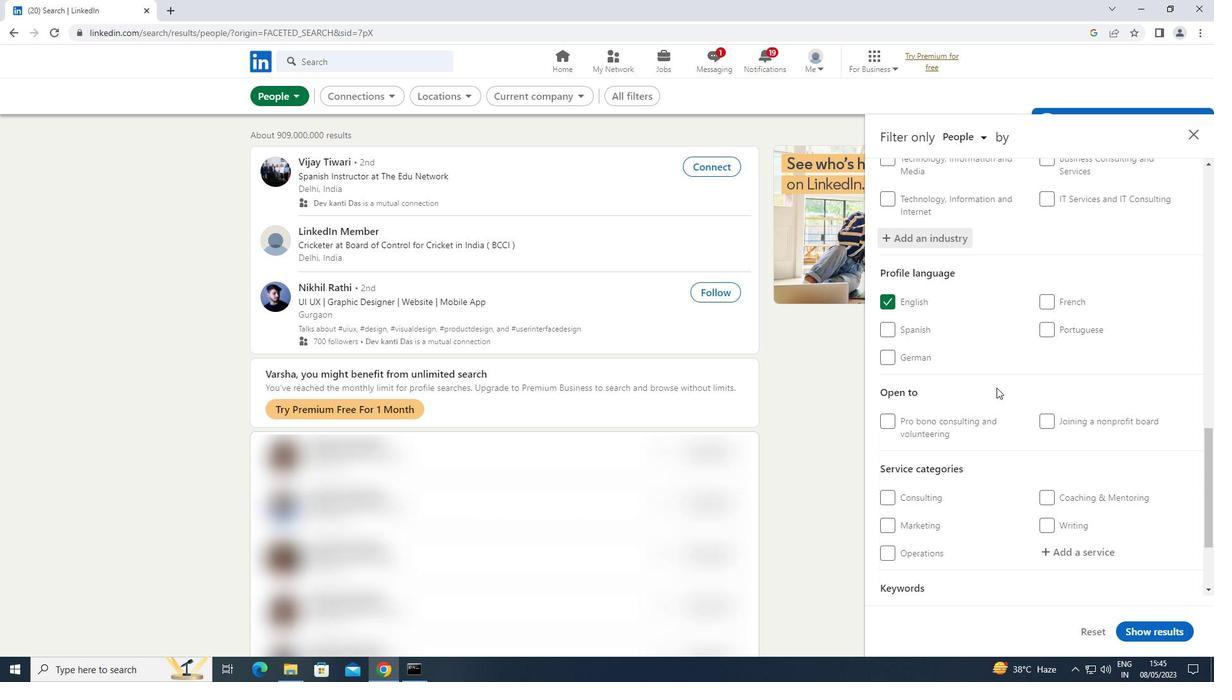 
Action: Mouse scrolled (999, 396) with delta (0, 0)
Screenshot: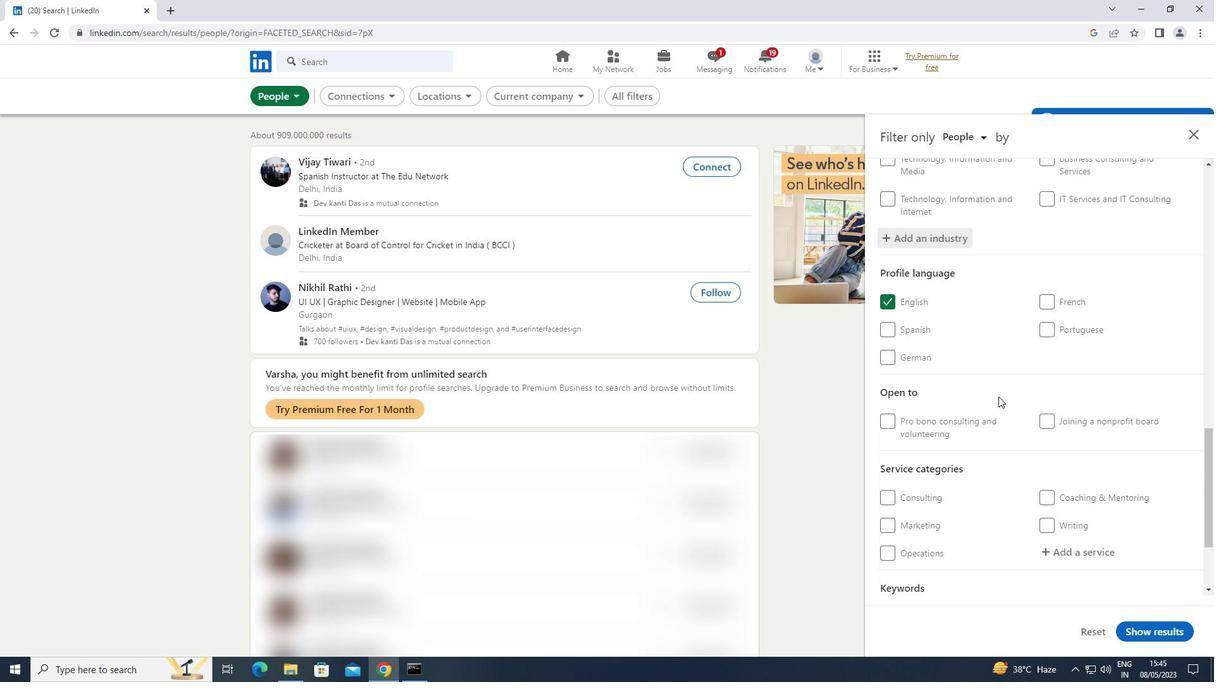 
Action: Mouse moved to (999, 397)
Screenshot: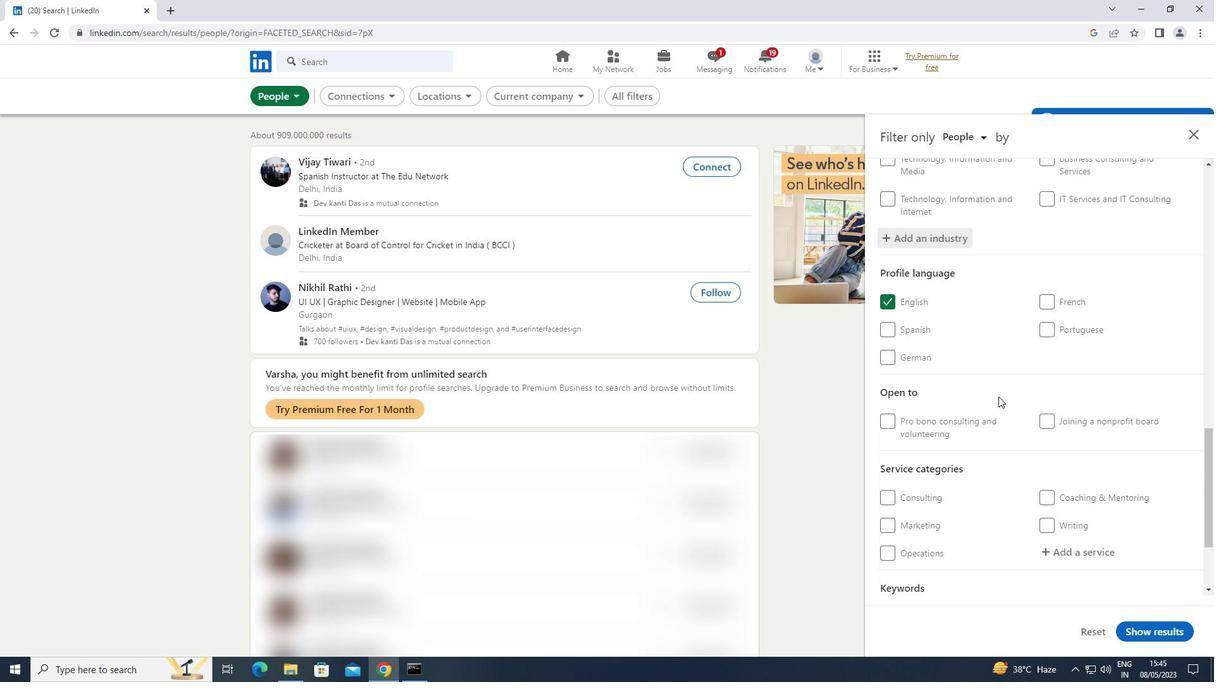 
Action: Mouse scrolled (999, 397) with delta (0, 0)
Screenshot: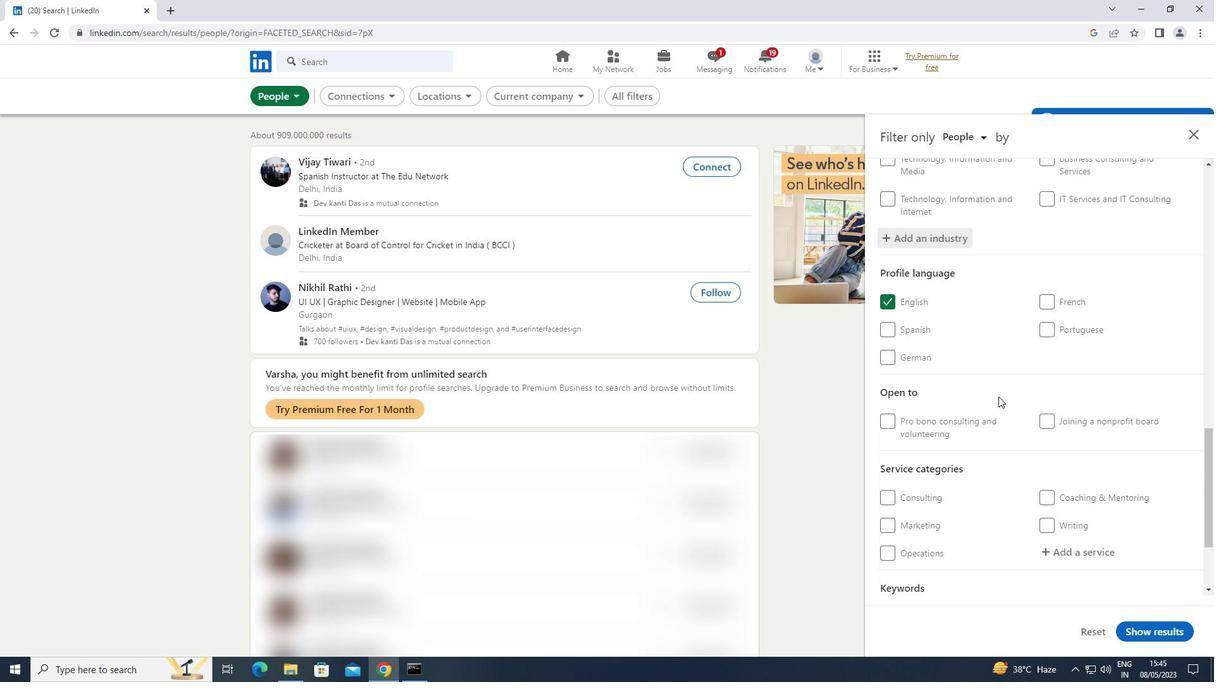 
Action: Mouse moved to (1000, 399)
Screenshot: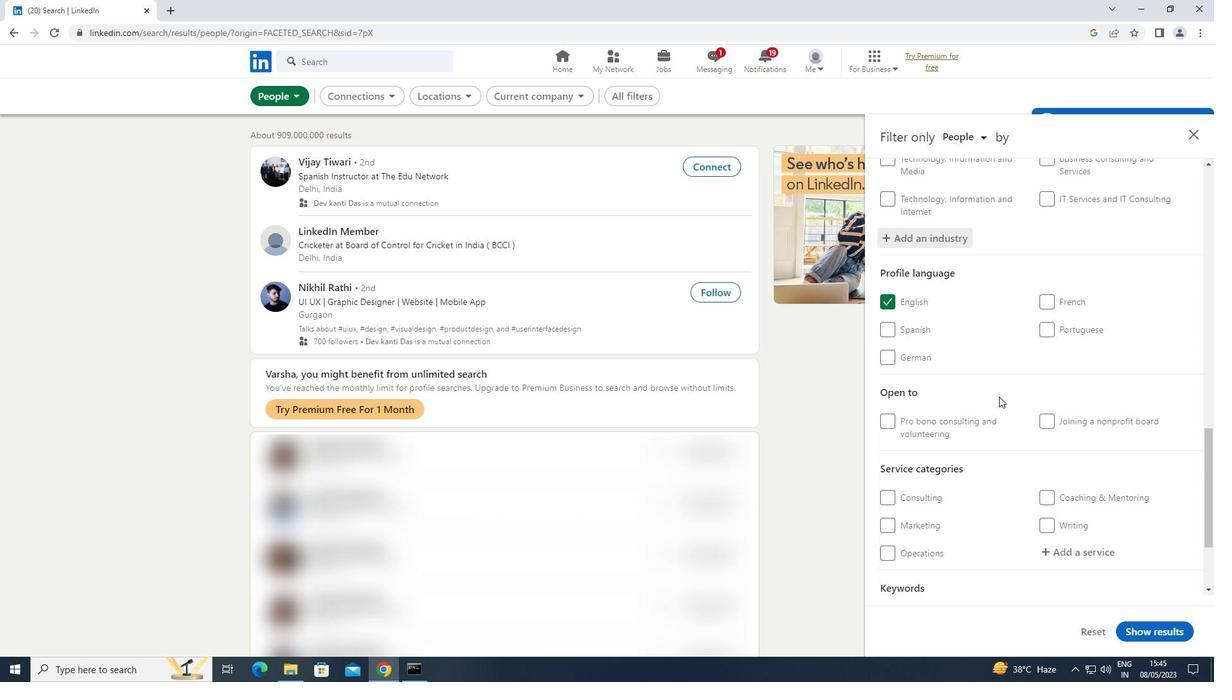 
Action: Mouse scrolled (1000, 398) with delta (0, 0)
Screenshot: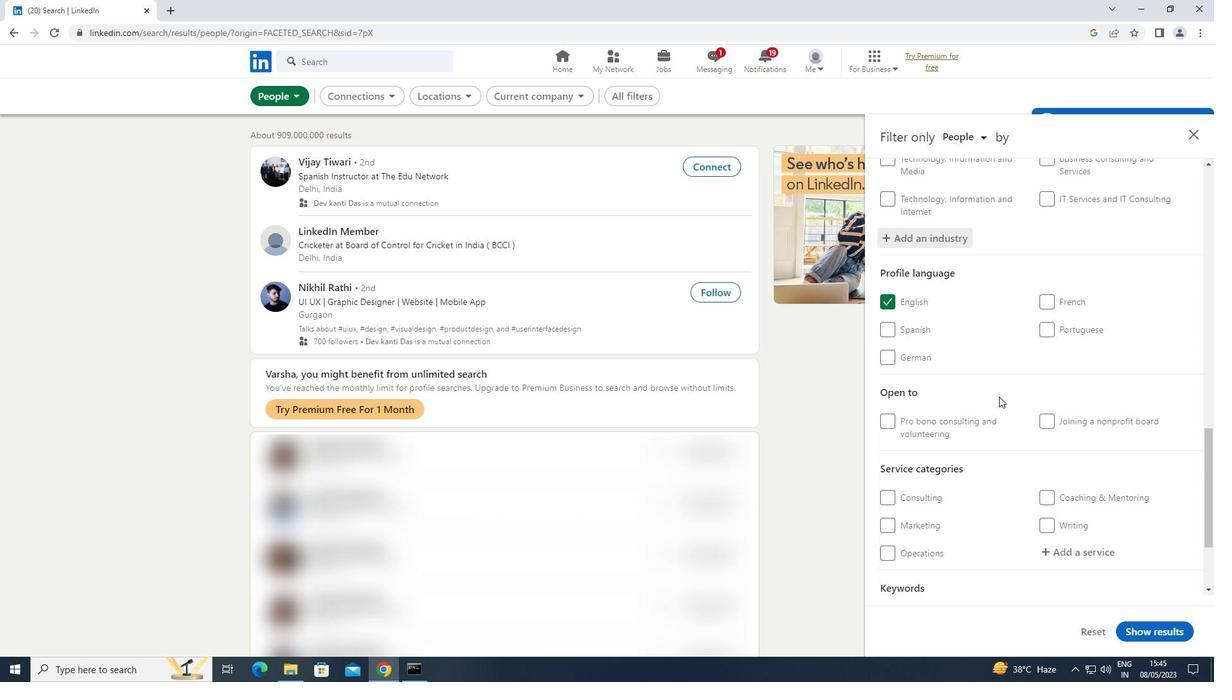 
Action: Mouse moved to (1100, 423)
Screenshot: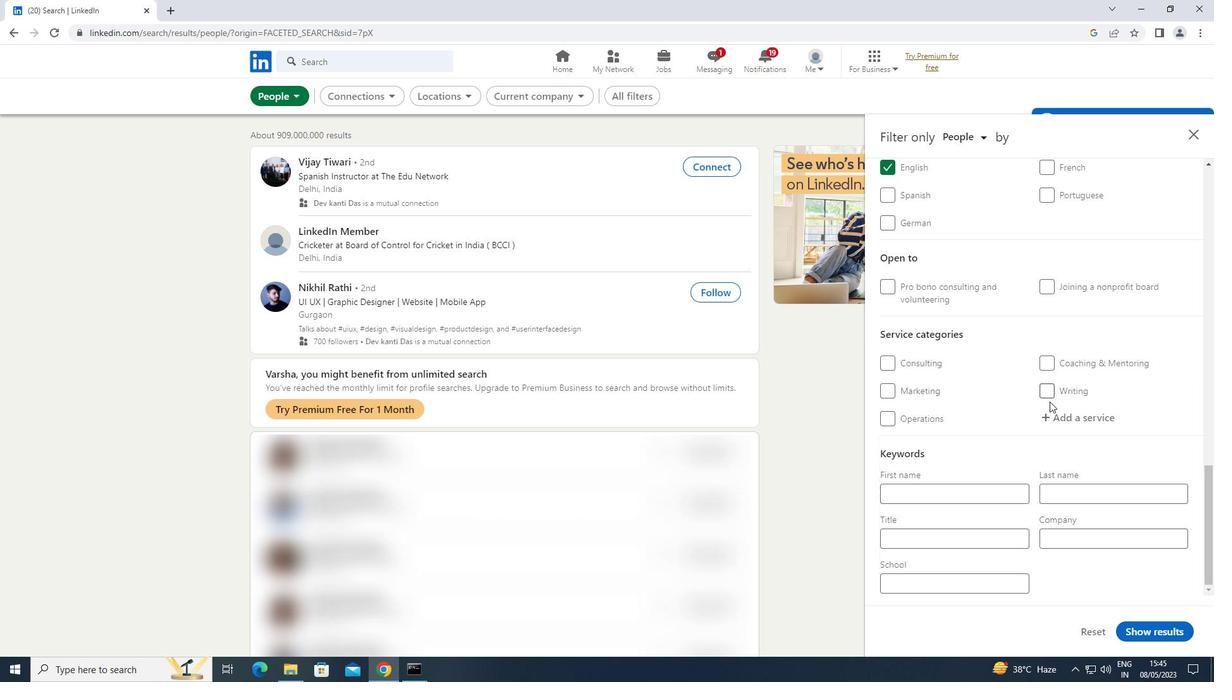 
Action: Mouse pressed left at (1100, 423)
Screenshot: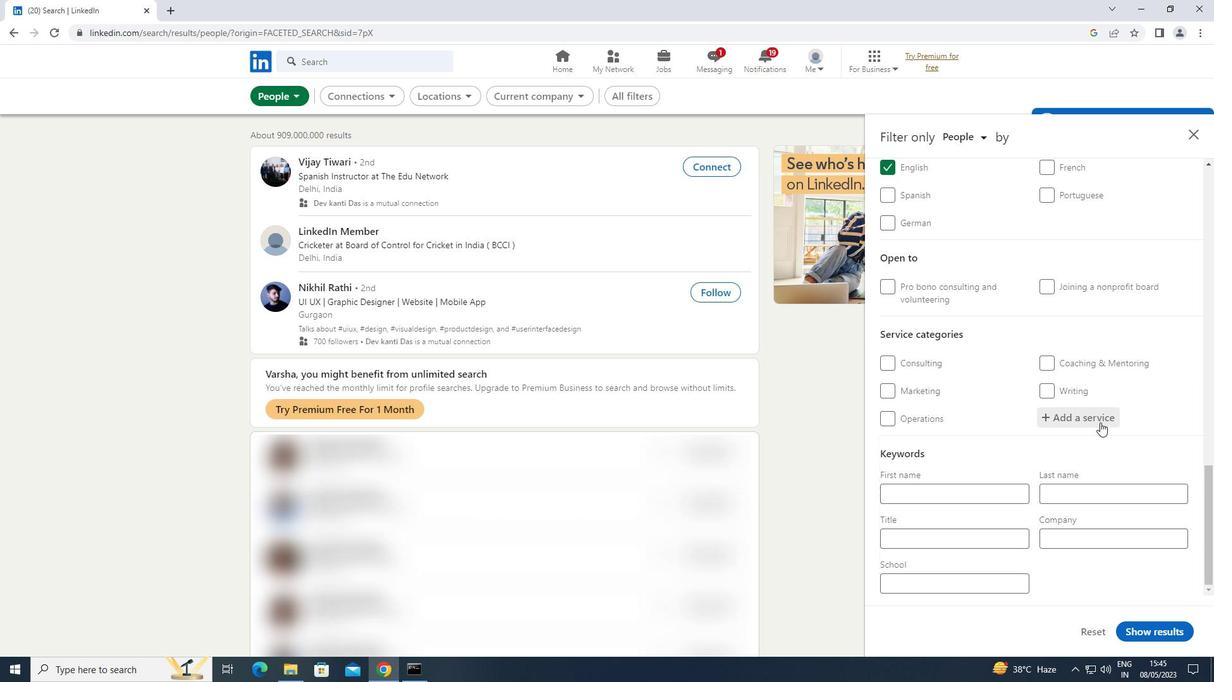 
Action: Key pressed <Key.shift>INFORMATIO
Screenshot: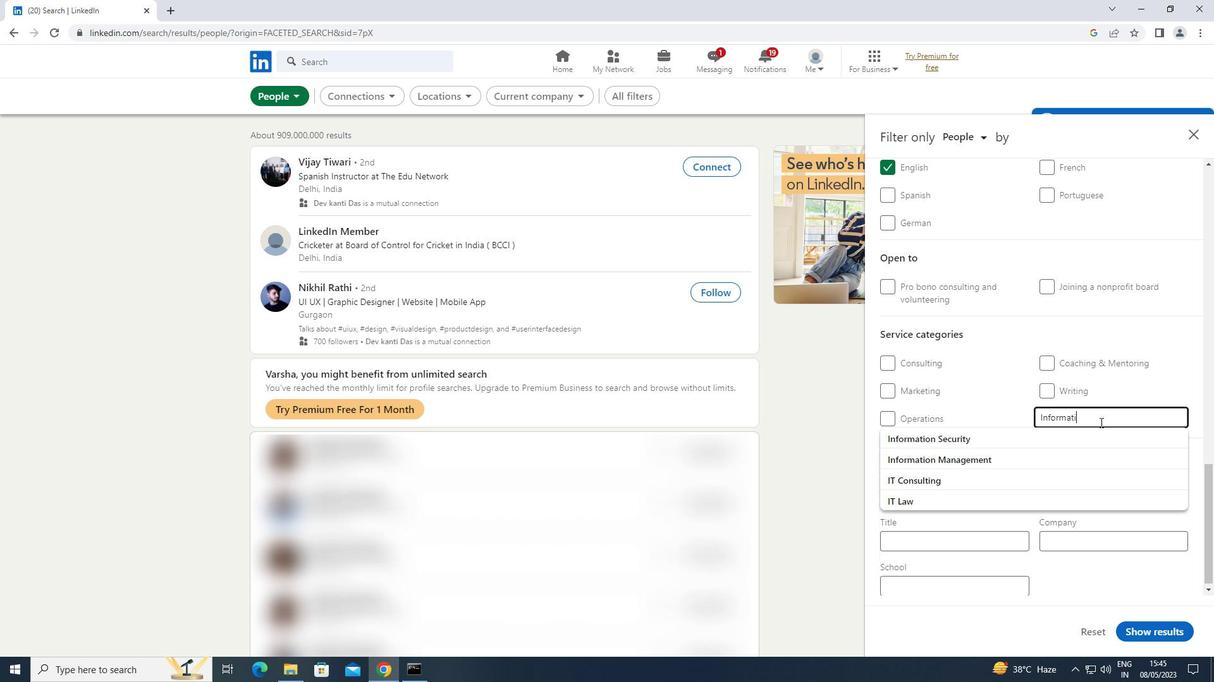 
Action: Mouse moved to (986, 462)
Screenshot: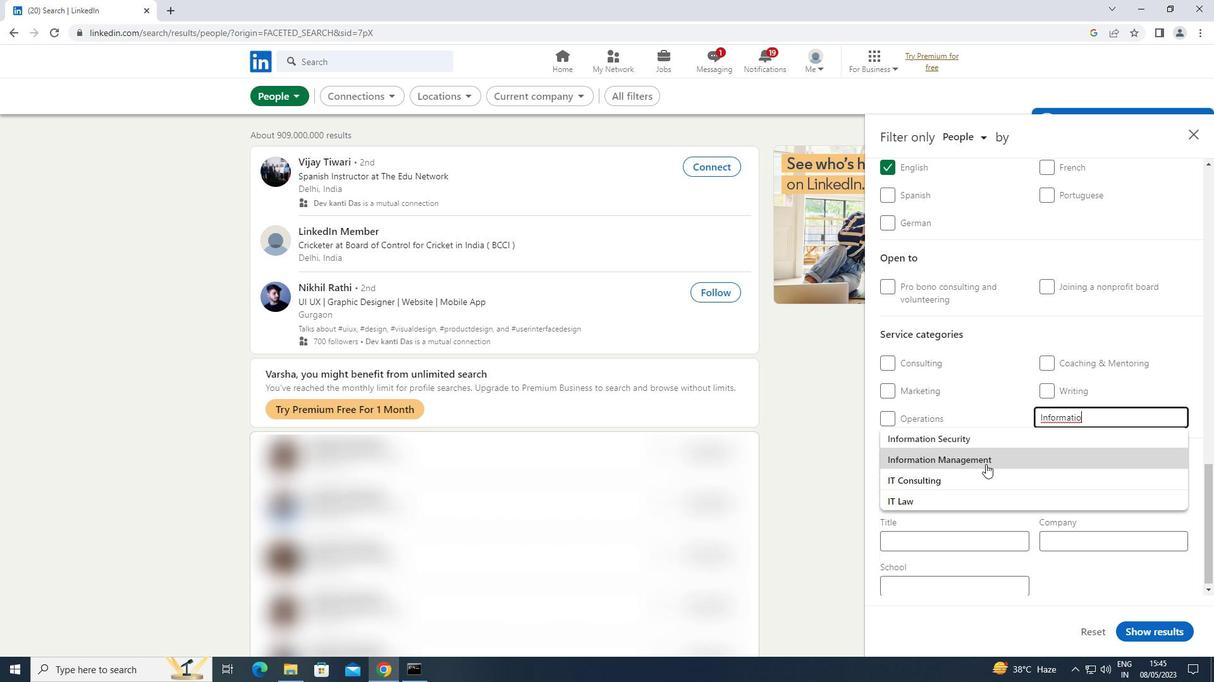 
Action: Mouse pressed left at (986, 462)
Screenshot: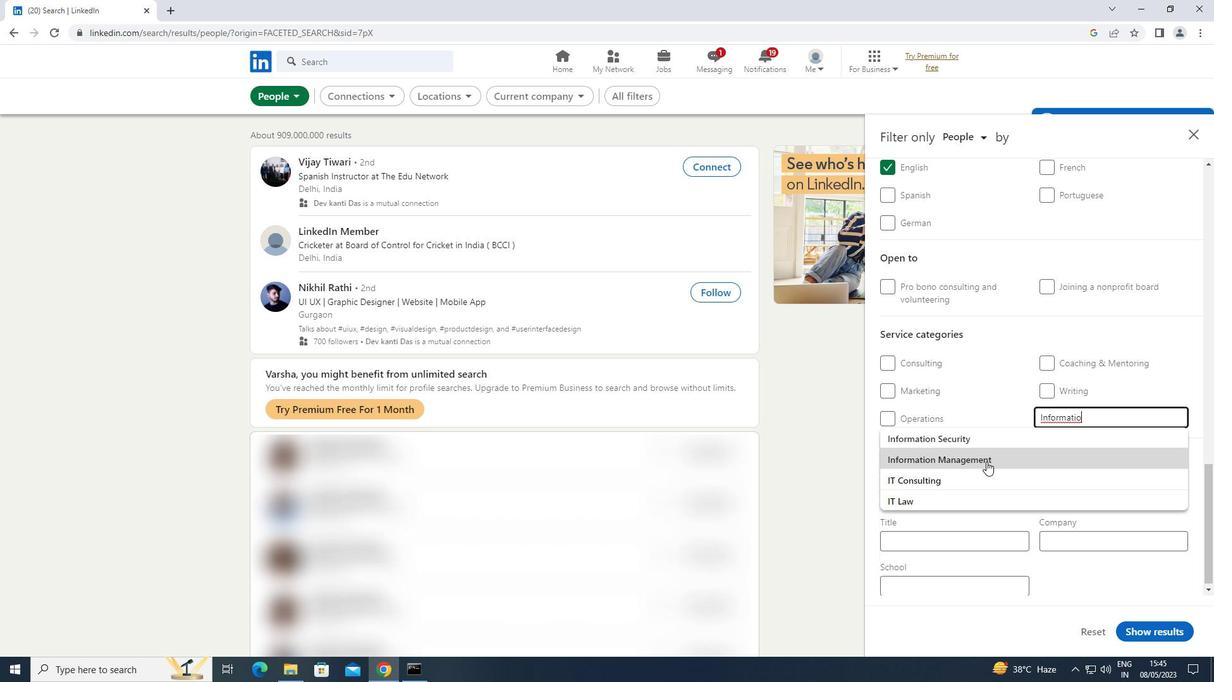 
Action: Mouse moved to (987, 462)
Screenshot: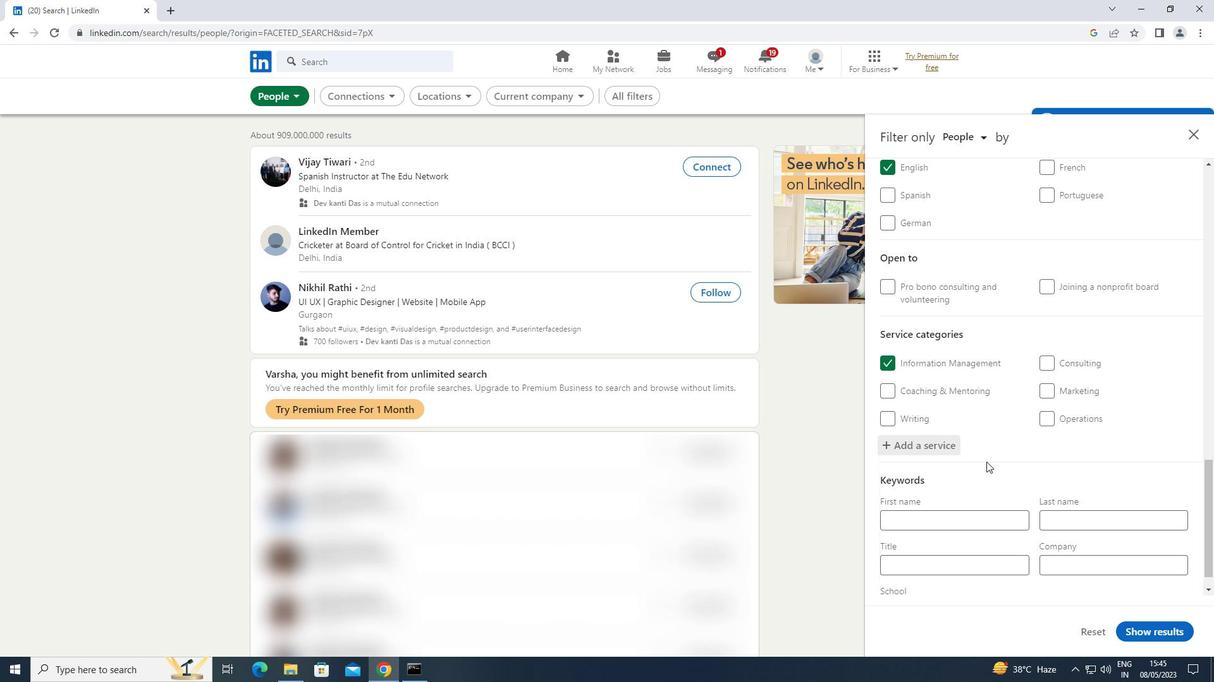 
Action: Mouse scrolled (987, 461) with delta (0, 0)
Screenshot: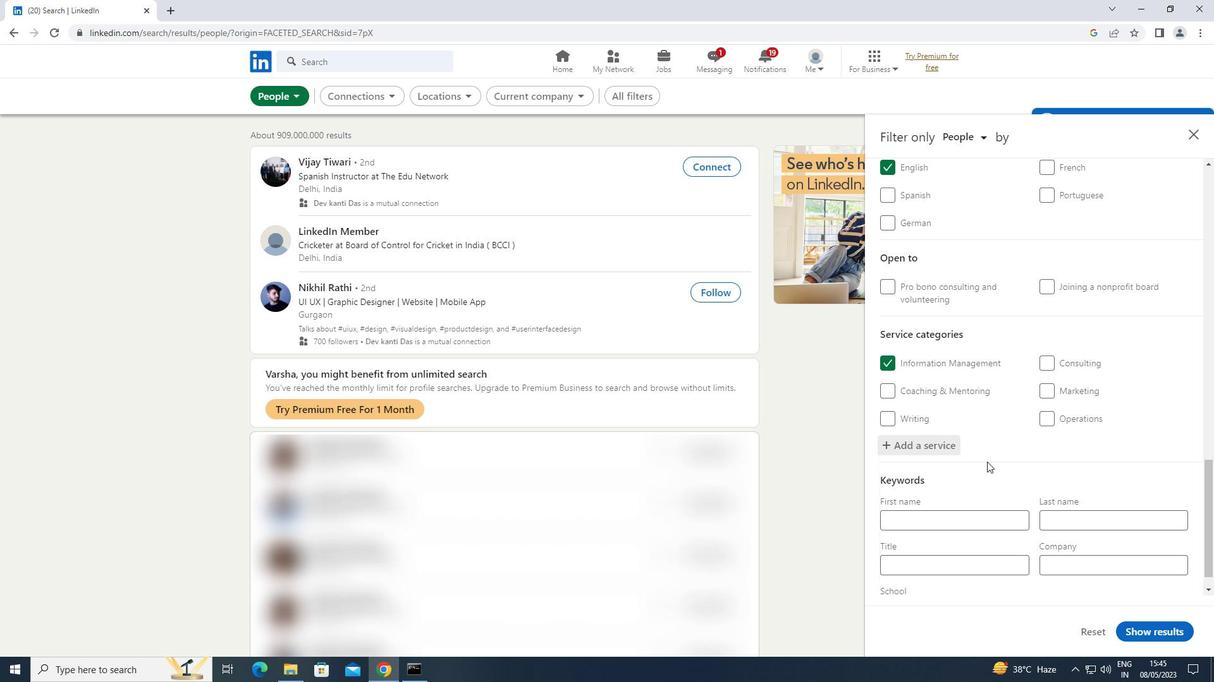 
Action: Mouse scrolled (987, 461) with delta (0, 0)
Screenshot: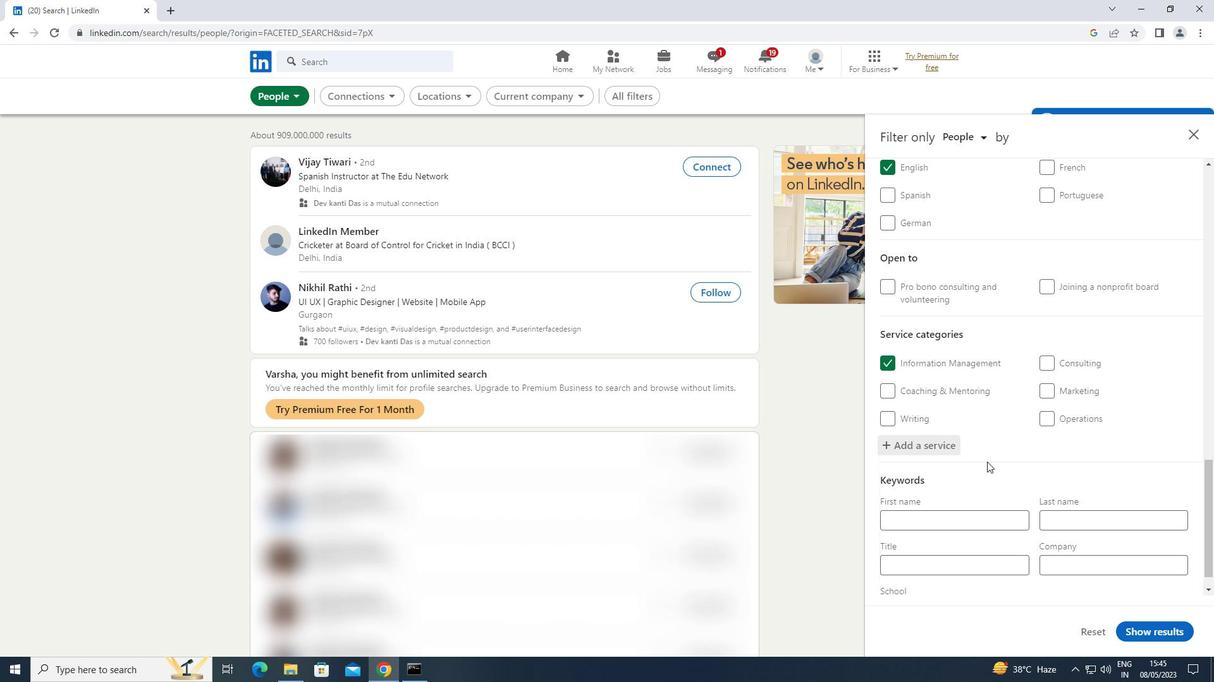 
Action: Mouse scrolled (987, 461) with delta (0, 0)
Screenshot: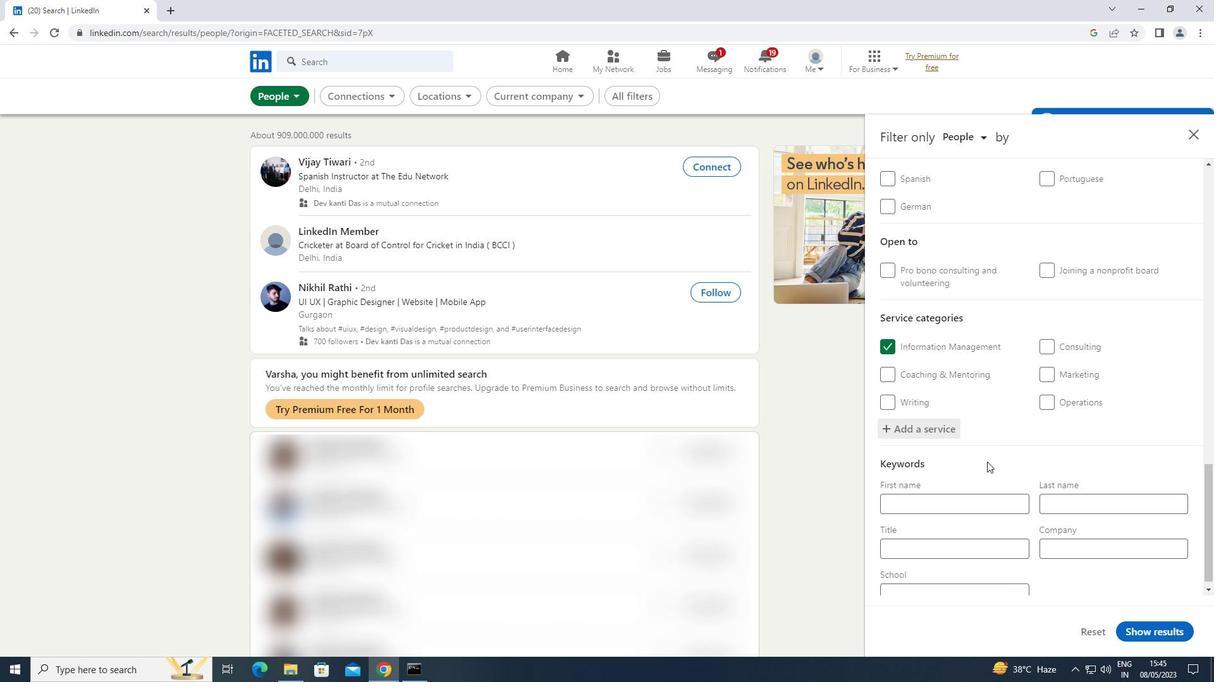 
Action: Mouse scrolled (987, 461) with delta (0, 0)
Screenshot: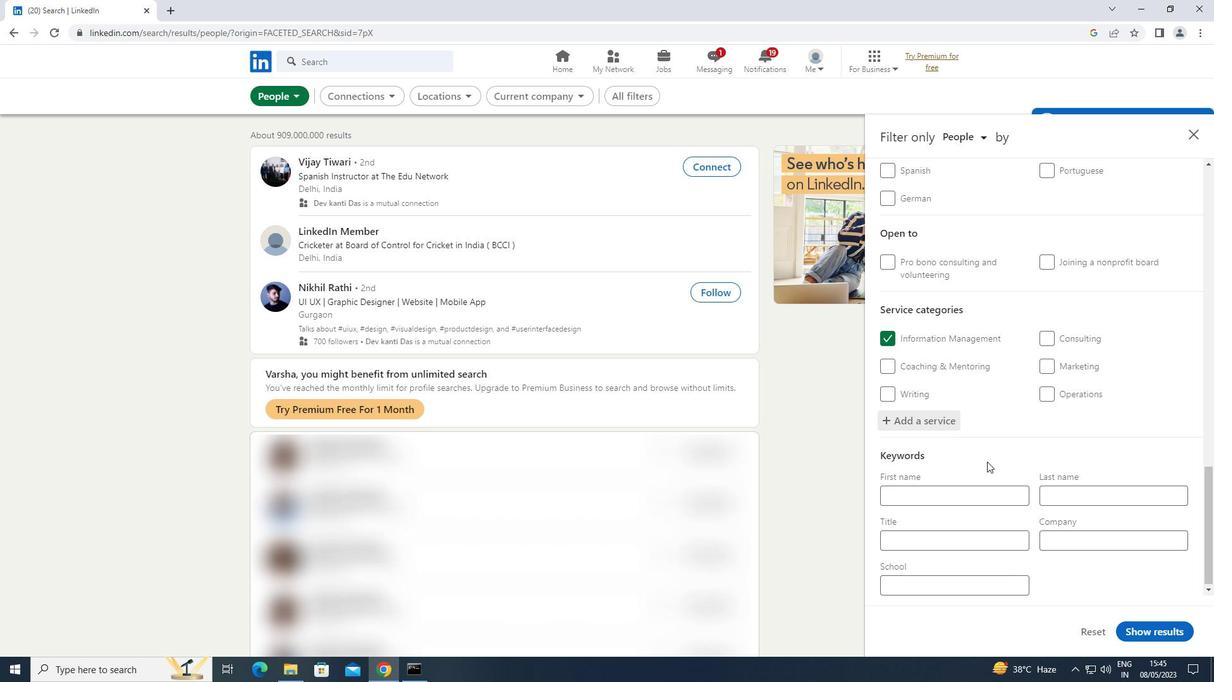 
Action: Mouse scrolled (987, 461) with delta (0, 0)
Screenshot: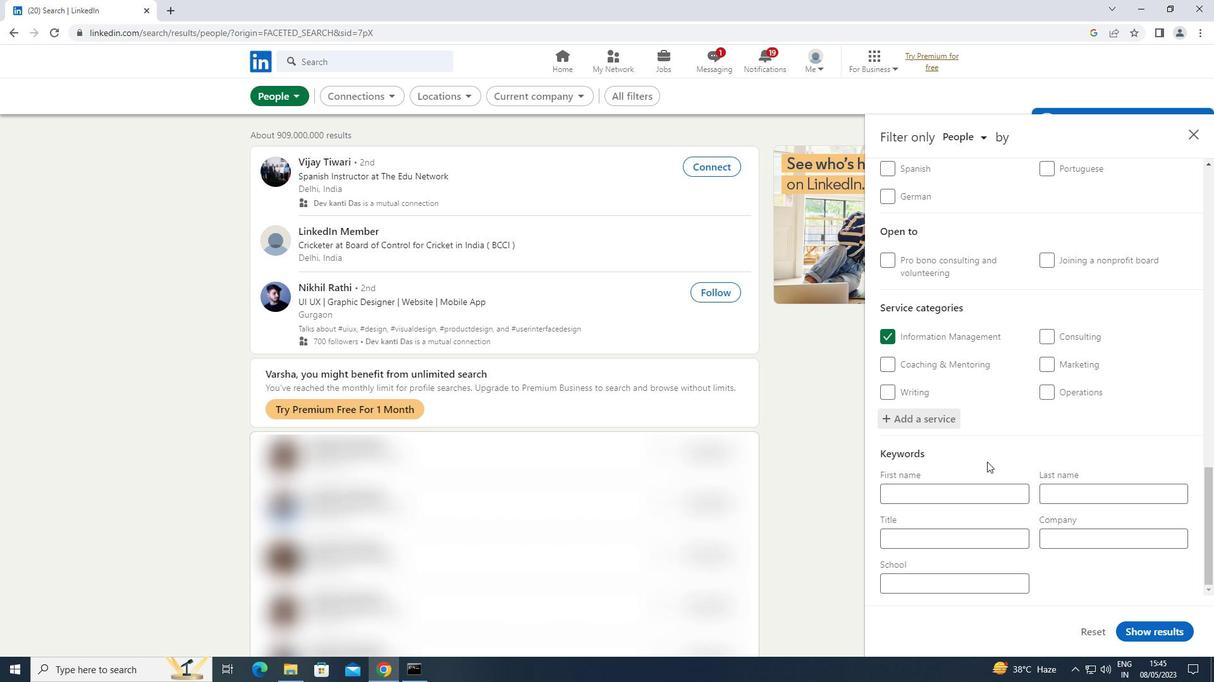 
Action: Mouse scrolled (987, 461) with delta (0, 0)
Screenshot: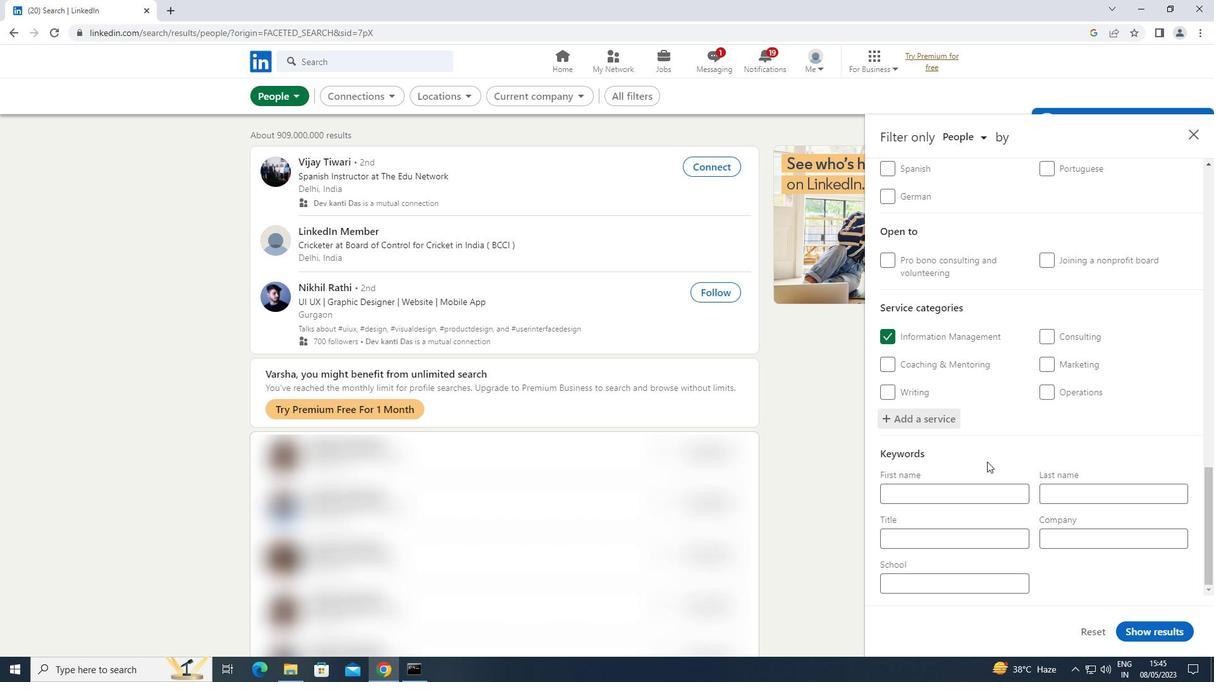 
Action: Mouse moved to (965, 534)
Screenshot: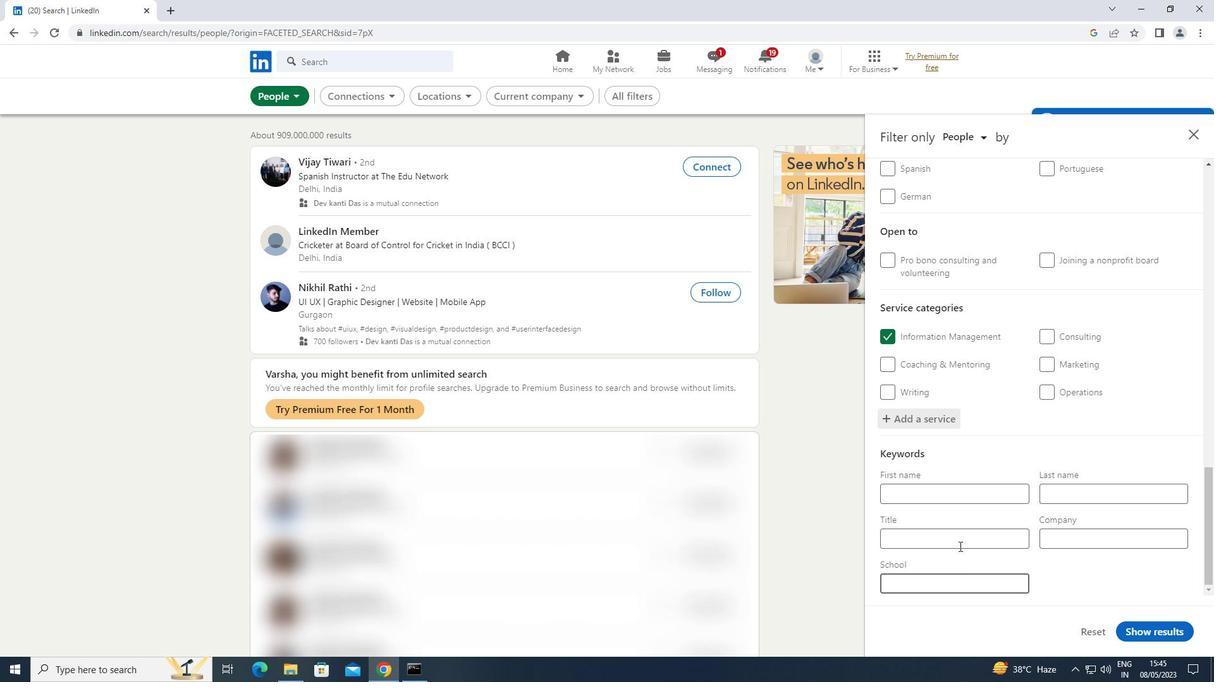 
Action: Mouse pressed left at (965, 534)
Screenshot: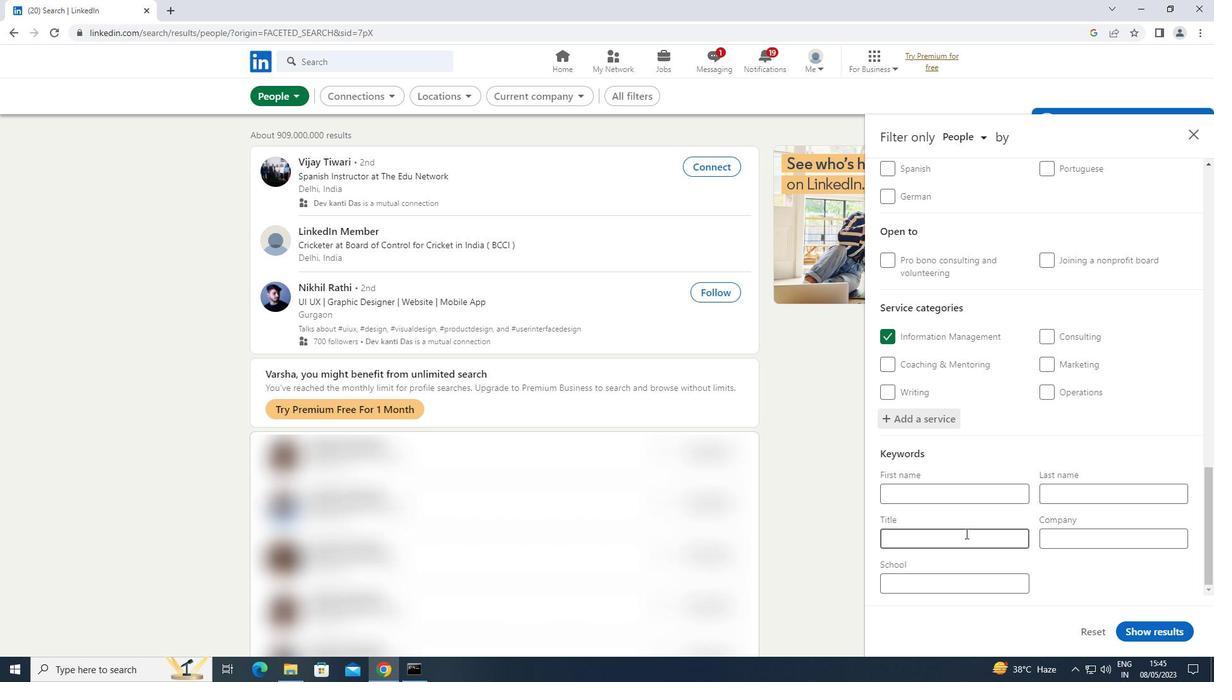 
Action: Key pressed <Key.shift>MAKEUP<Key.space><Key.shift>ARTIST
Screenshot: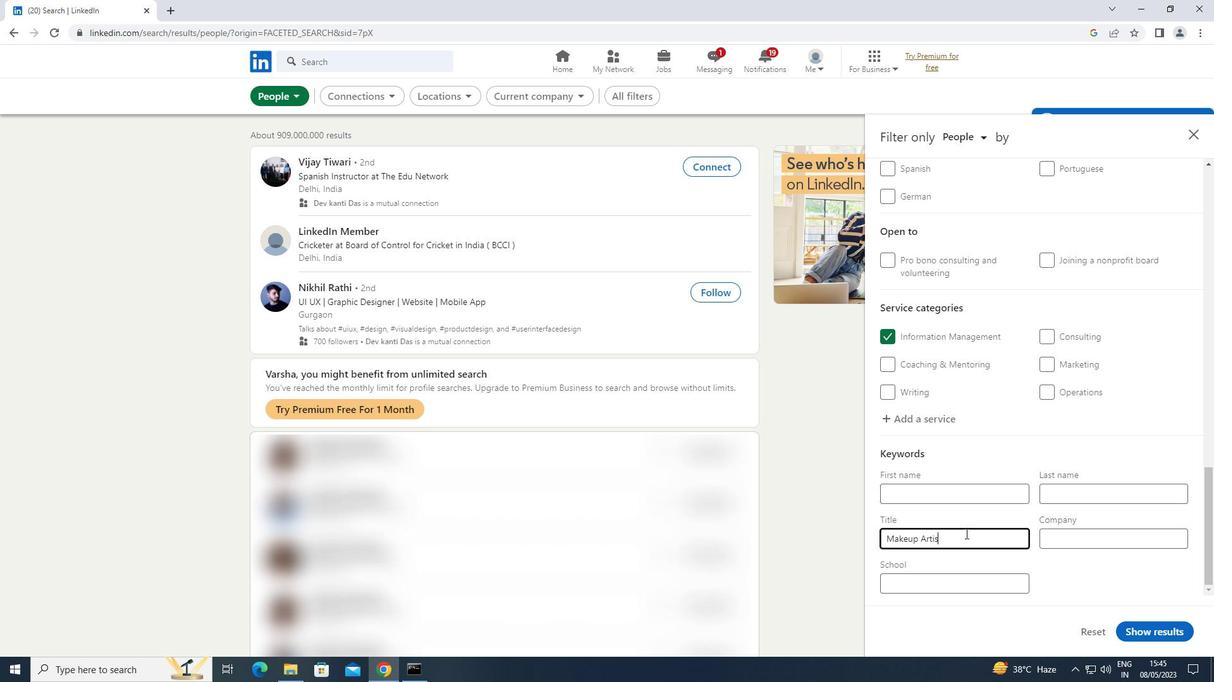 
Action: Mouse moved to (1159, 635)
Screenshot: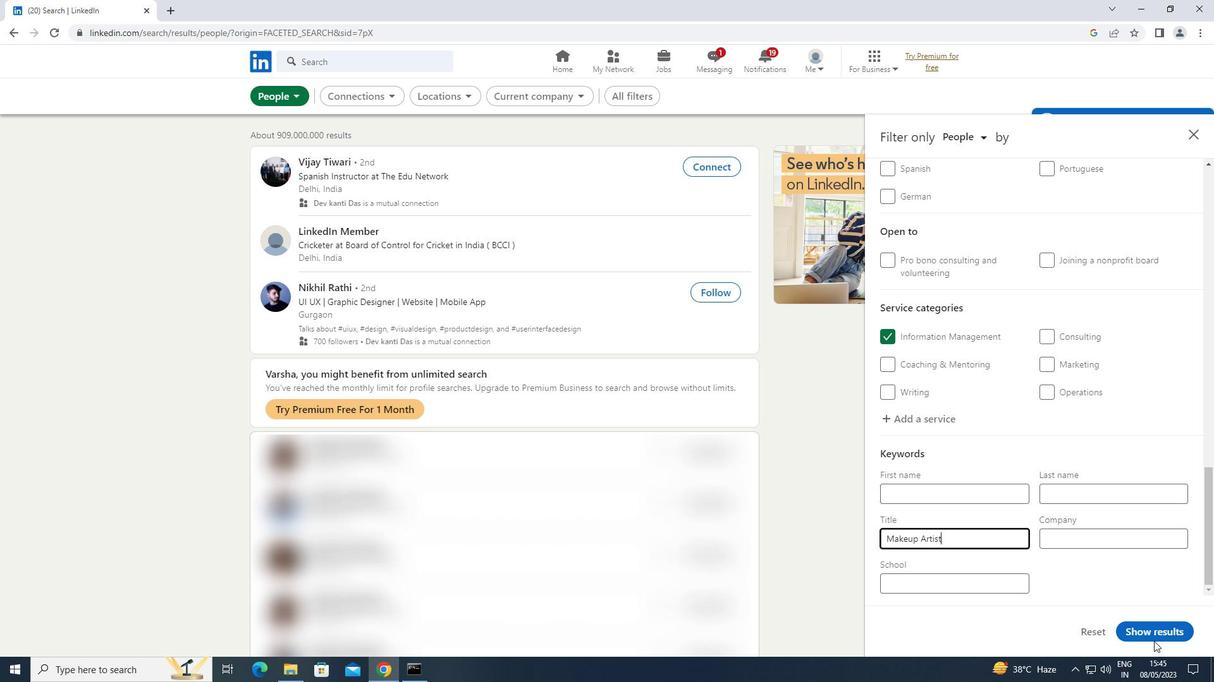 
Action: Mouse pressed left at (1159, 635)
Screenshot: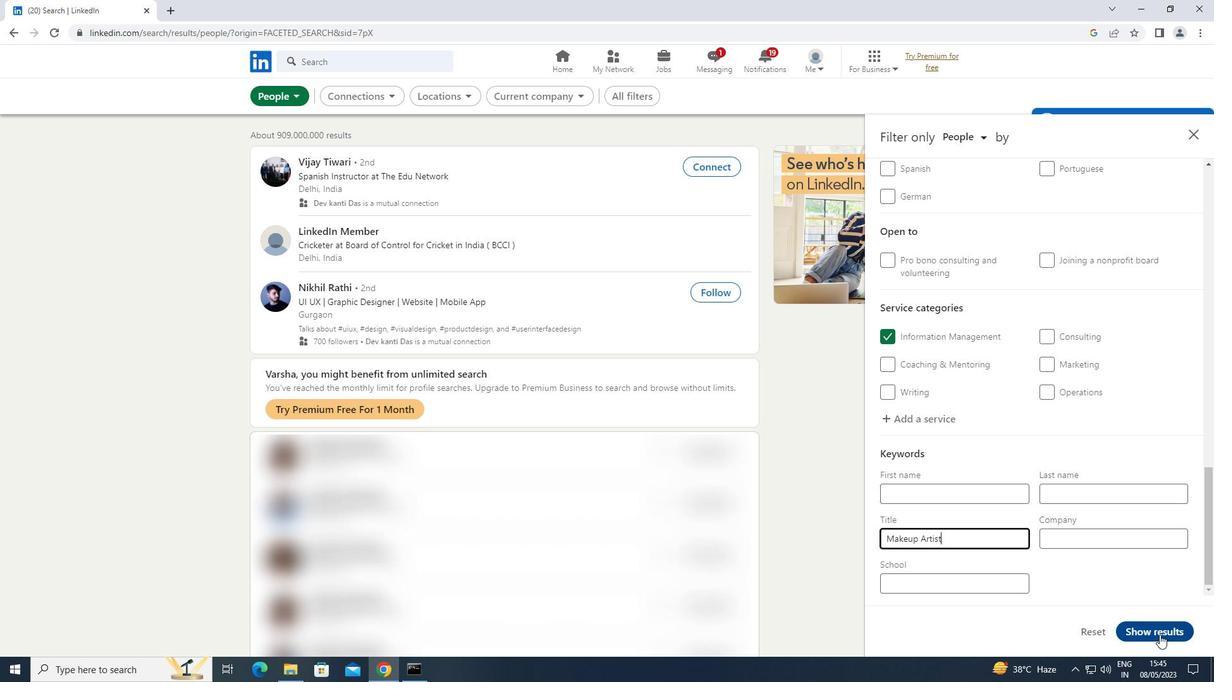
Action: Mouse moved to (1096, 564)
Screenshot: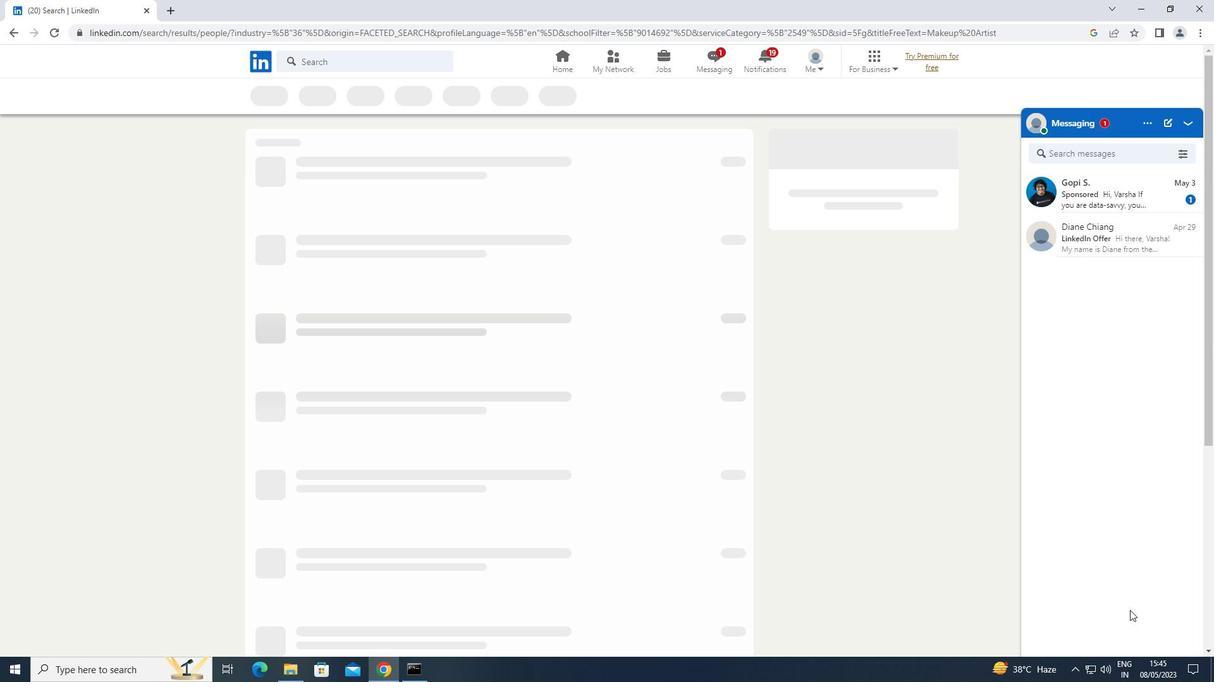 
